 Task: Explore Airbnb accommodation in Catamayo, Ecuador from 10th December, 2023 to 15th December, 2023 for 7 adults. Place can be entire room or shared room with 4 bedrooms having 7 beds and 4 bathrooms. Property type can be house. Amenities needed are: wifi, TV, free parkinig on premises, gym, breakfast.
Action: Mouse moved to (498, 112)
Screenshot: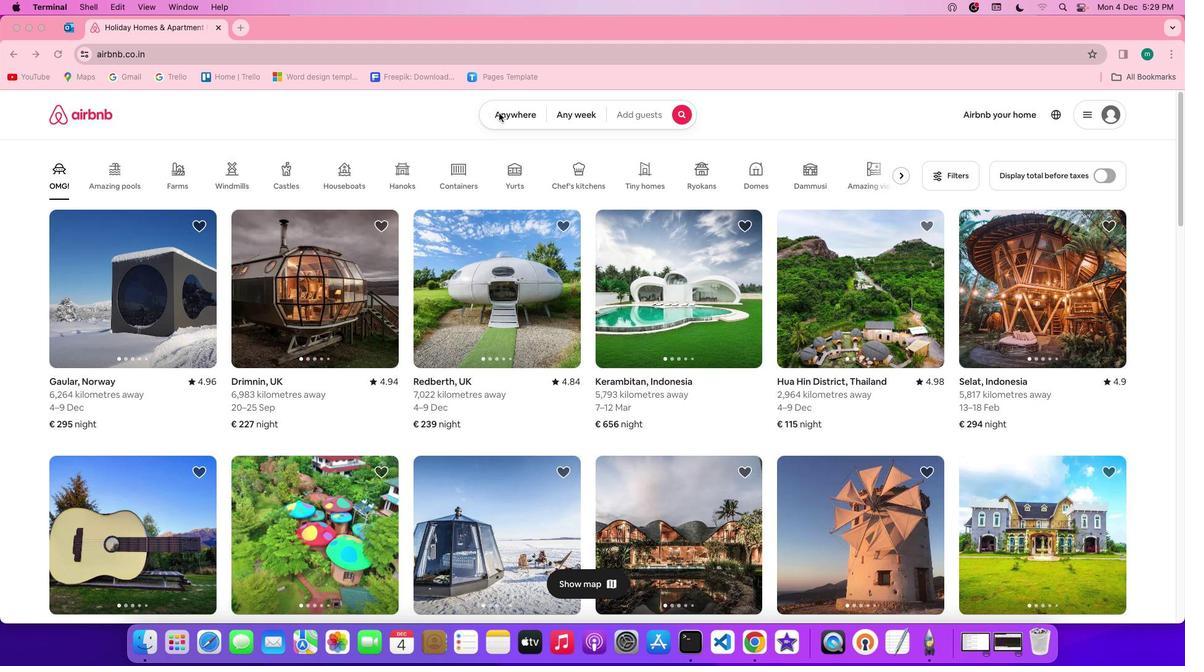 
Action: Mouse pressed left at (498, 112)
Screenshot: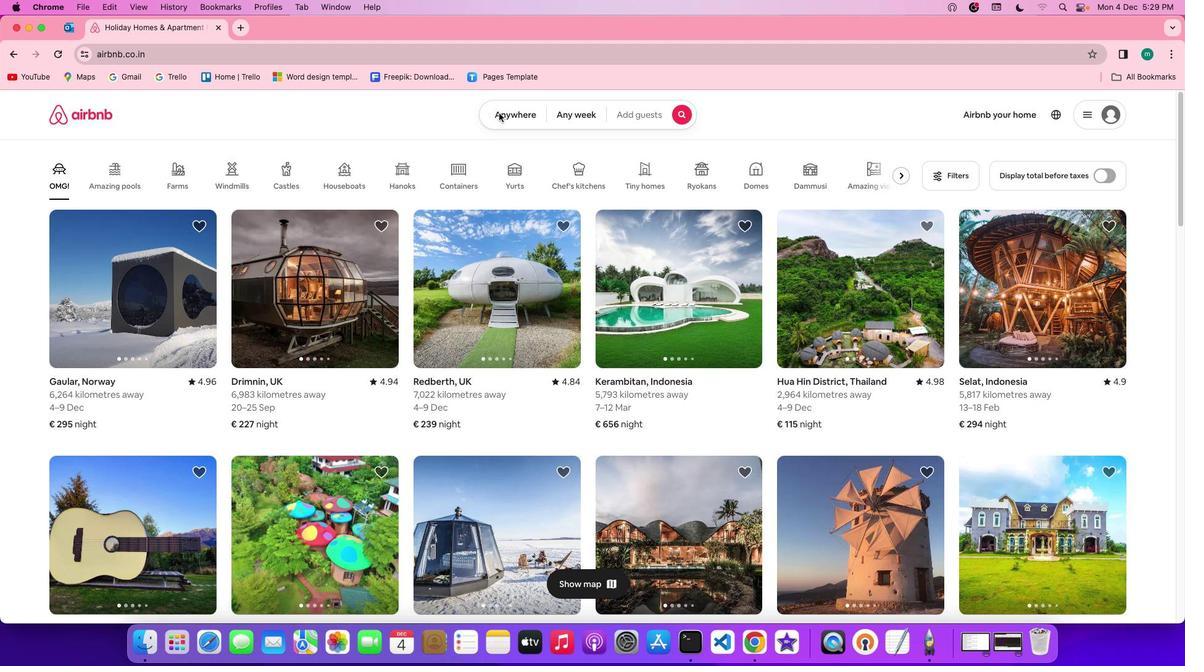 
Action: Mouse pressed left at (498, 112)
Screenshot: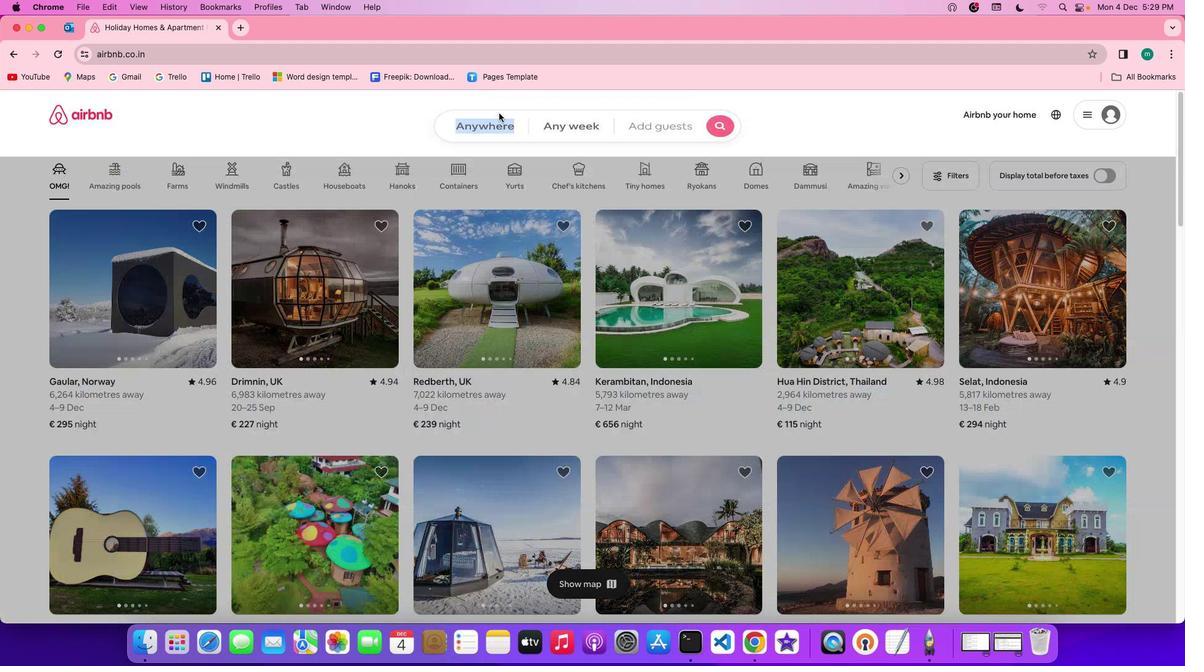 
Action: Mouse moved to (461, 161)
Screenshot: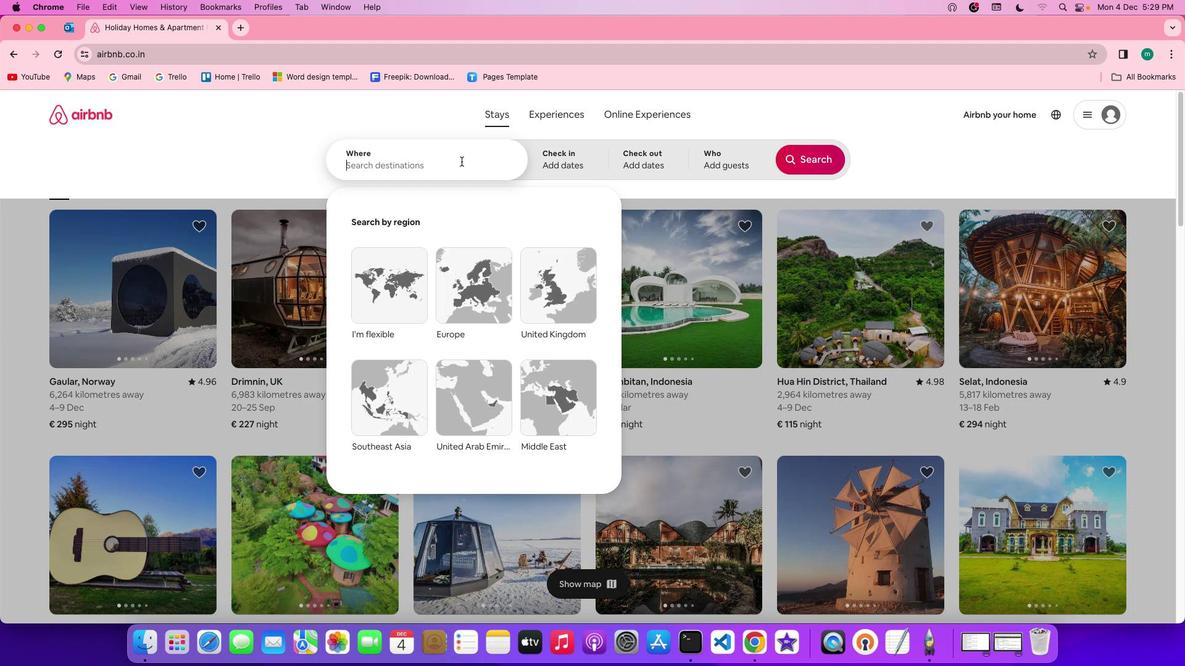 
Action: Mouse pressed left at (461, 161)
Screenshot: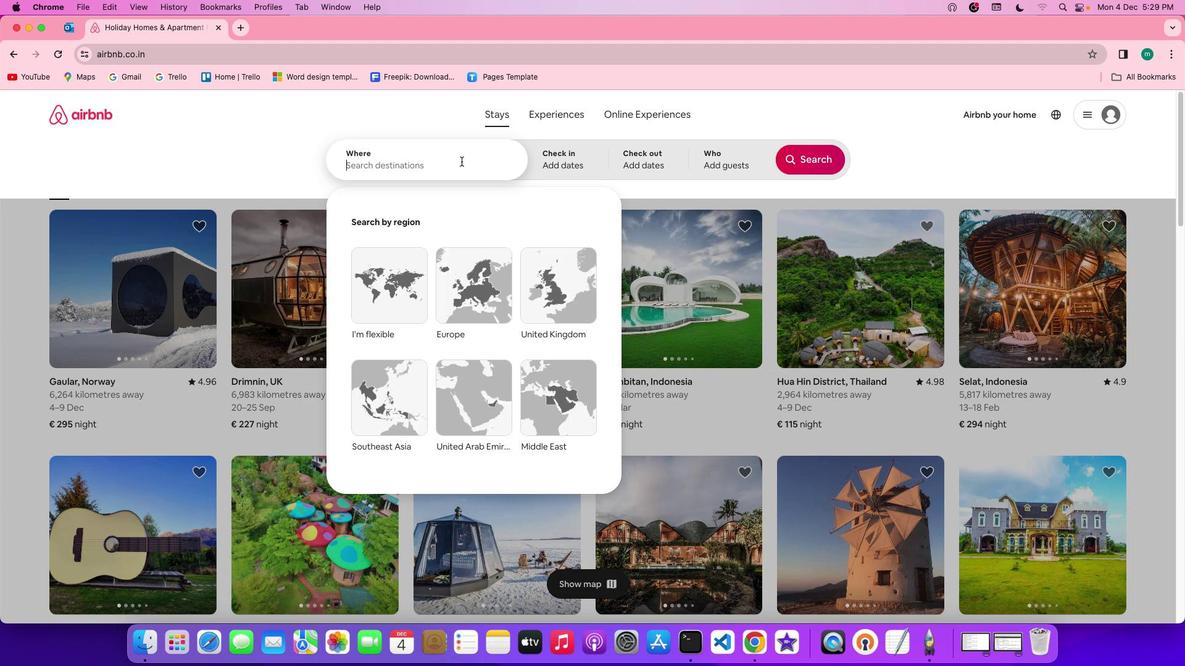 
Action: Mouse moved to (461, 161)
Screenshot: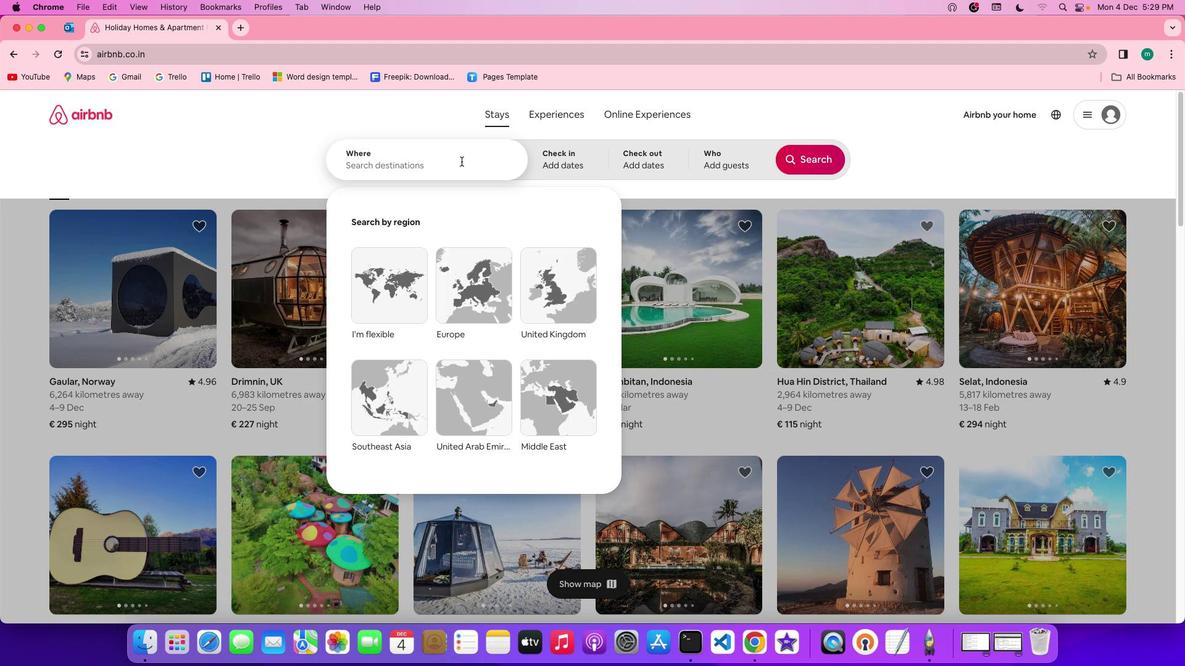 
Action: Key pressed Key.shift'C''a''t''a''m''a''y''o'','Key.spaceKey.shift'E''c''u''a''d''o''r'
Screenshot: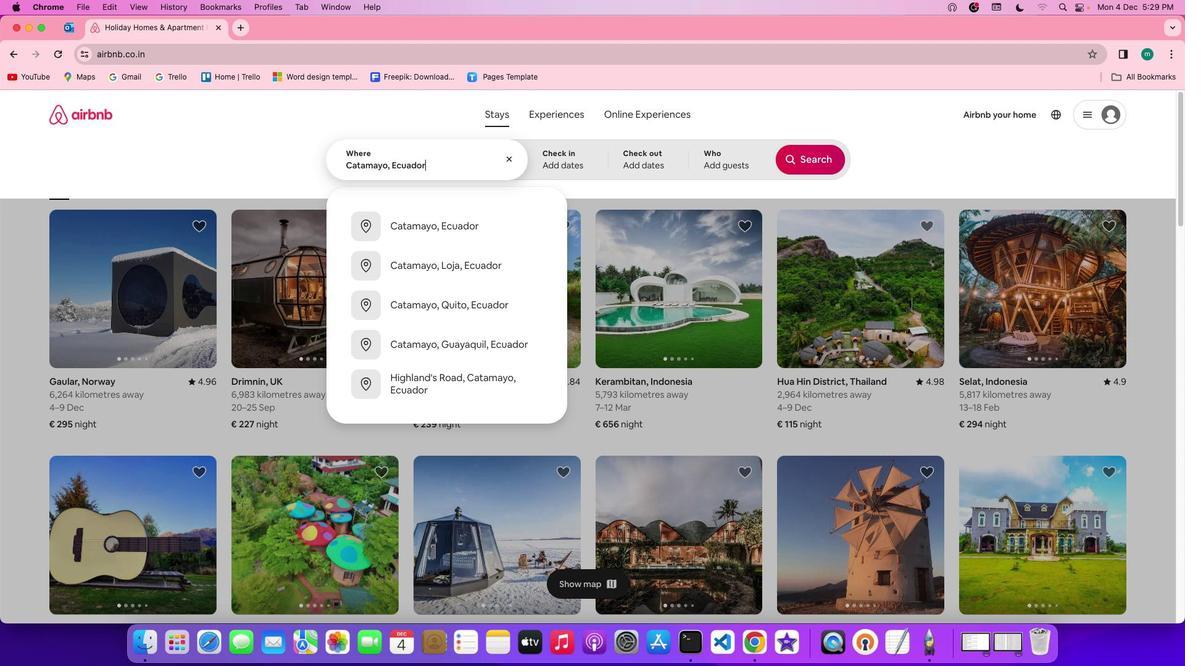 
Action: Mouse moved to (568, 140)
Screenshot: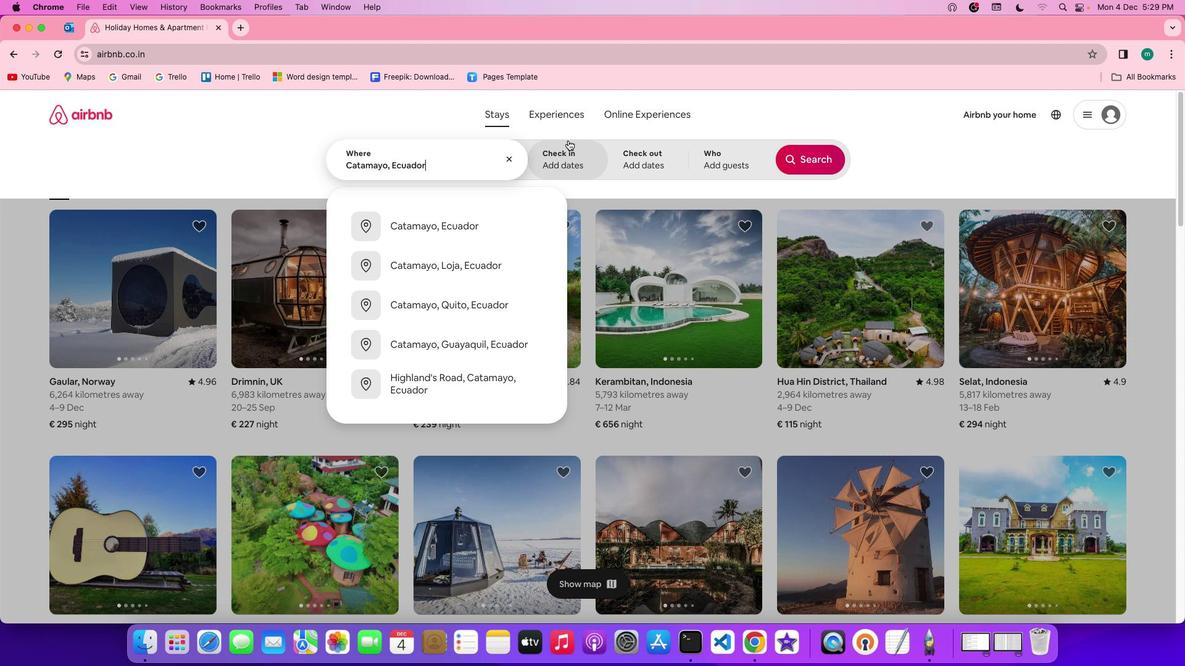 
Action: Mouse pressed left at (568, 140)
Screenshot: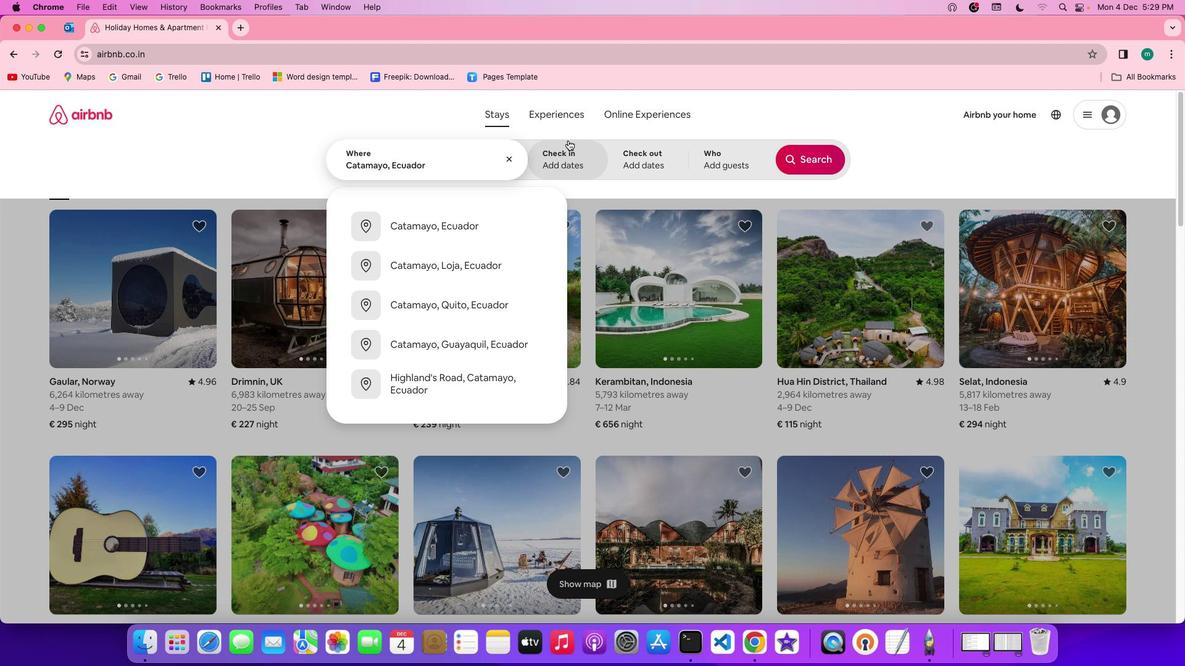 
Action: Mouse moved to (371, 382)
Screenshot: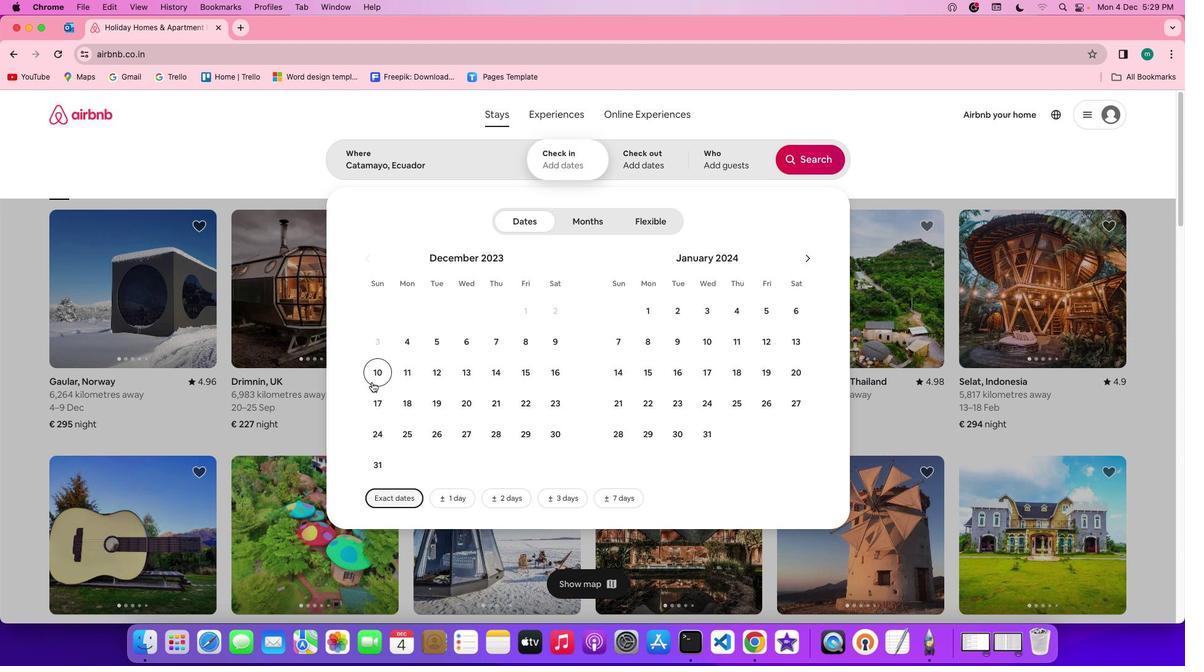 
Action: Mouse pressed left at (371, 382)
Screenshot: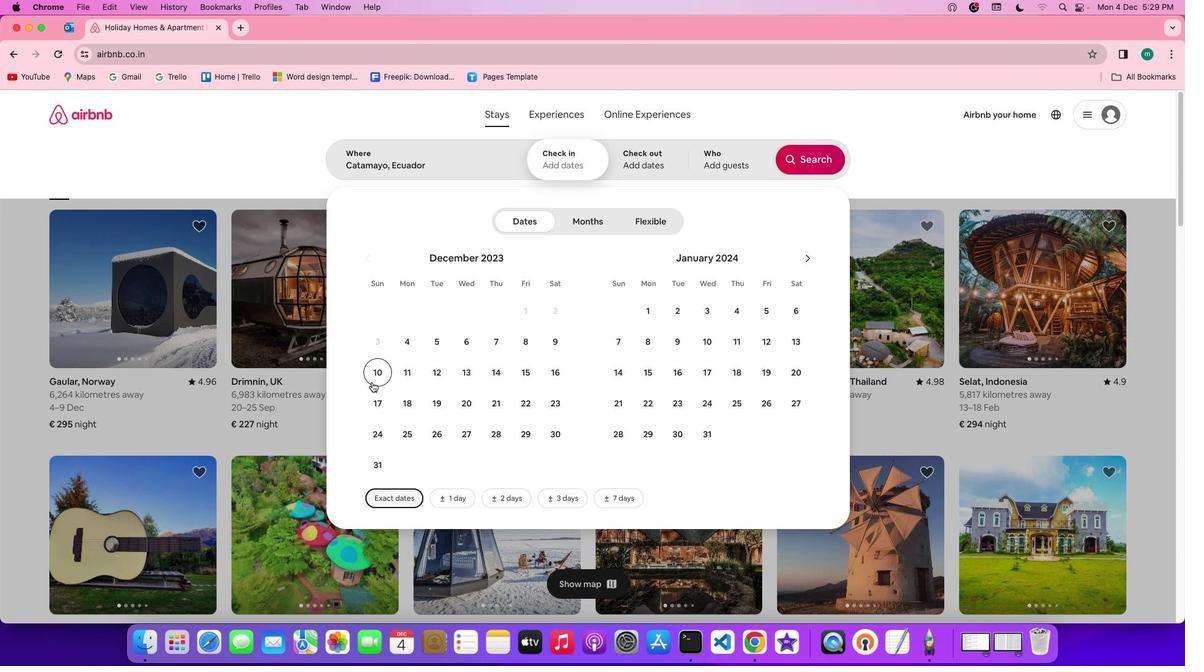 
Action: Mouse moved to (526, 366)
Screenshot: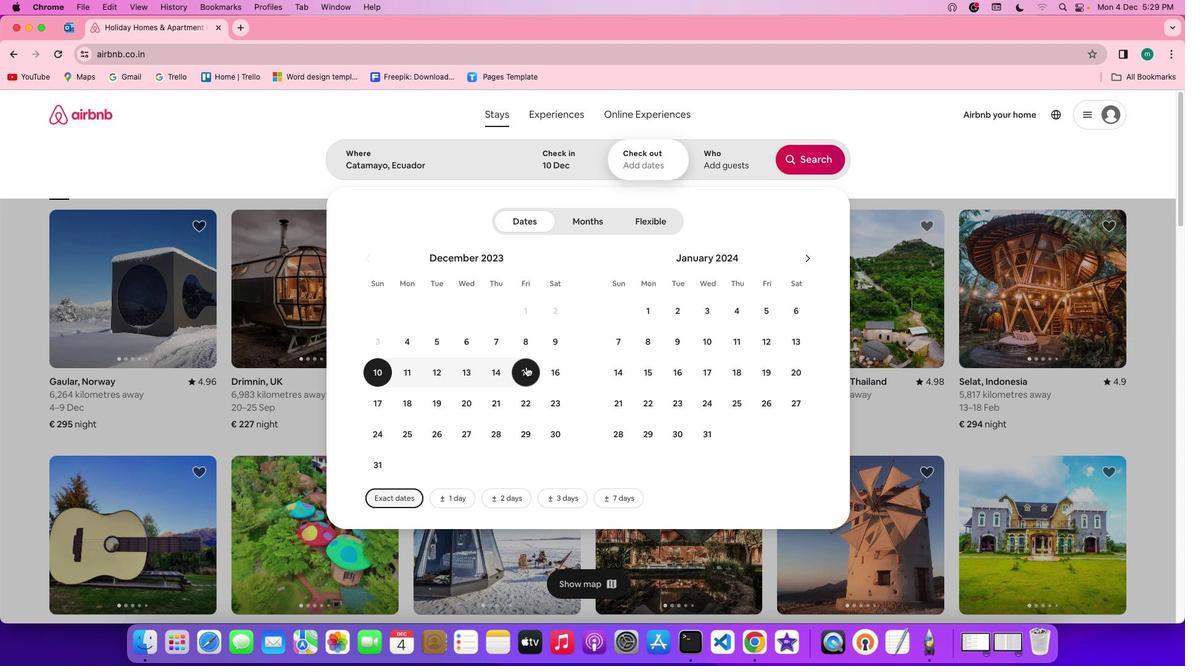 
Action: Mouse pressed left at (526, 366)
Screenshot: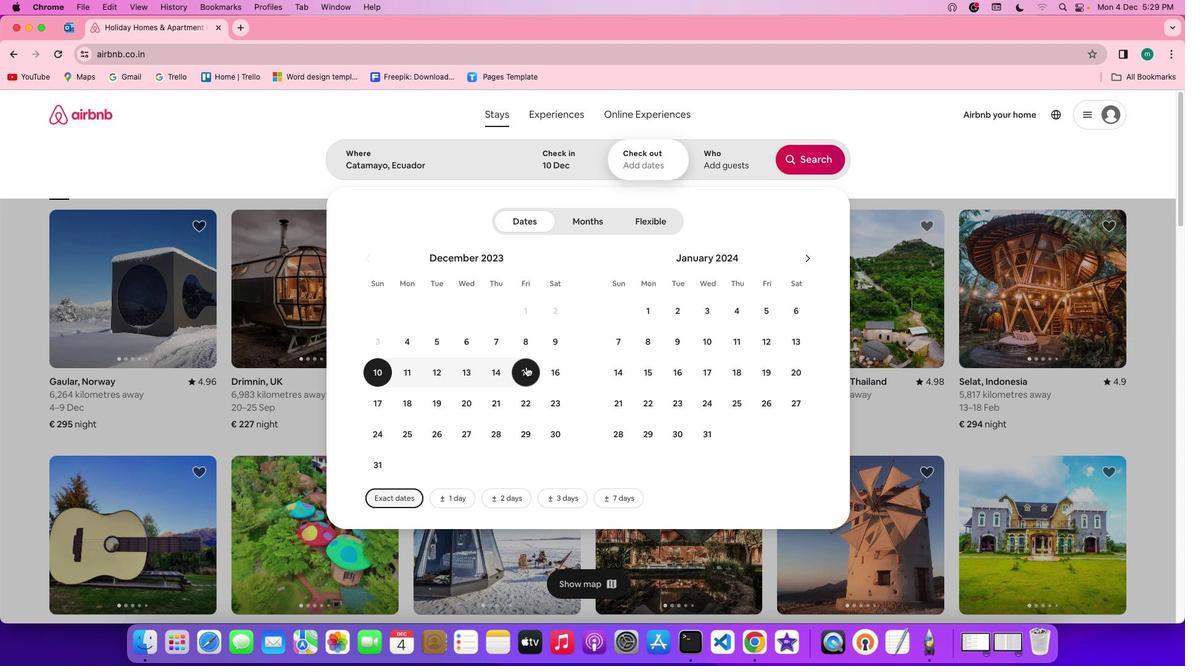 
Action: Mouse moved to (727, 164)
Screenshot: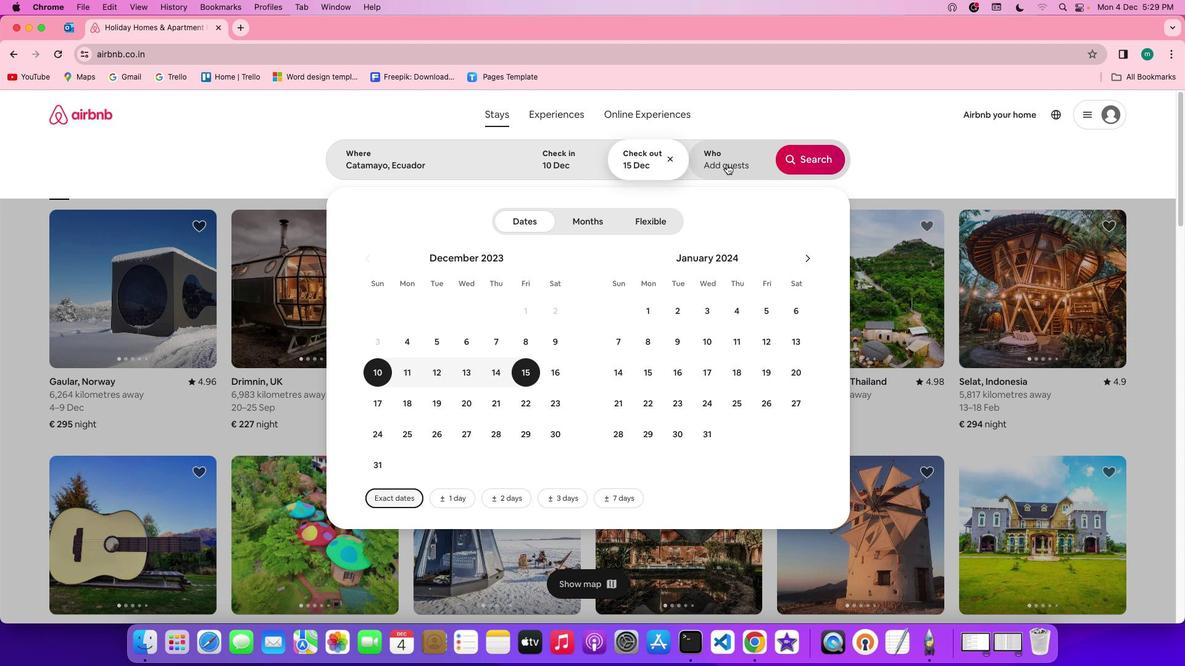 
Action: Mouse pressed left at (727, 164)
Screenshot: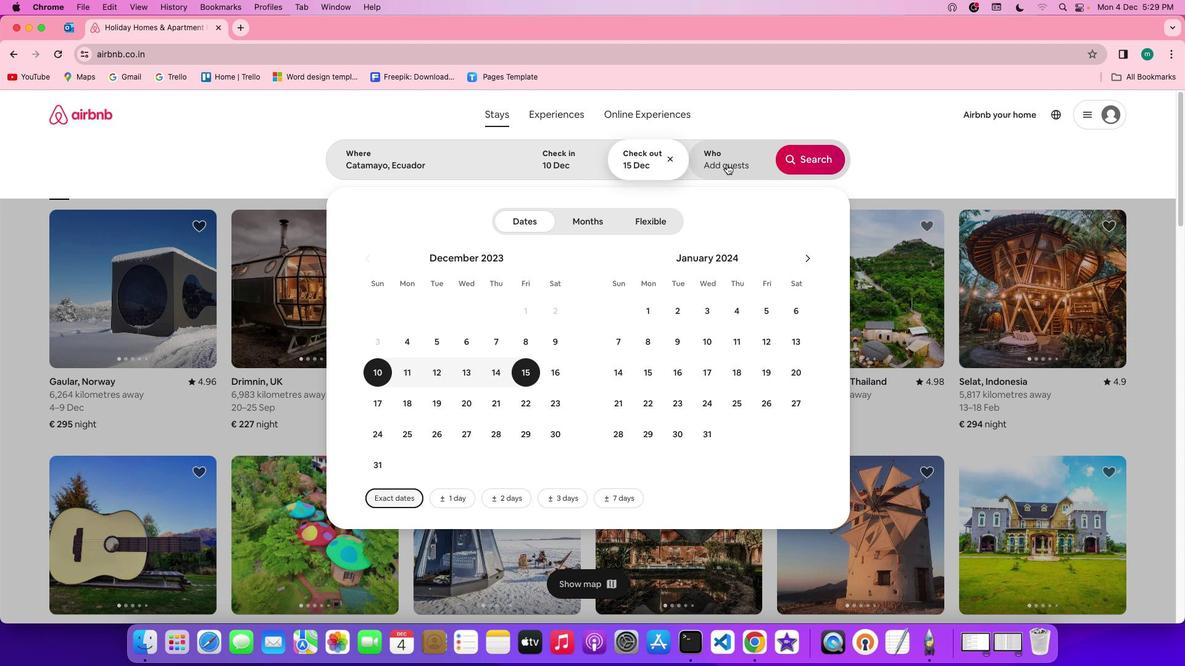 
Action: Mouse moved to (815, 224)
Screenshot: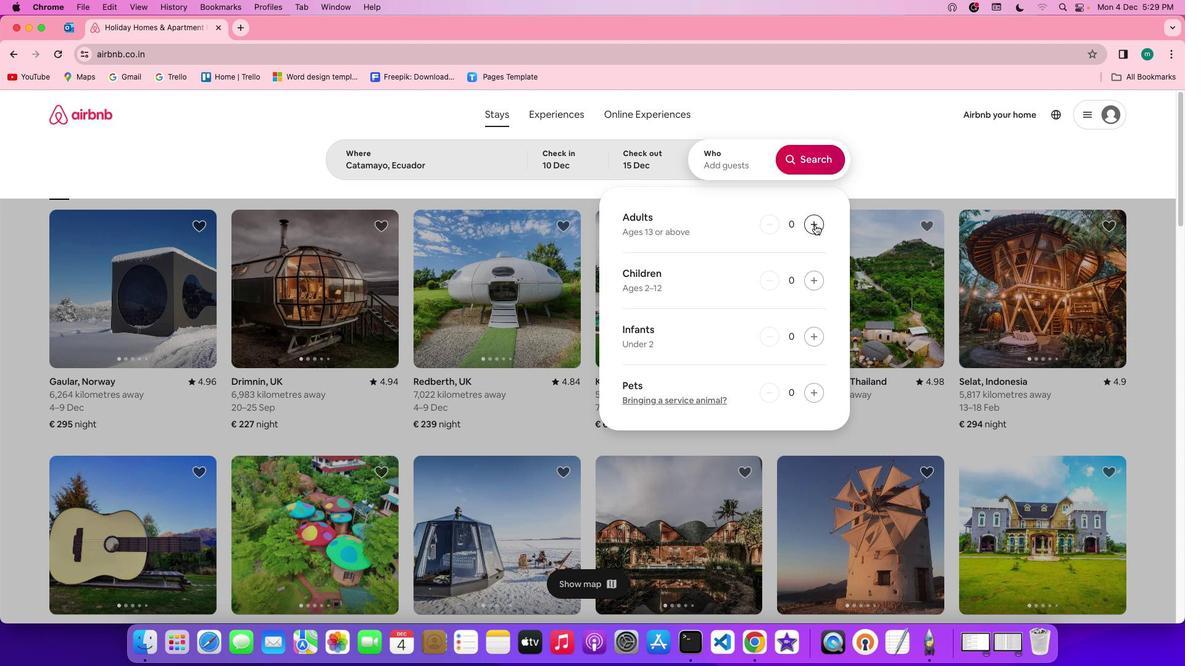 
Action: Mouse pressed left at (815, 224)
Screenshot: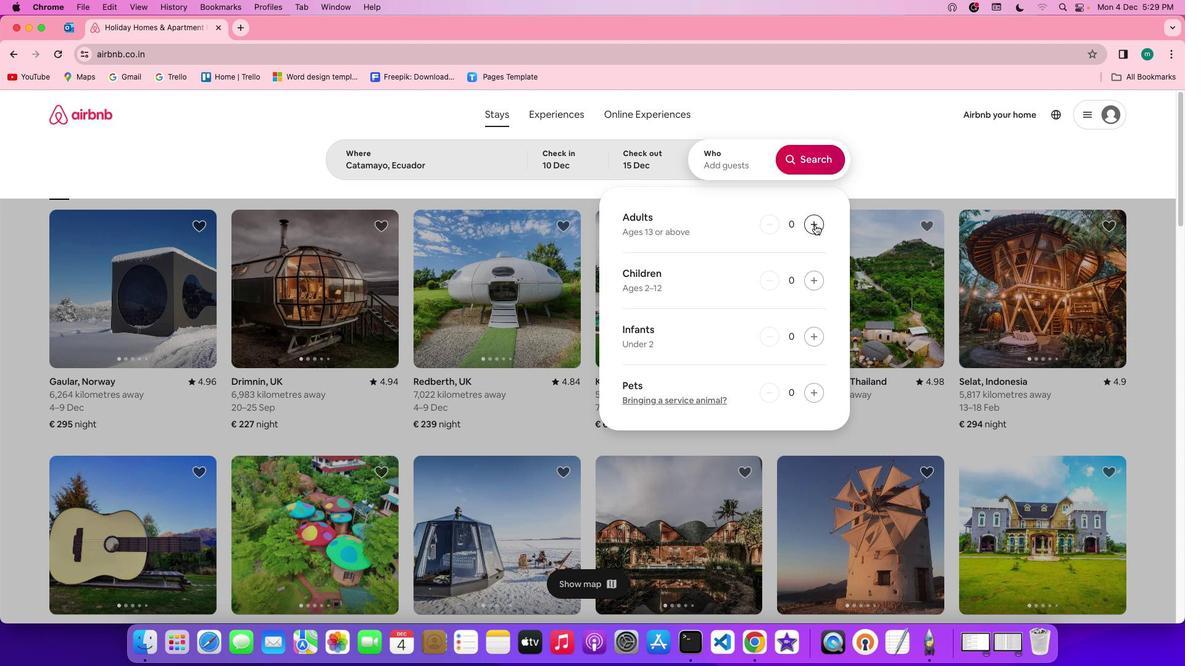 
Action: Mouse pressed left at (815, 224)
Screenshot: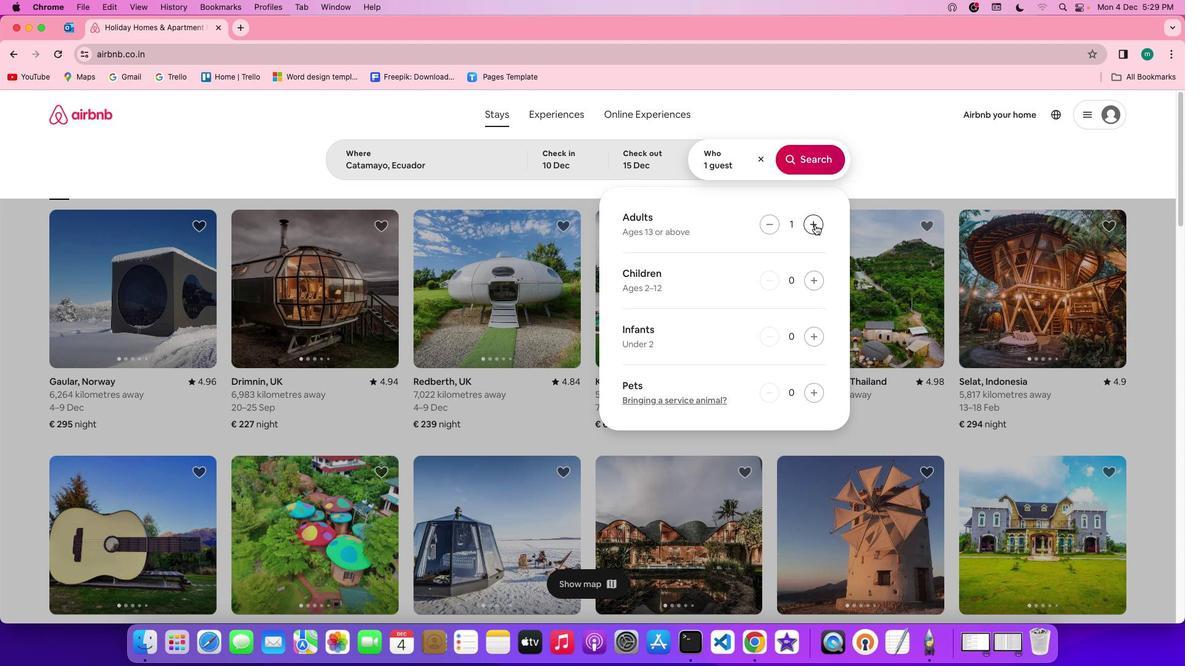 
Action: Mouse pressed left at (815, 224)
Screenshot: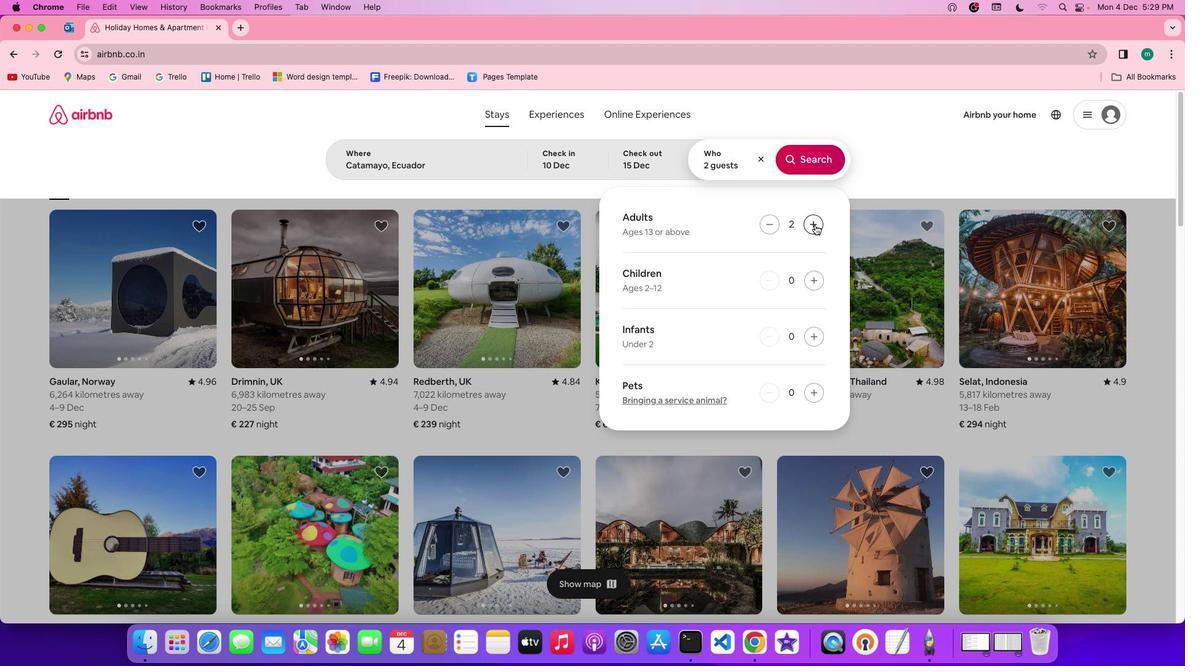 
Action: Mouse pressed left at (815, 224)
Screenshot: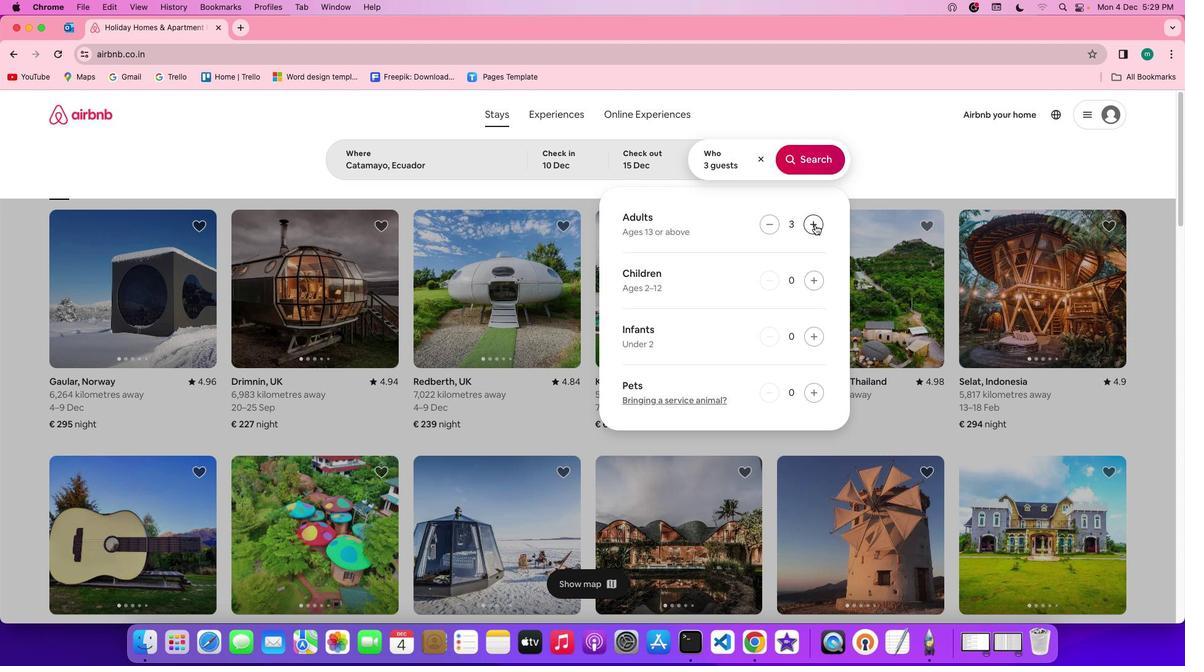 
Action: Mouse pressed left at (815, 224)
Screenshot: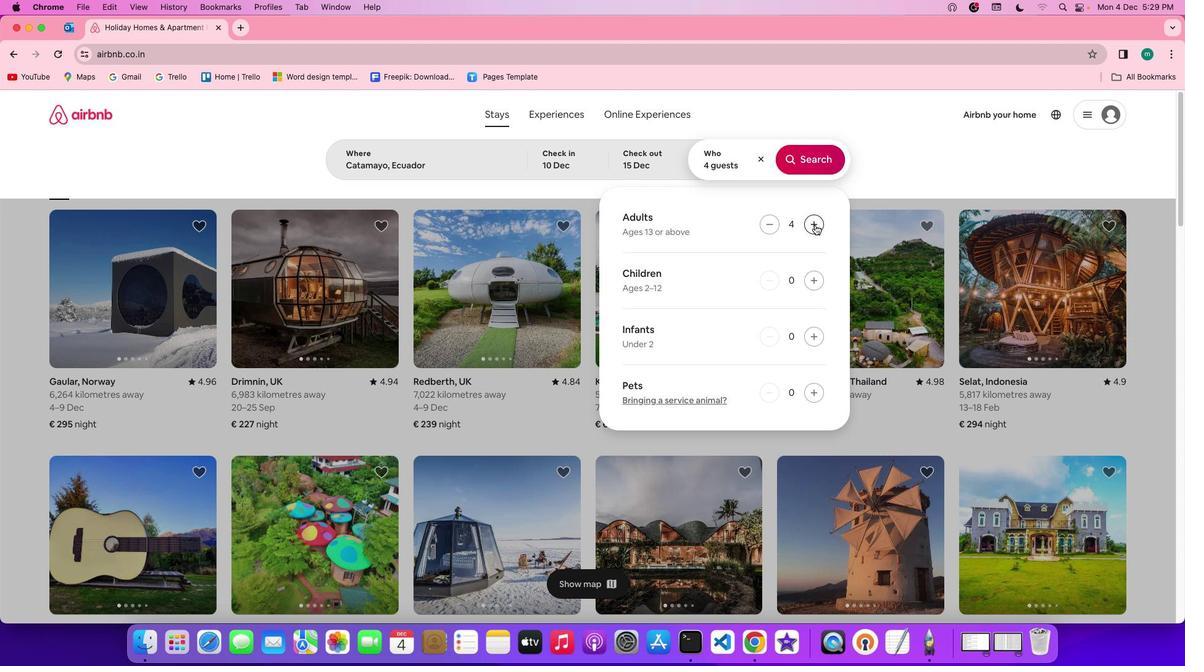 
Action: Mouse pressed left at (815, 224)
Screenshot: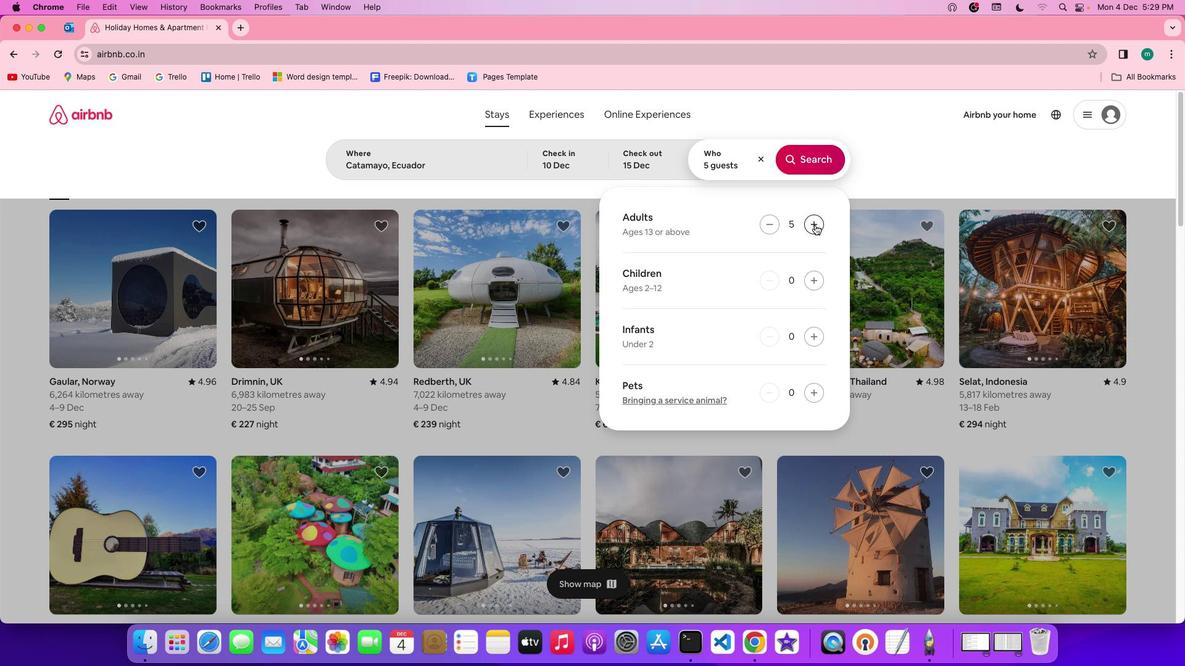 
Action: Mouse pressed left at (815, 224)
Screenshot: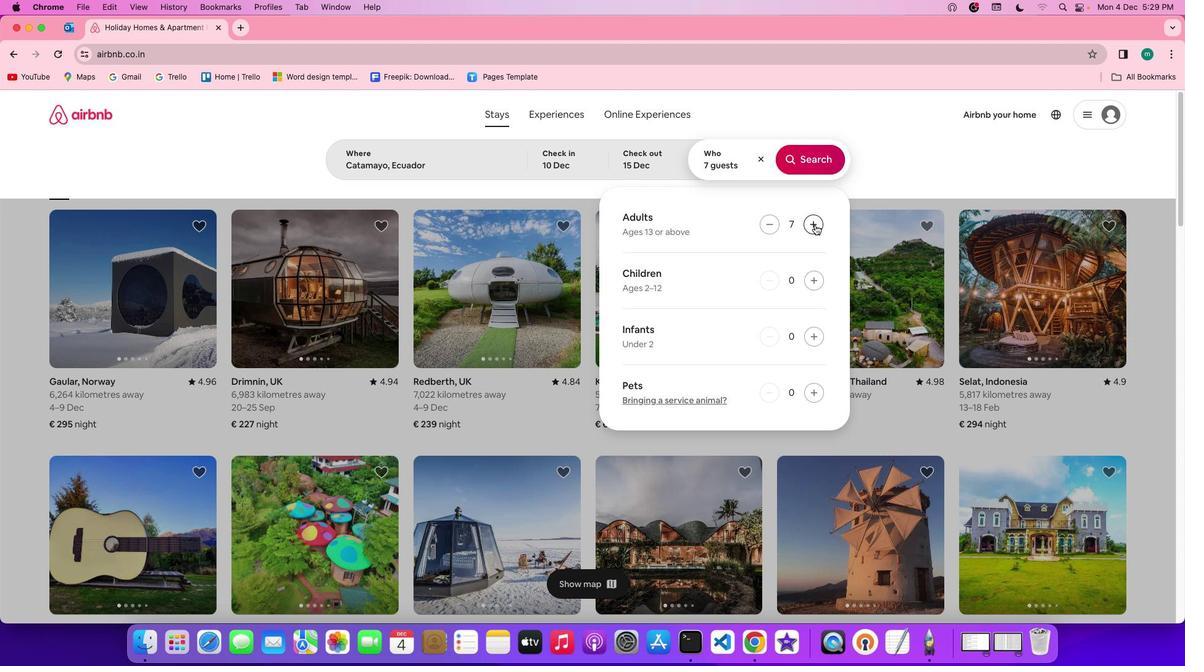 
Action: Mouse moved to (816, 153)
Screenshot: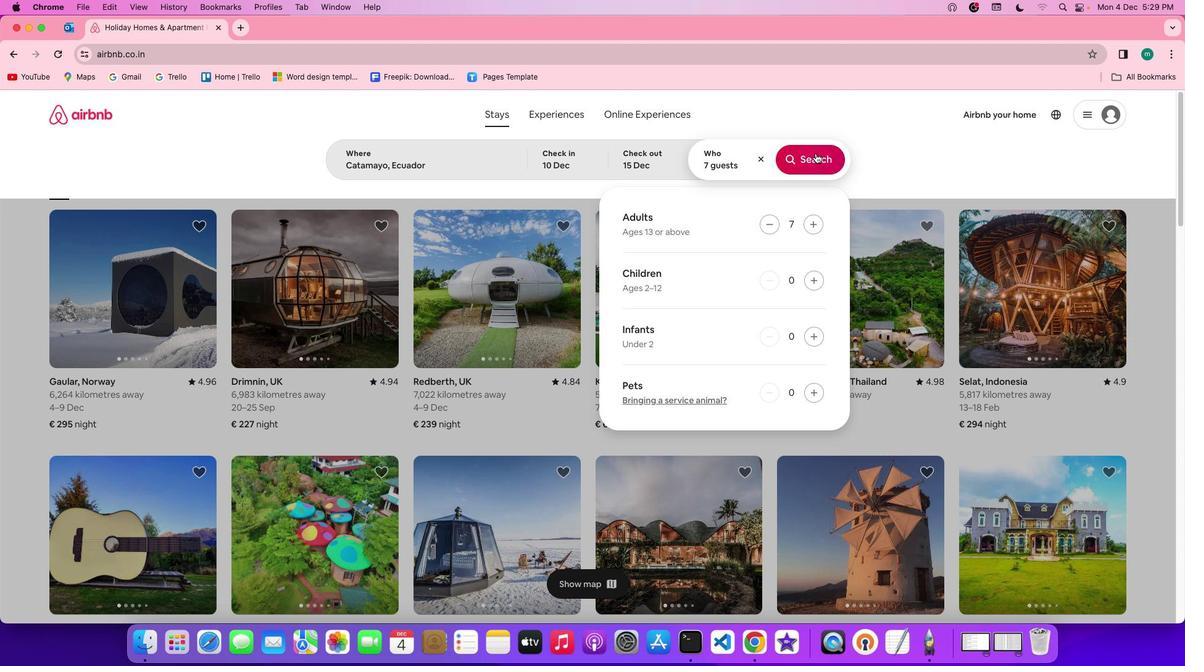 
Action: Mouse pressed left at (816, 153)
Screenshot: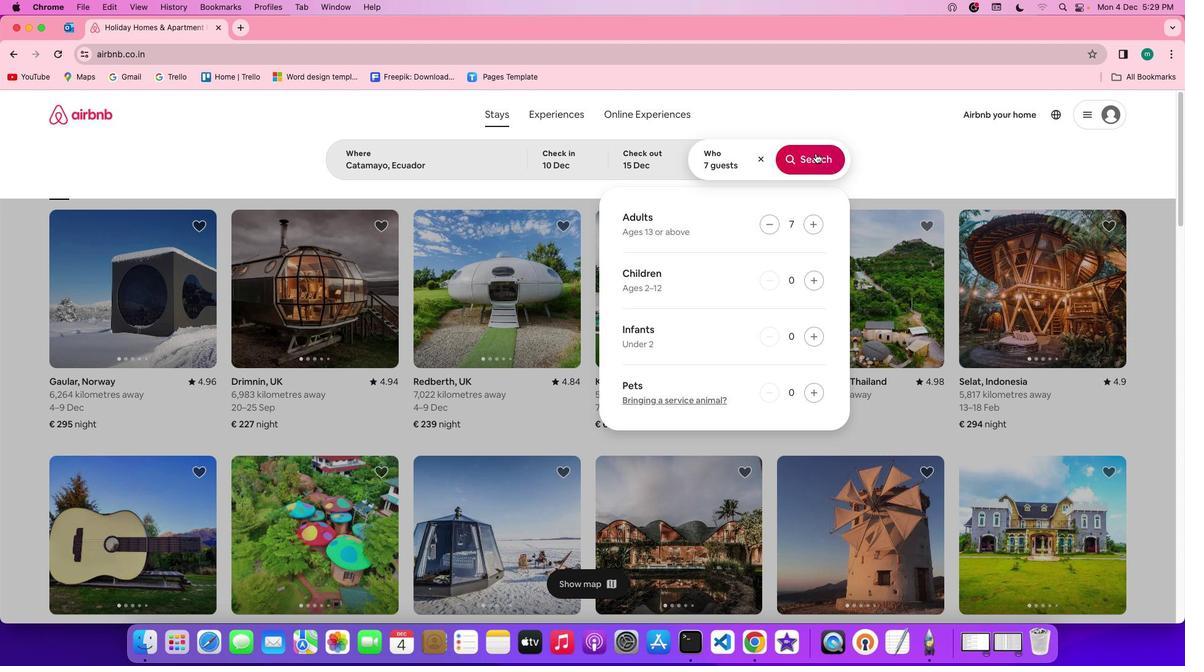 
Action: Mouse moved to (986, 161)
Screenshot: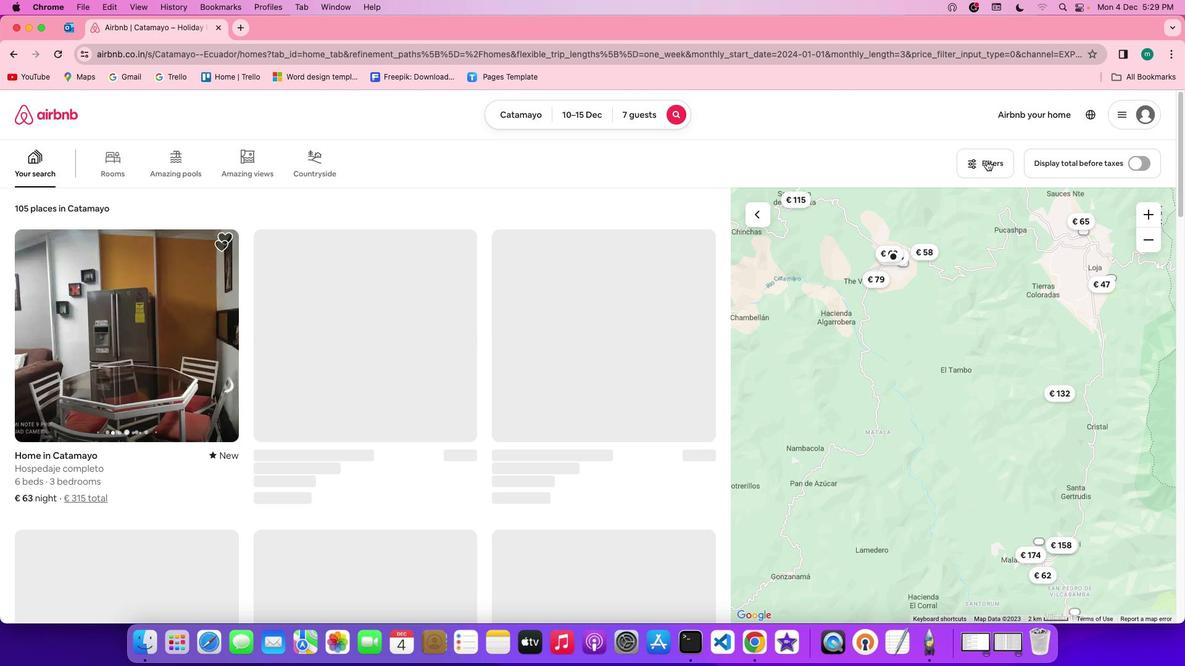 
Action: Mouse pressed left at (986, 161)
Screenshot: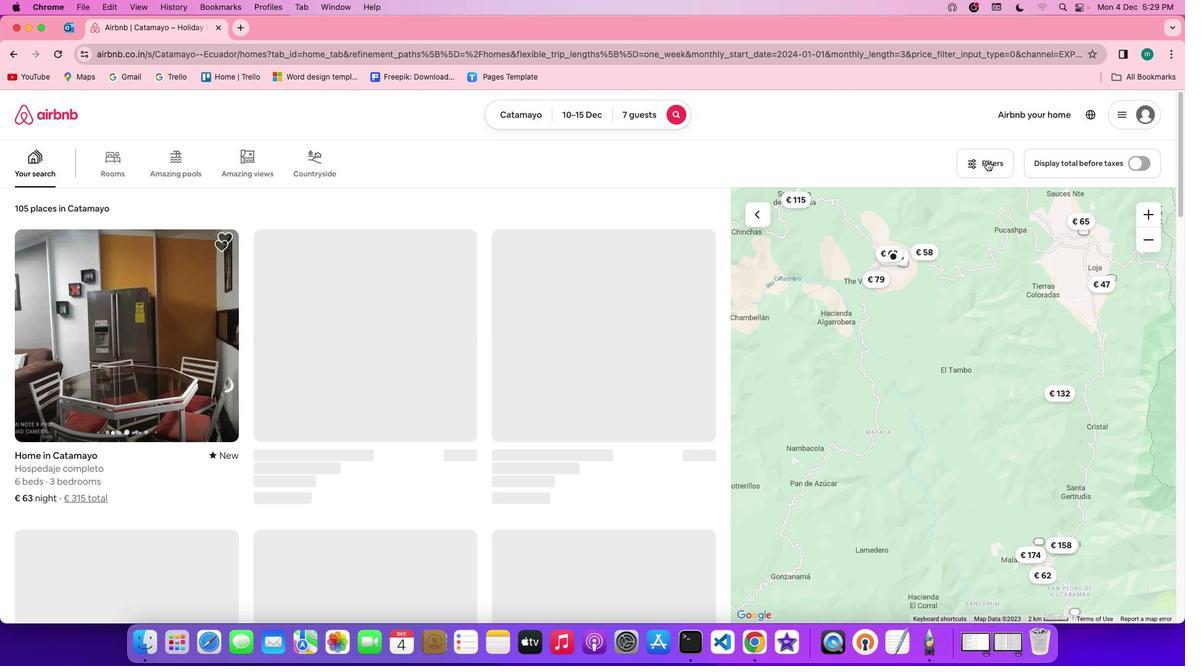 
Action: Mouse moved to (622, 417)
Screenshot: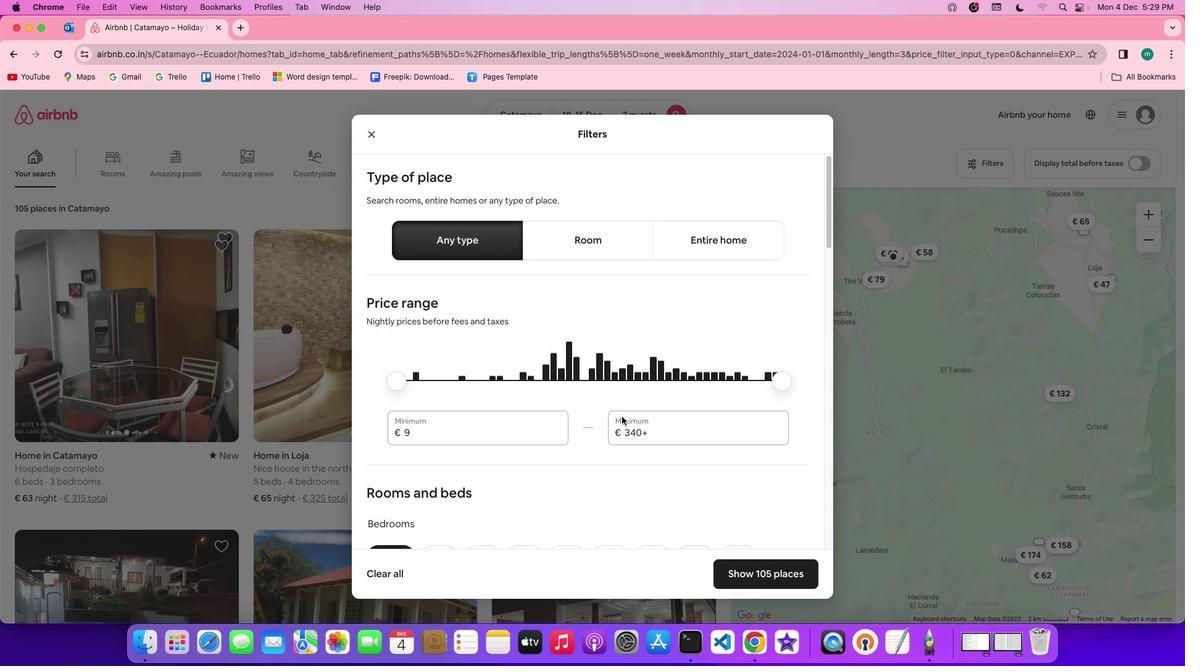 
Action: Mouse scrolled (622, 417) with delta (0, 0)
Screenshot: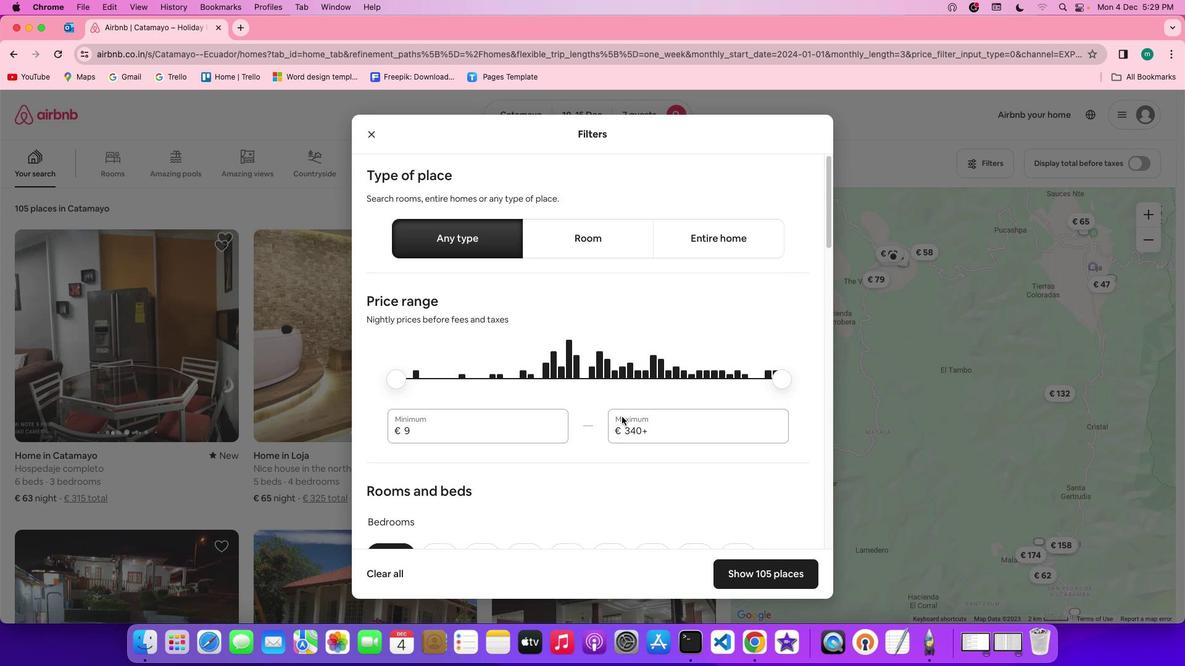 
Action: Mouse scrolled (622, 417) with delta (0, 0)
Screenshot: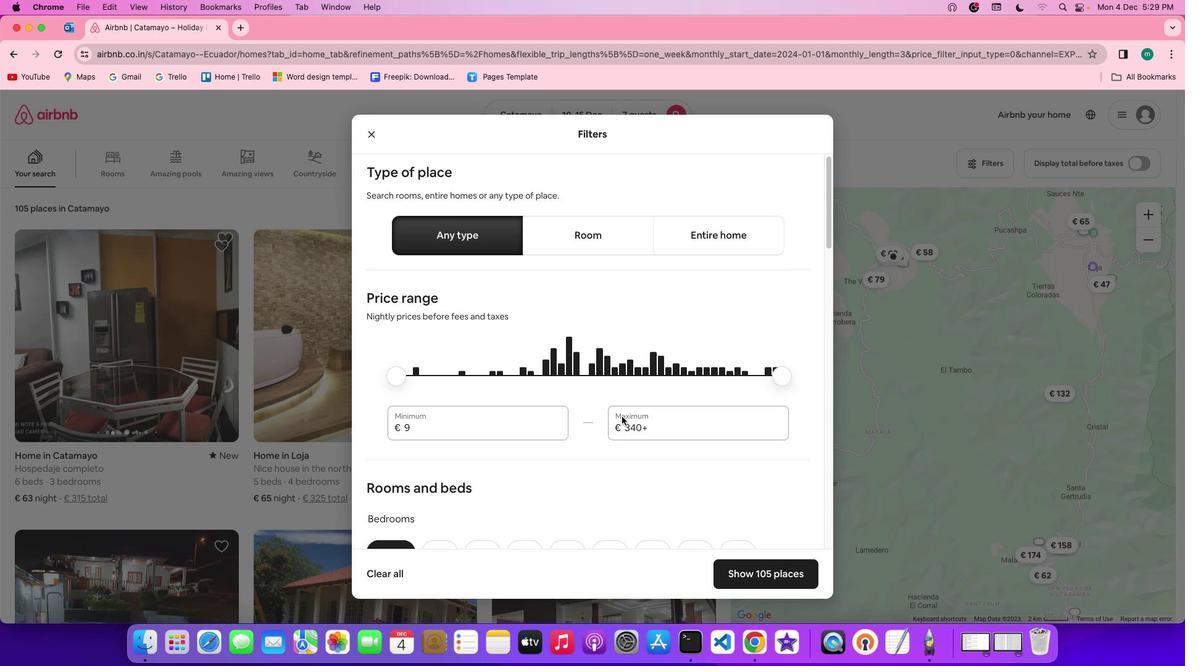 
Action: Mouse scrolled (622, 417) with delta (0, -1)
Screenshot: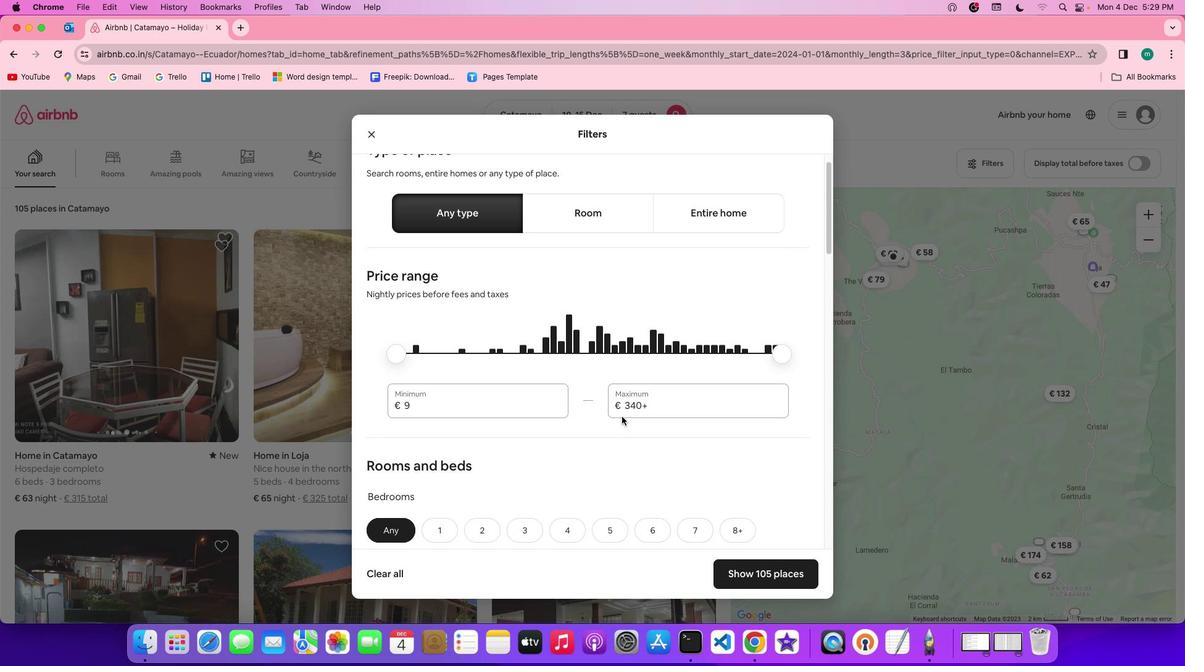 
Action: Mouse scrolled (622, 417) with delta (0, 0)
Screenshot: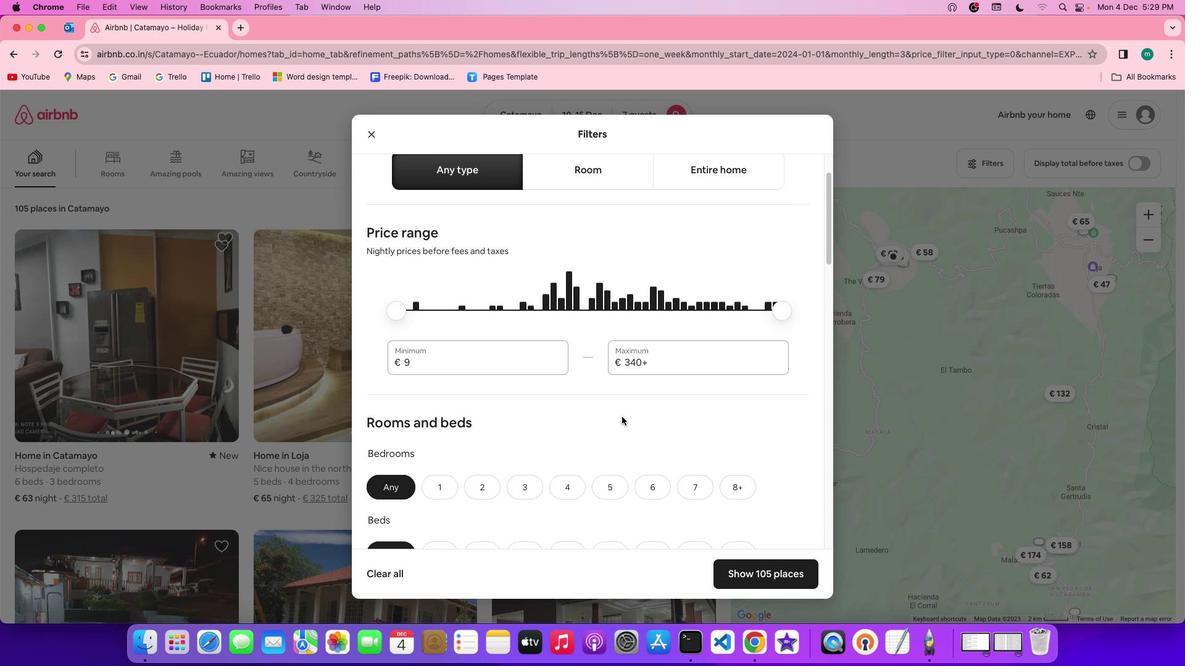 
Action: Mouse scrolled (622, 417) with delta (0, 0)
Screenshot: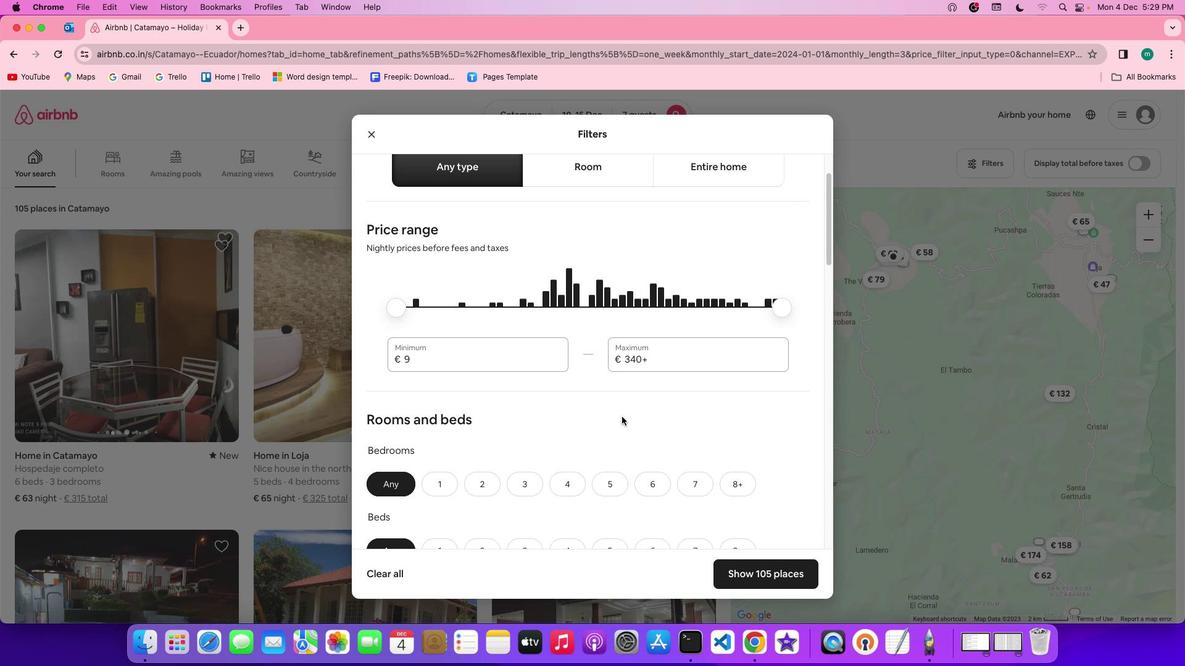 
Action: Mouse scrolled (622, 417) with delta (0, 0)
Screenshot: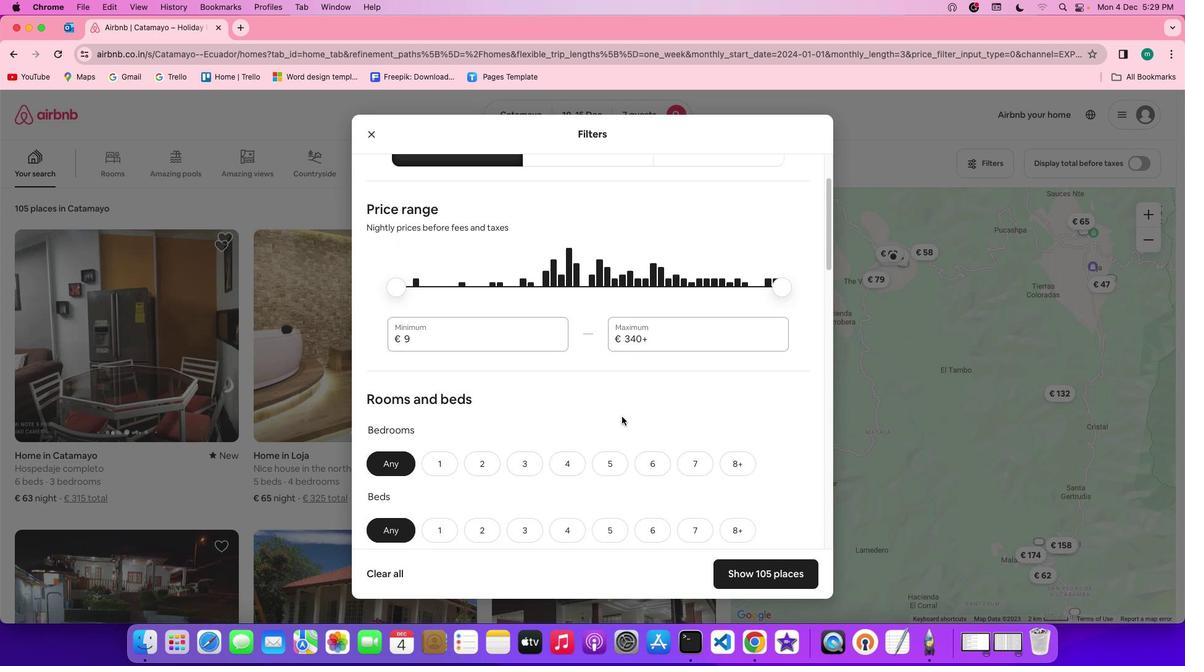 
Action: Mouse scrolled (622, 417) with delta (0, 0)
Screenshot: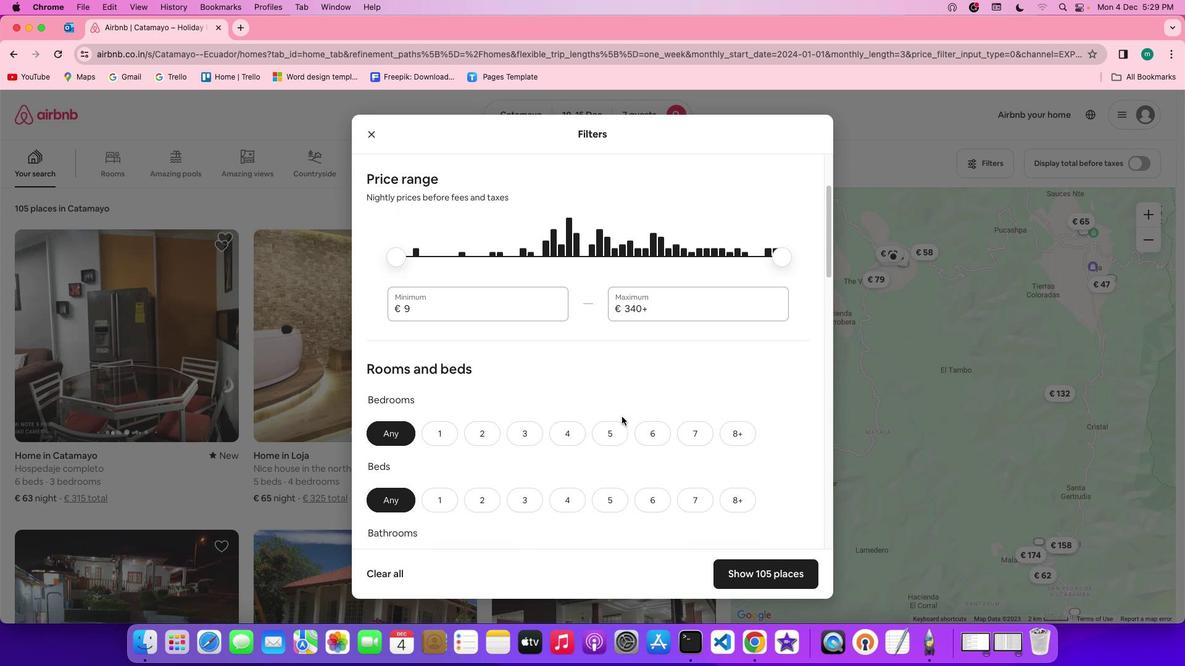 
Action: Mouse scrolled (622, 417) with delta (0, 0)
Screenshot: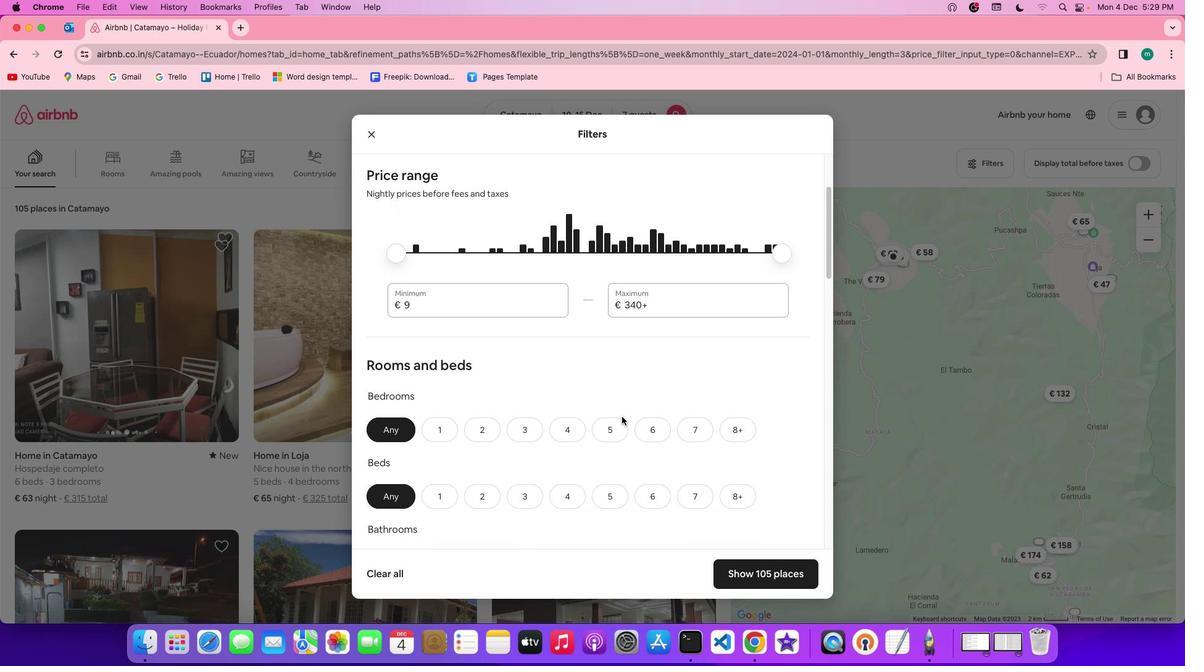 
Action: Mouse scrolled (622, 417) with delta (0, 0)
Screenshot: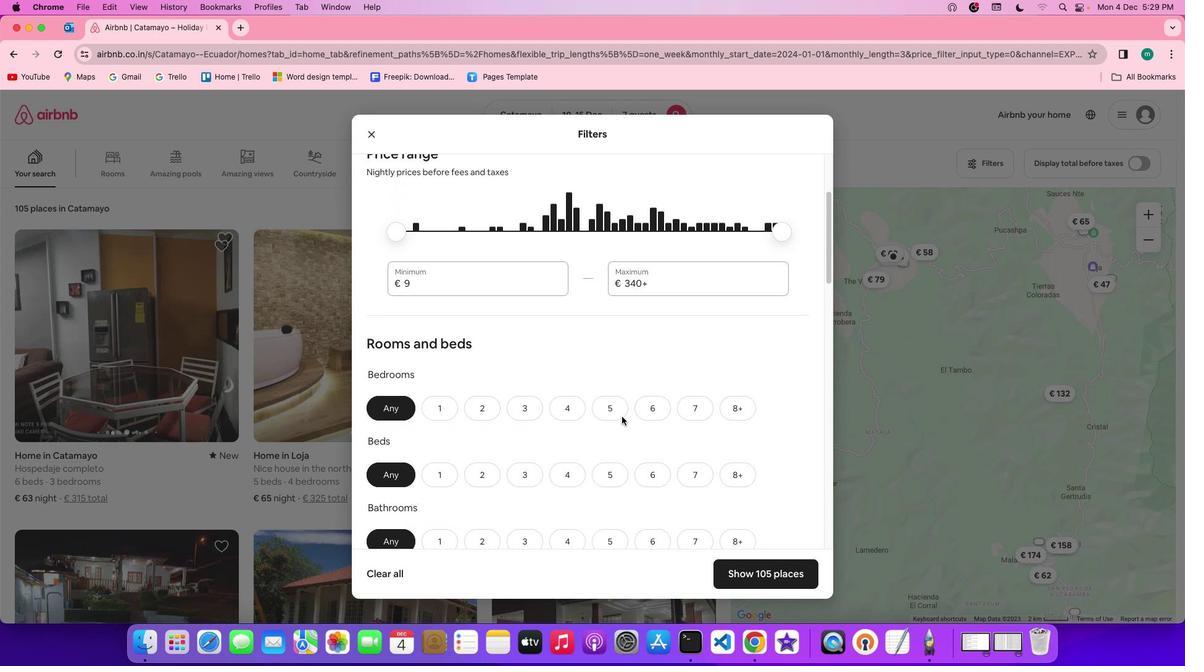 
Action: Mouse scrolled (622, 417) with delta (0, 0)
Screenshot: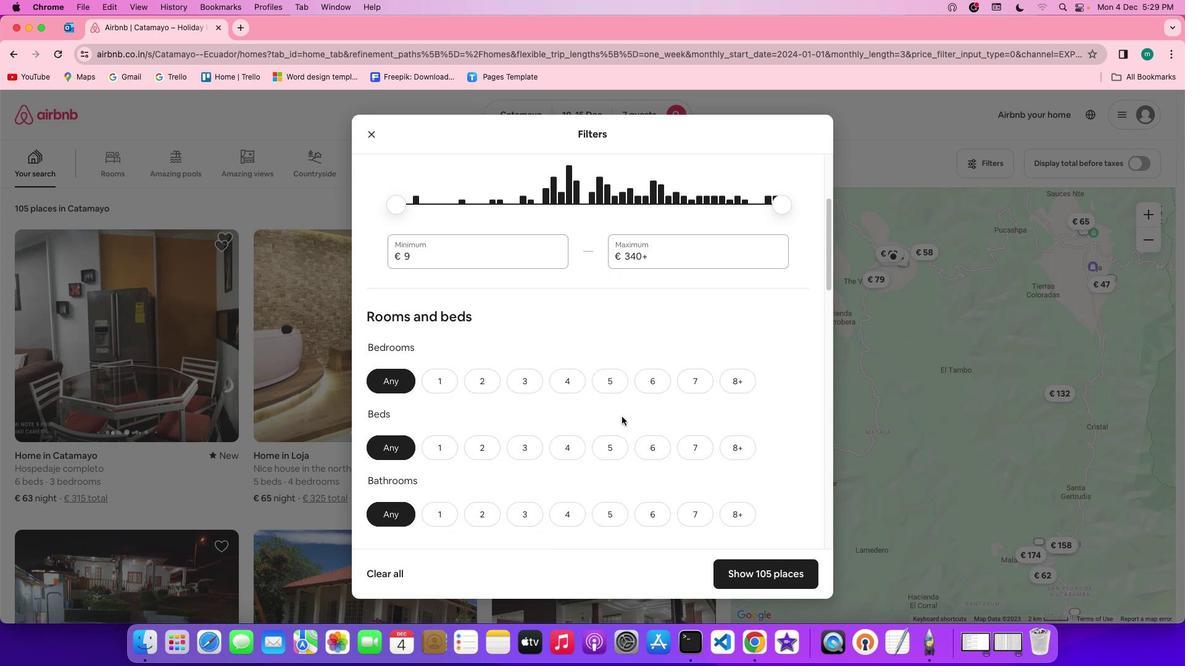 
Action: Mouse scrolled (622, 417) with delta (0, 0)
Screenshot: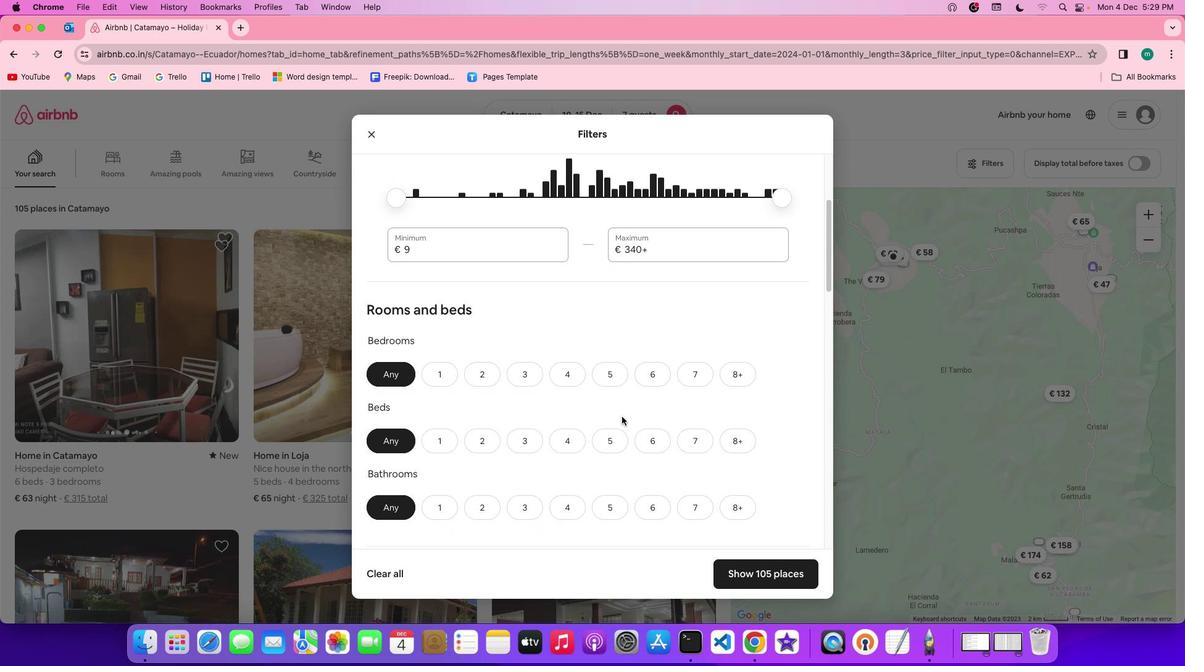 
Action: Mouse scrolled (622, 417) with delta (0, -1)
Screenshot: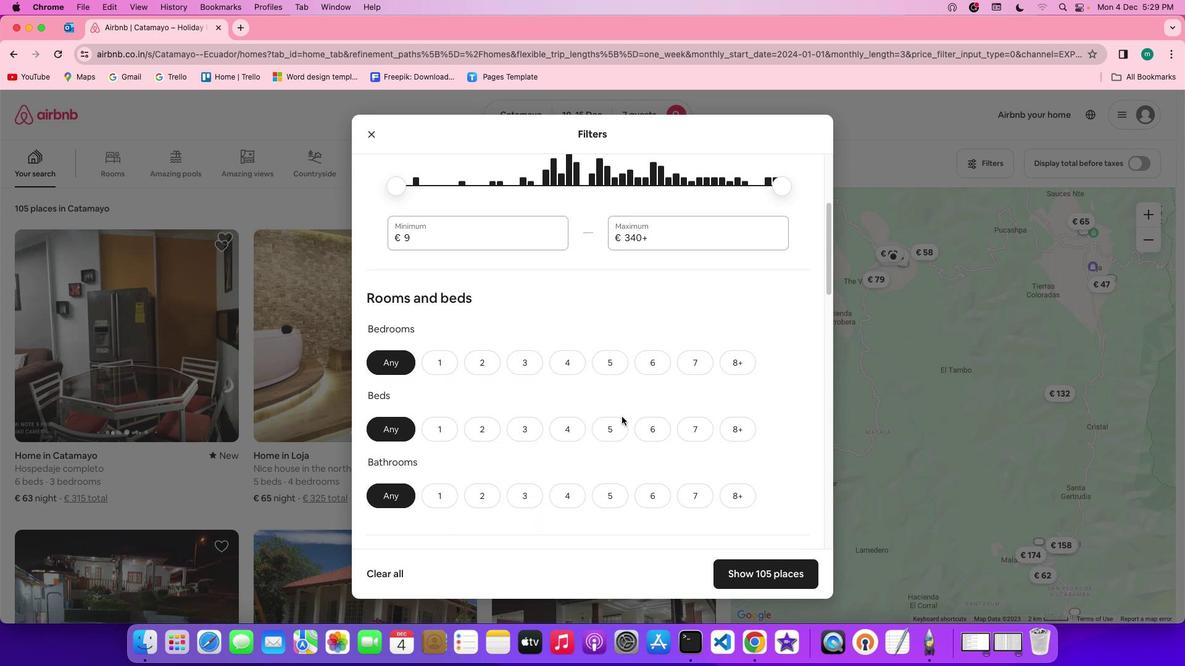 
Action: Mouse moved to (566, 316)
Screenshot: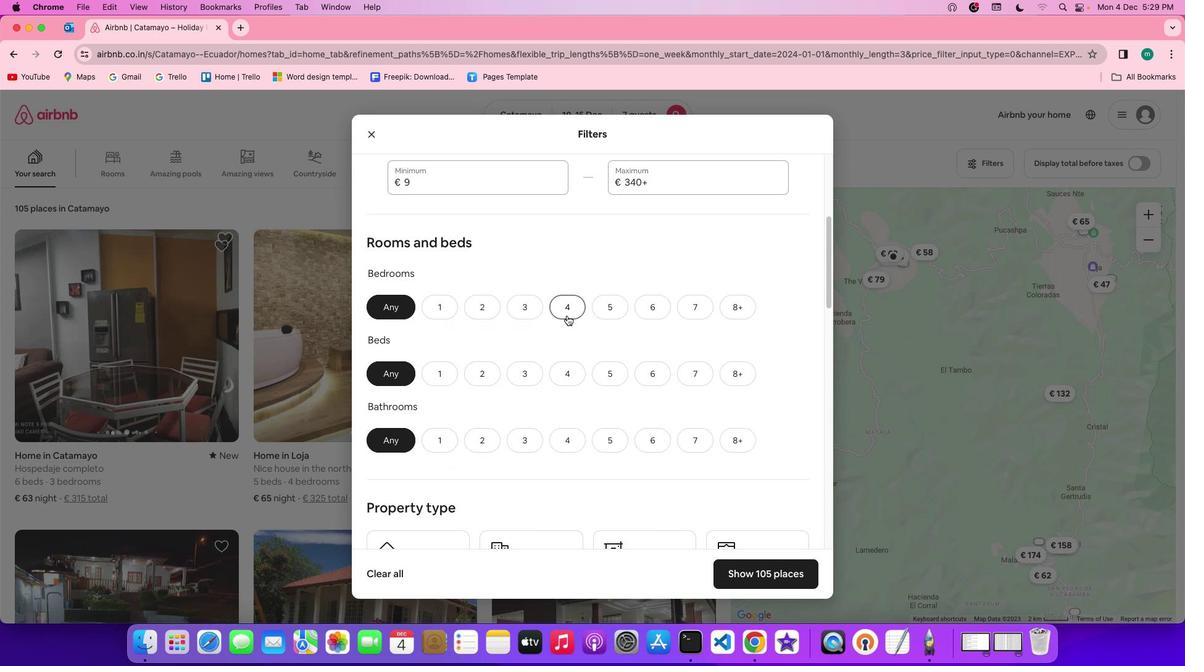 
Action: Mouse pressed left at (566, 316)
Screenshot: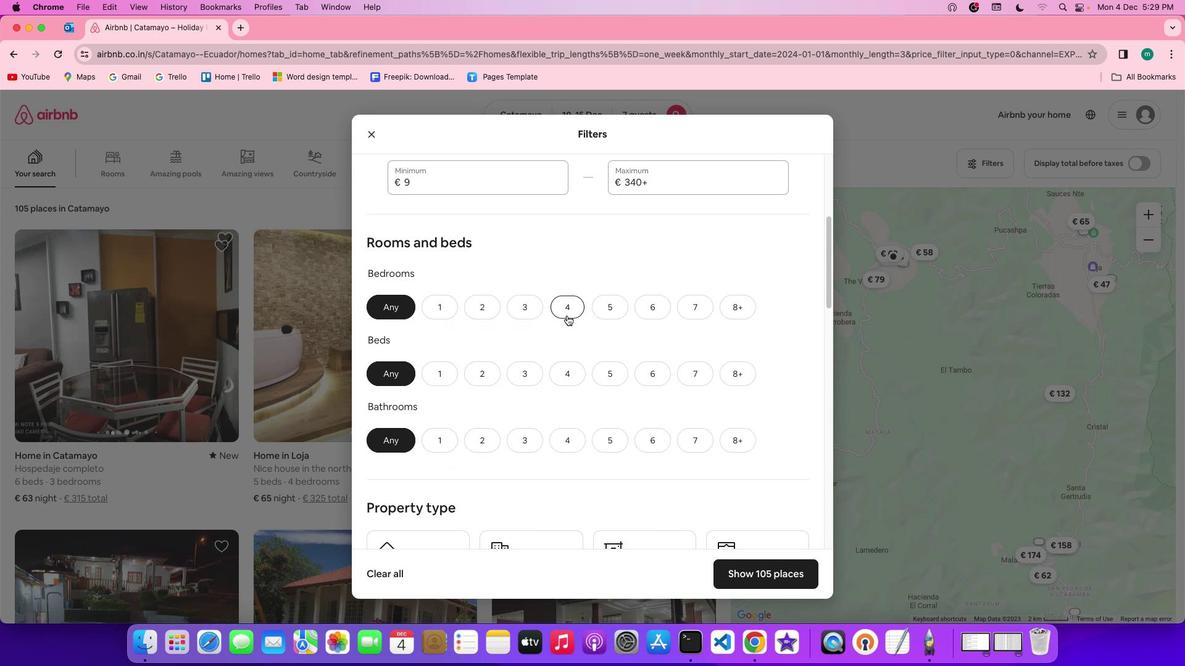 
Action: Mouse moved to (688, 379)
Screenshot: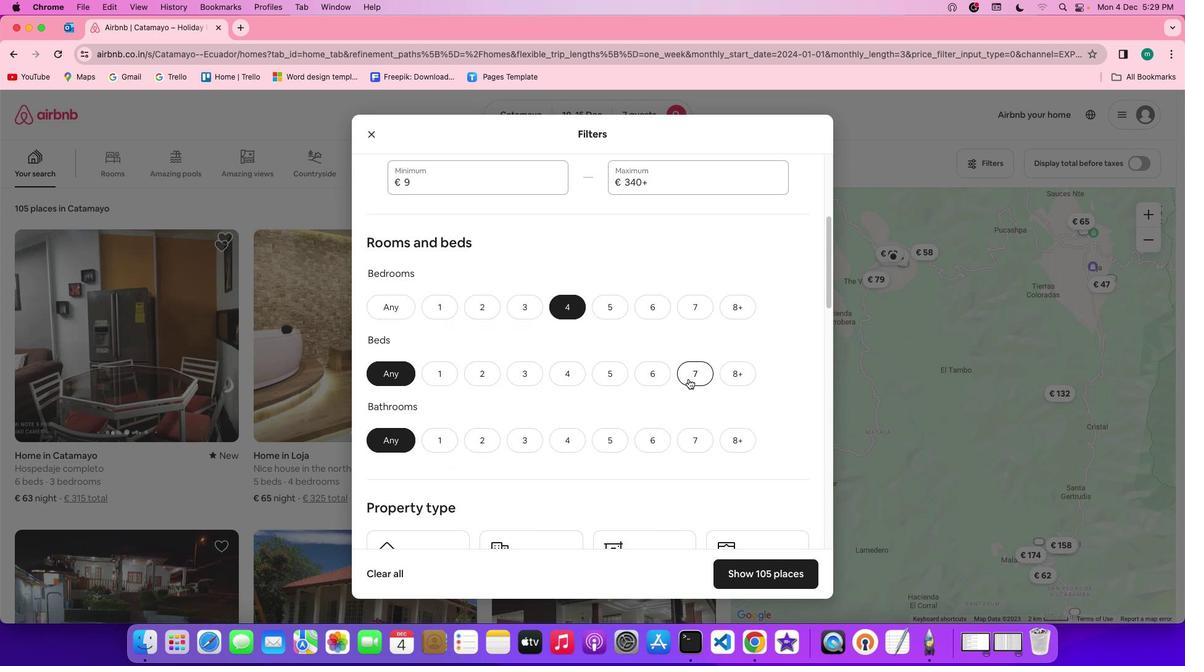 
Action: Mouse pressed left at (688, 379)
Screenshot: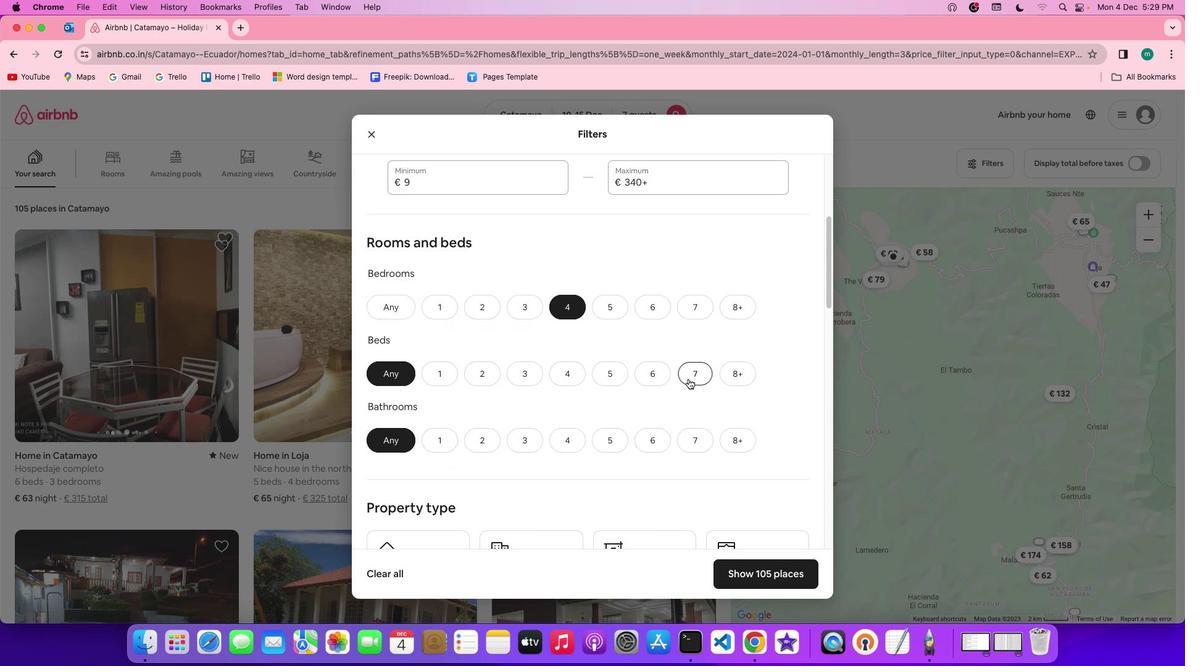 
Action: Mouse moved to (572, 443)
Screenshot: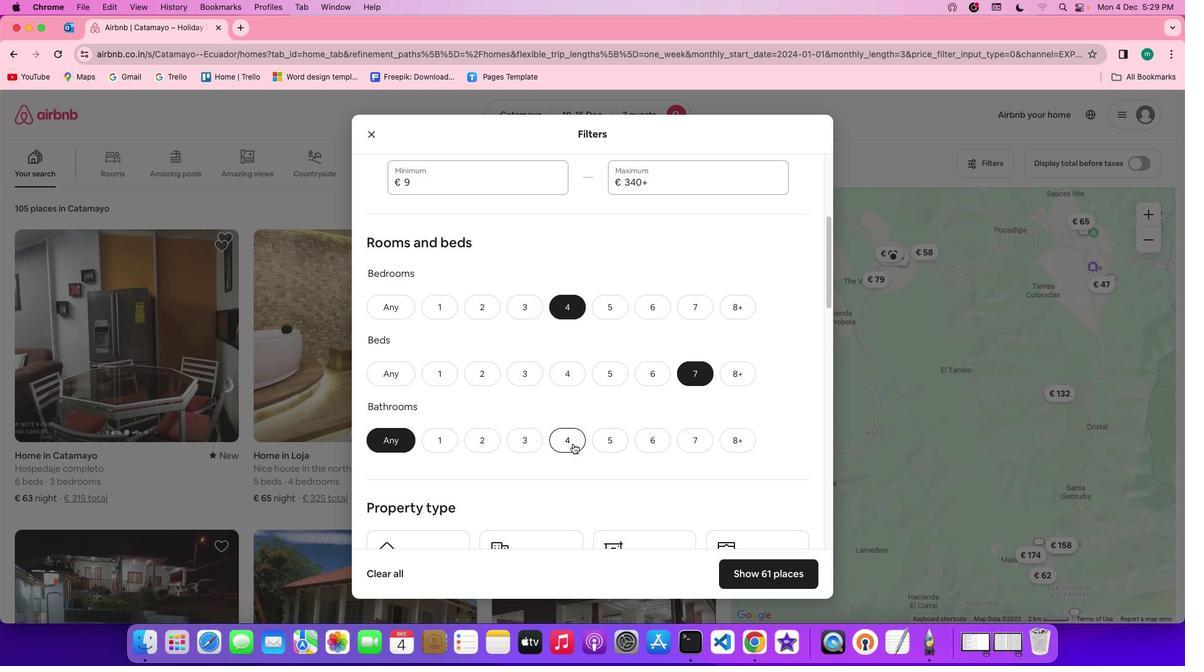 
Action: Mouse pressed left at (572, 443)
Screenshot: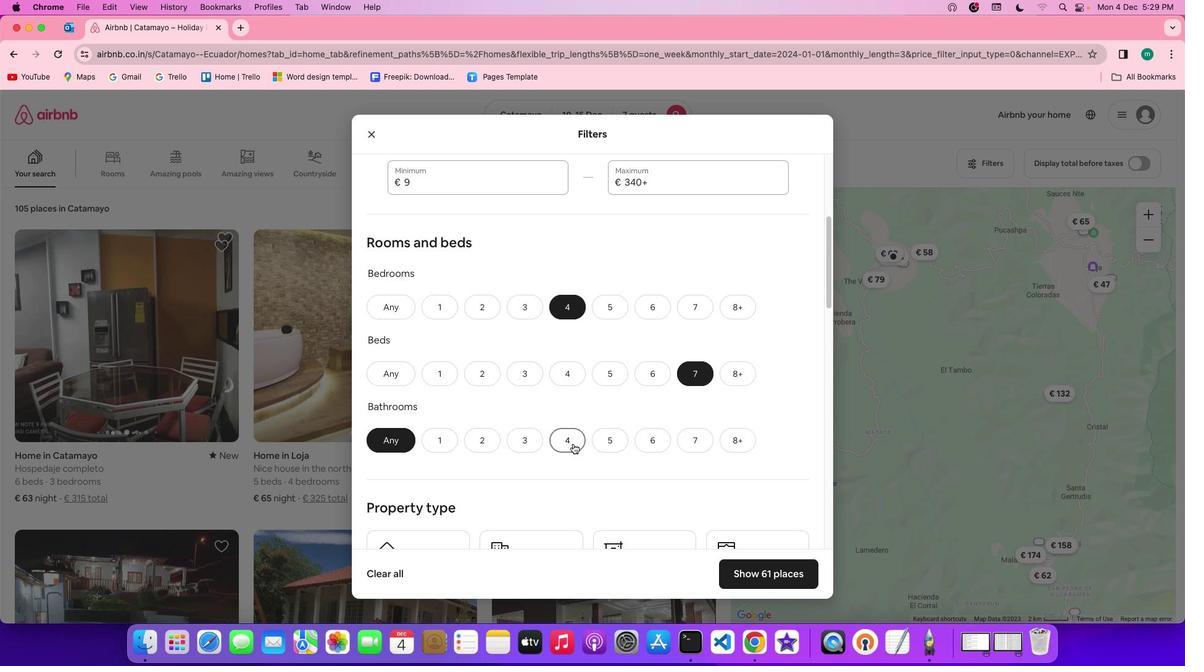 
Action: Mouse moved to (637, 452)
Screenshot: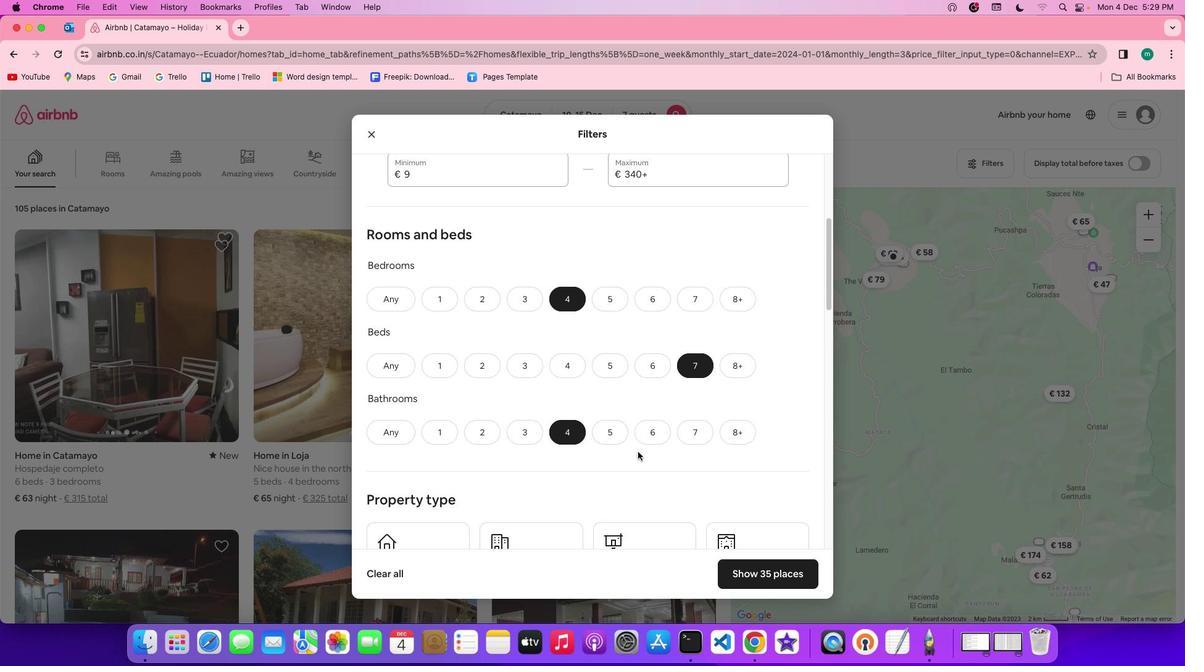 
Action: Mouse scrolled (637, 452) with delta (0, 0)
Screenshot: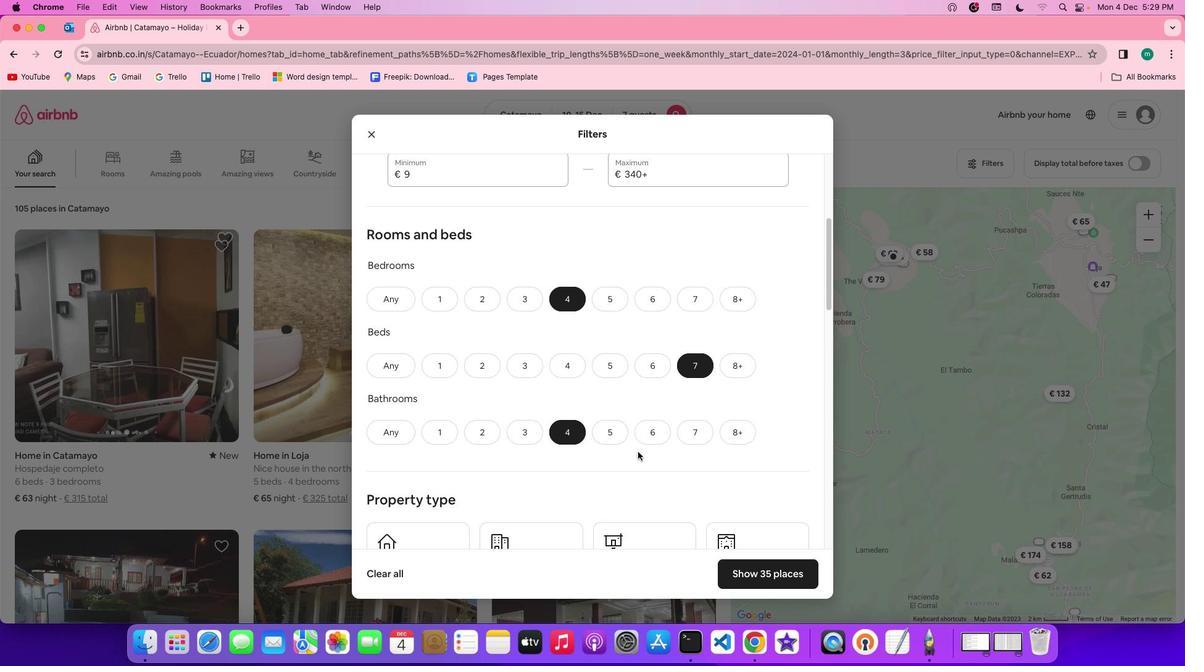 
Action: Mouse scrolled (637, 452) with delta (0, 0)
Screenshot: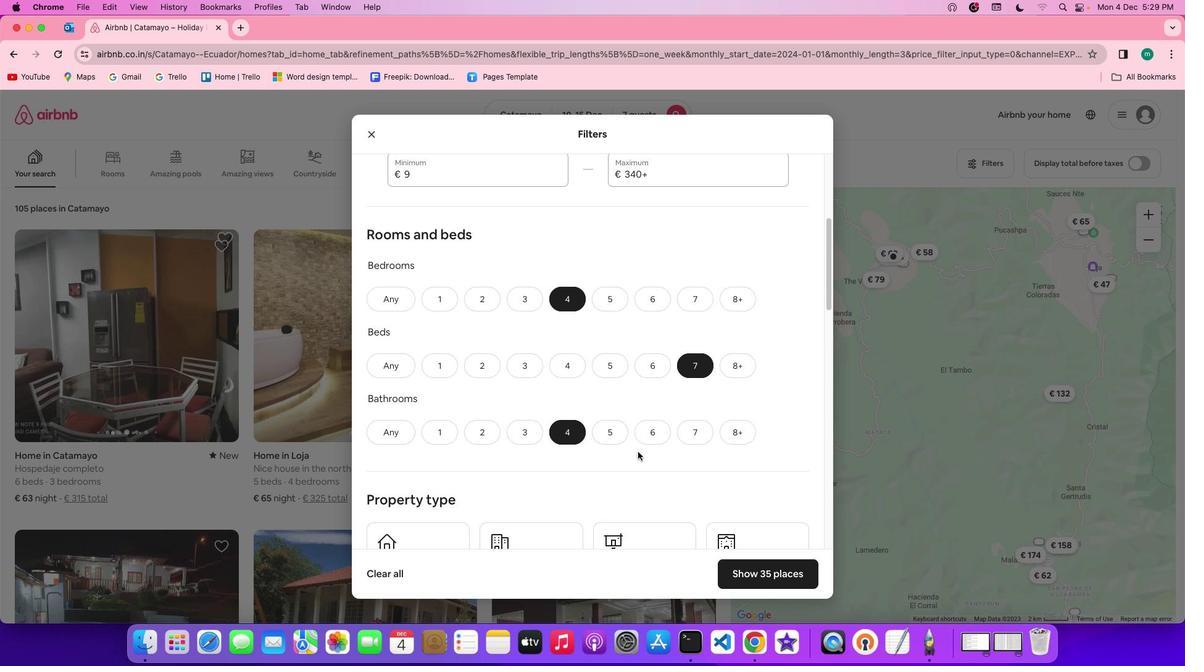 
Action: Mouse scrolled (637, 452) with delta (0, -1)
Screenshot: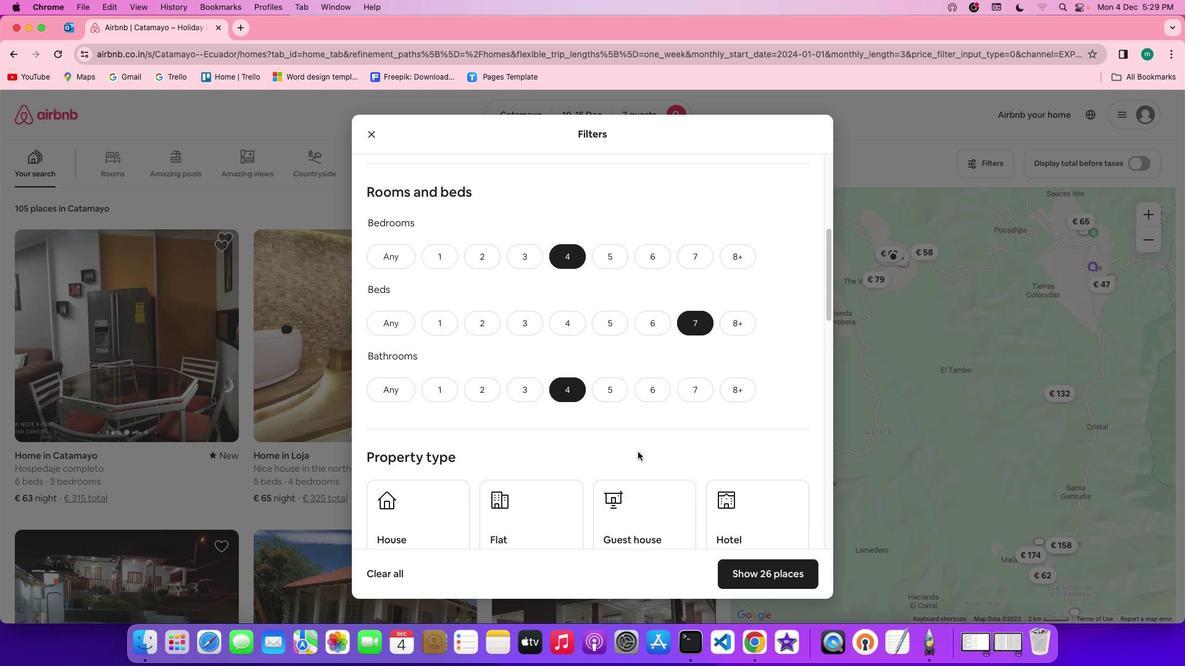 
Action: Mouse moved to (637, 452)
Screenshot: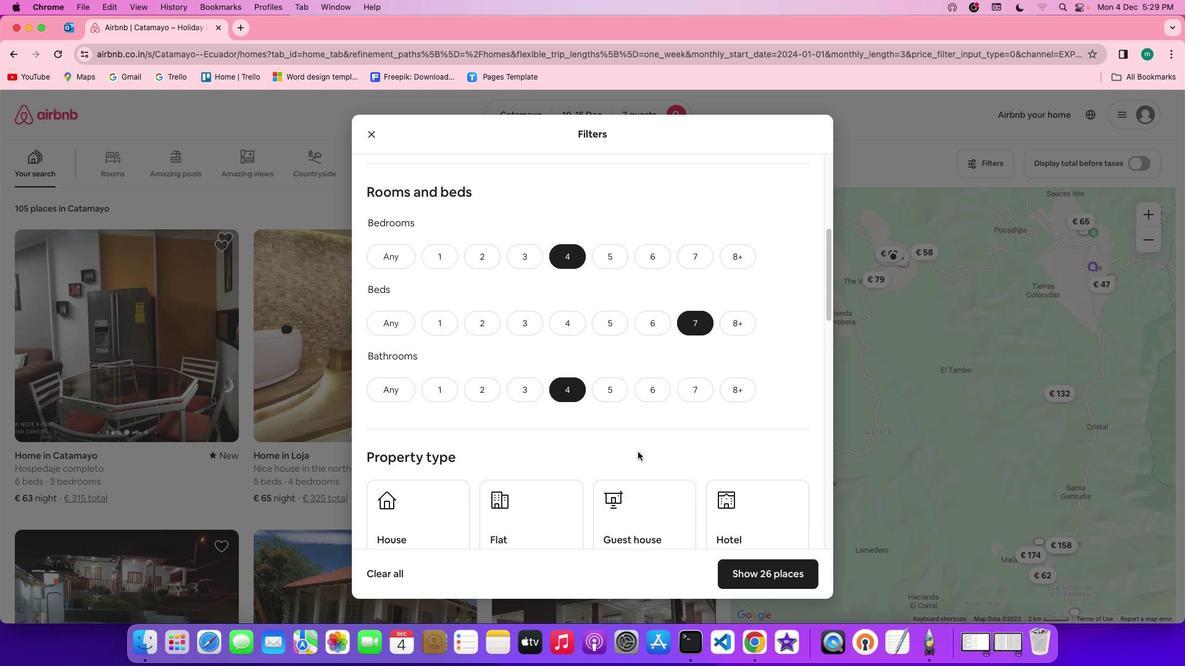 
Action: Mouse scrolled (637, 452) with delta (0, 0)
Screenshot: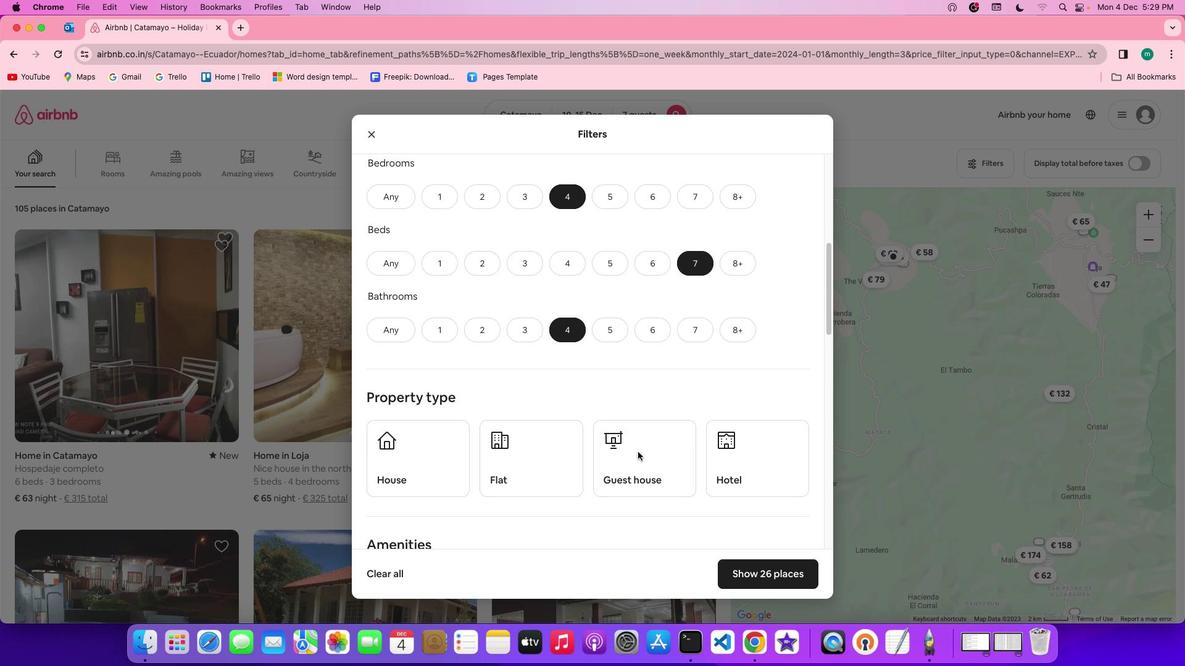 
Action: Mouse scrolled (637, 452) with delta (0, 0)
Screenshot: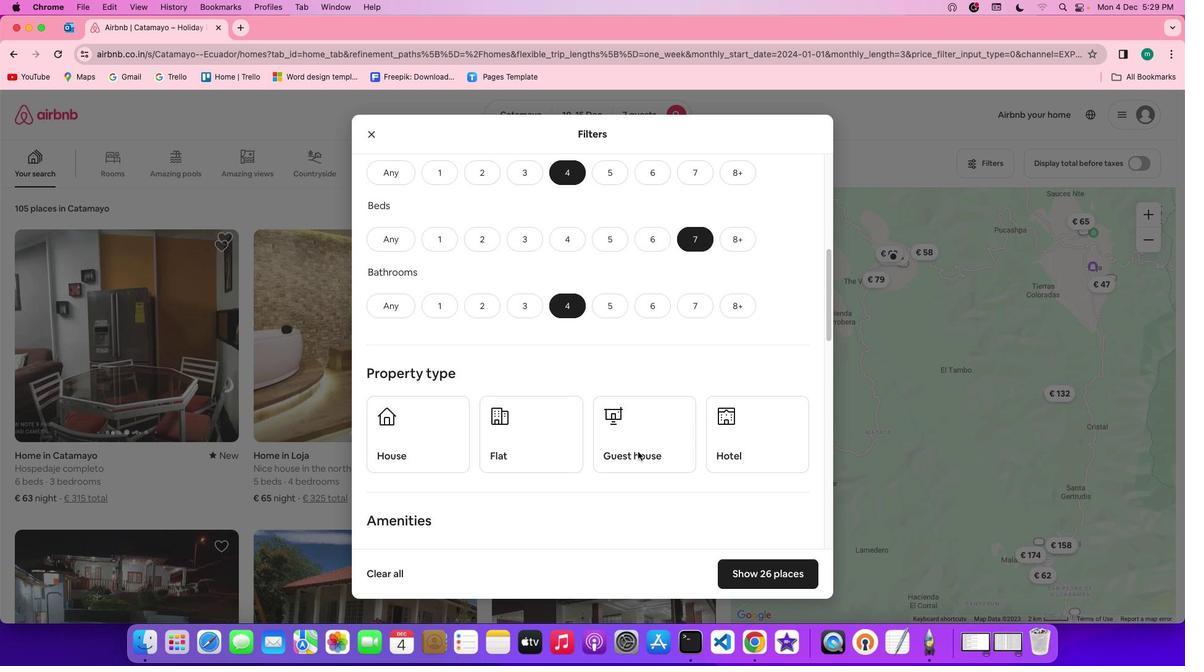 
Action: Mouse scrolled (637, 452) with delta (0, -1)
Screenshot: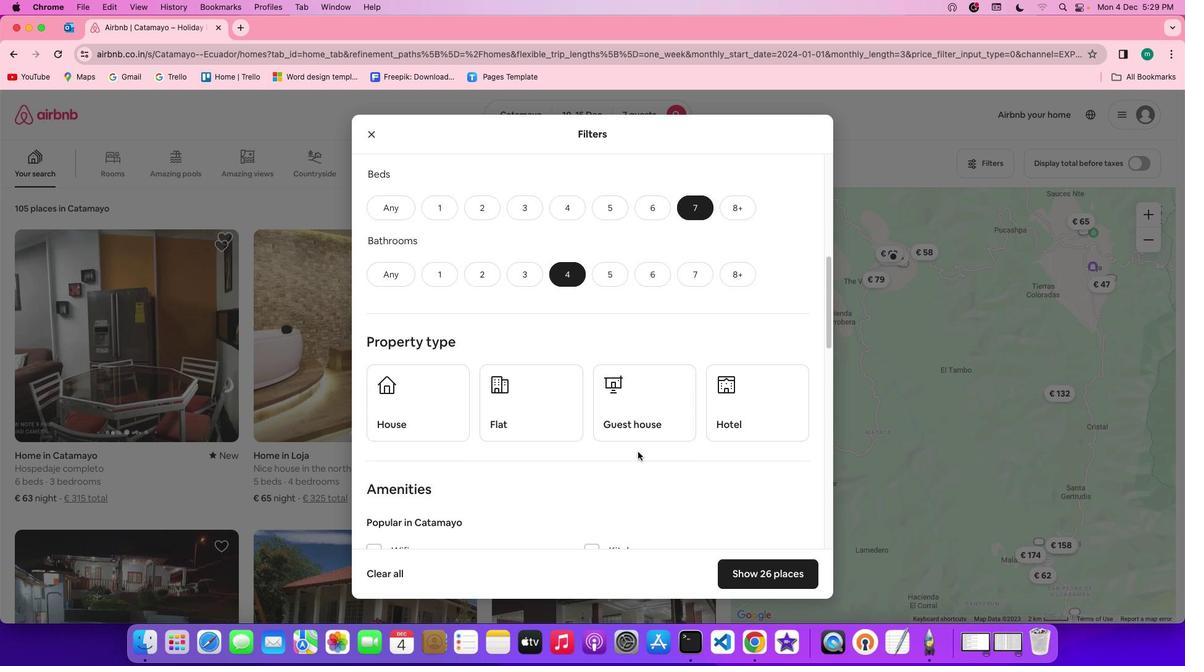 
Action: Mouse scrolled (637, 452) with delta (0, 0)
Screenshot: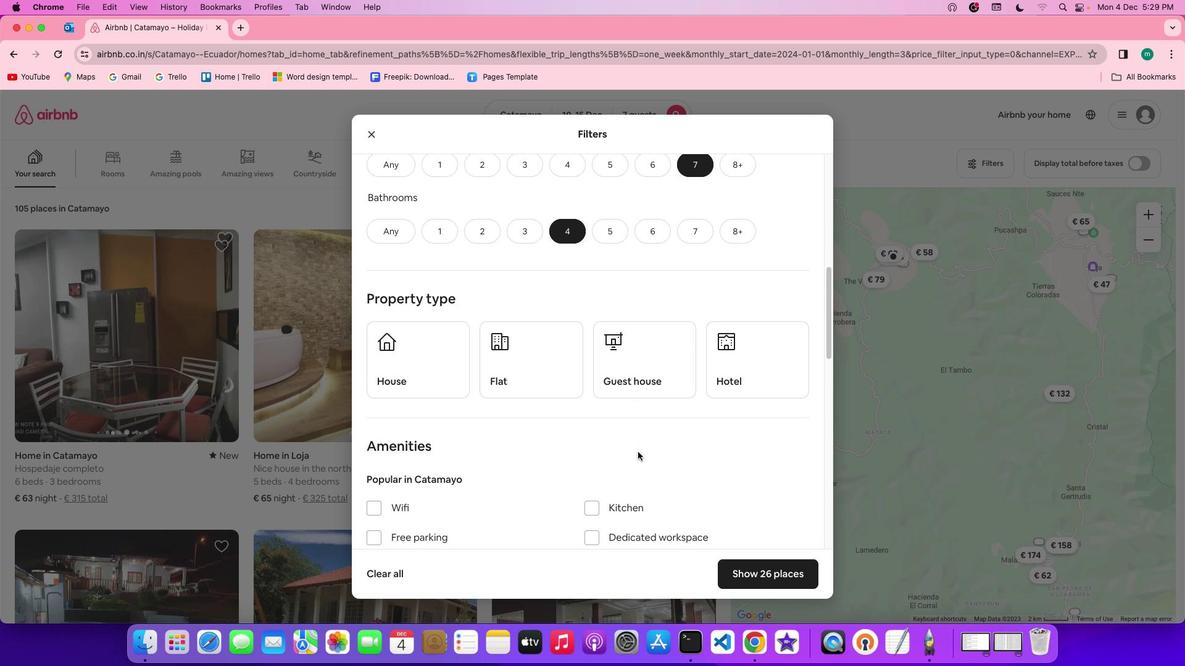 
Action: Mouse scrolled (637, 452) with delta (0, 0)
Screenshot: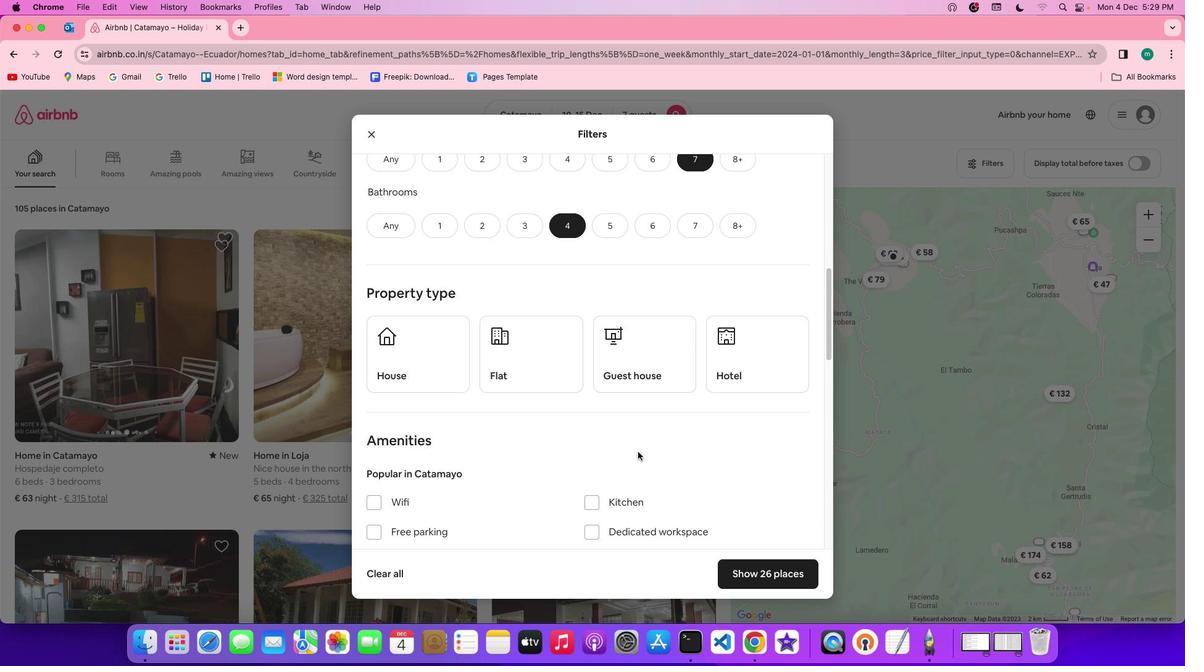 
Action: Mouse scrolled (637, 452) with delta (0, 0)
Screenshot: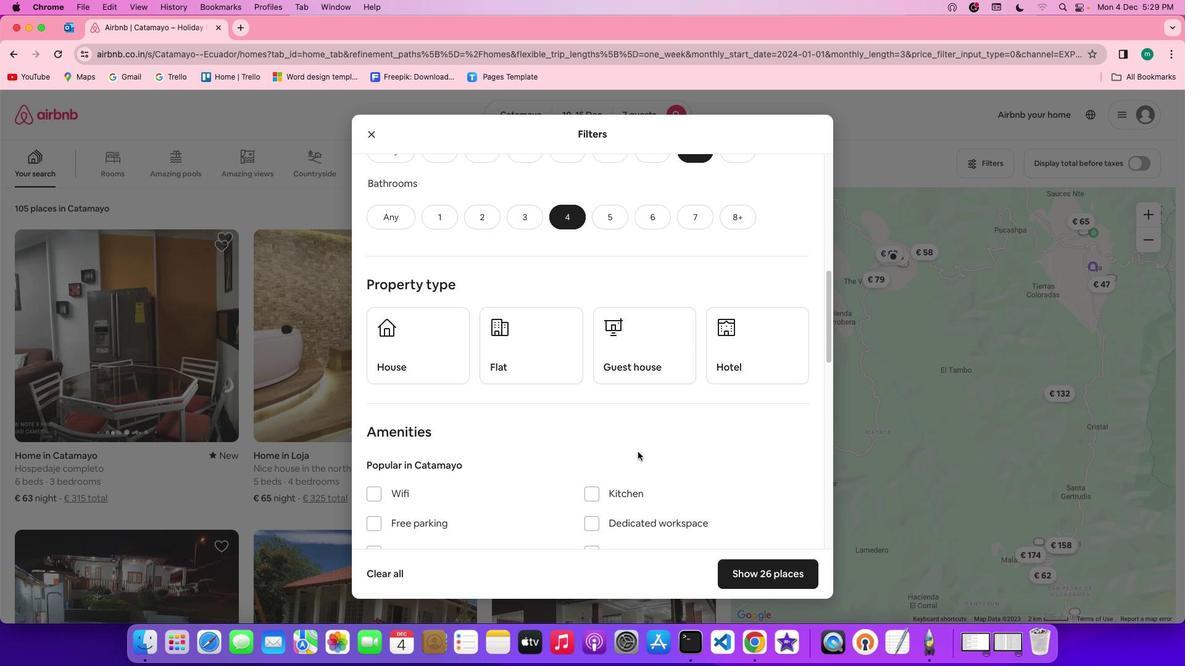 
Action: Mouse scrolled (637, 452) with delta (0, -1)
Screenshot: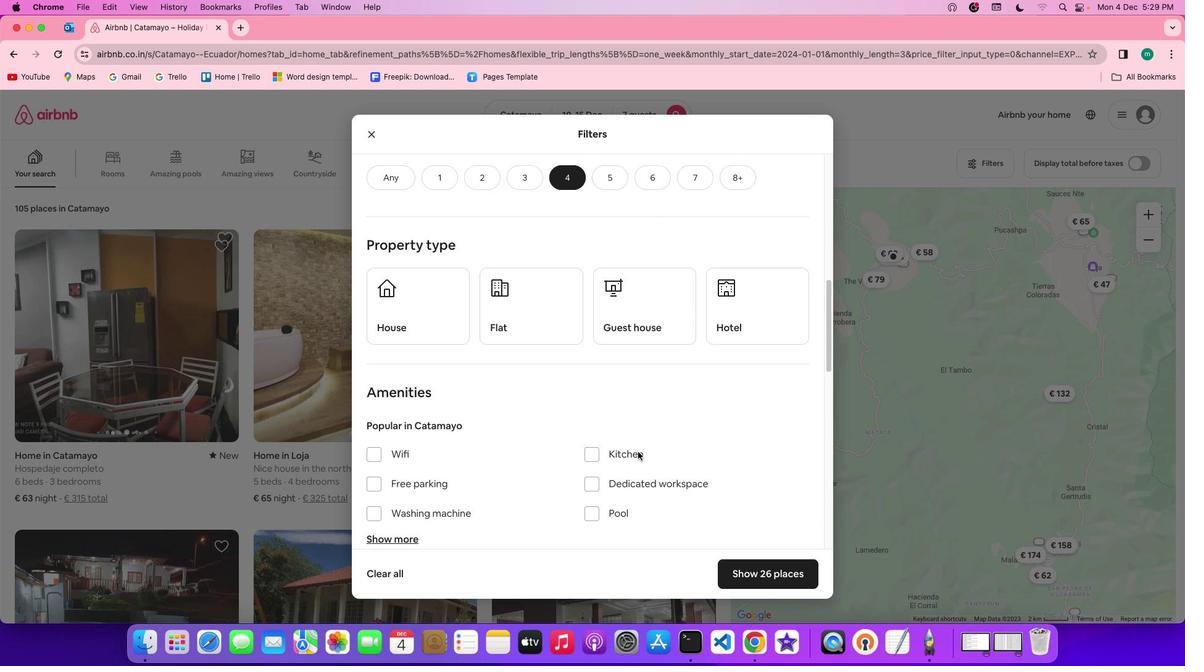 
Action: Mouse scrolled (637, 452) with delta (0, 0)
Screenshot: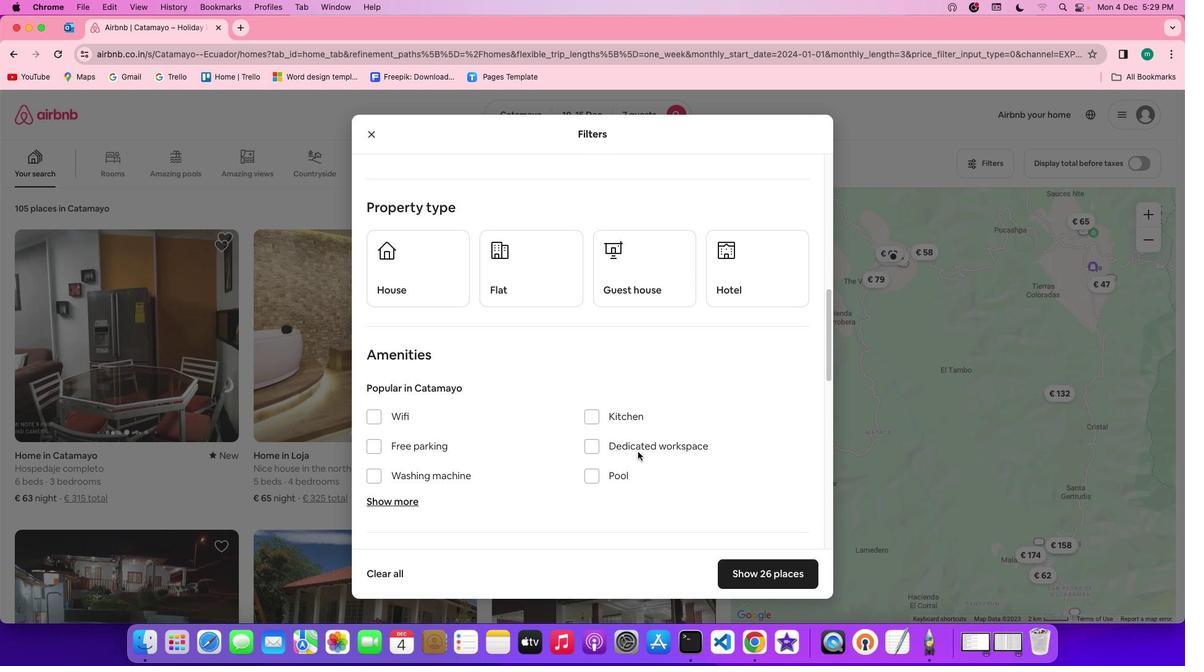 
Action: Mouse scrolled (637, 452) with delta (0, 0)
Screenshot: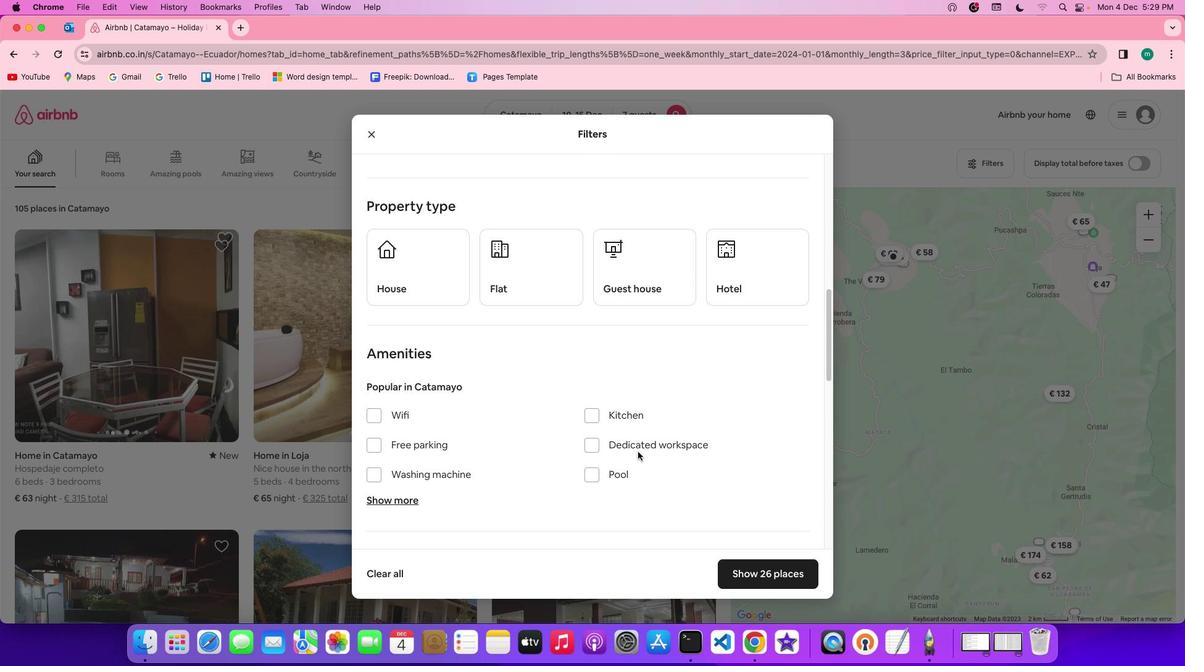 
Action: Mouse scrolled (637, 452) with delta (0, 0)
Screenshot: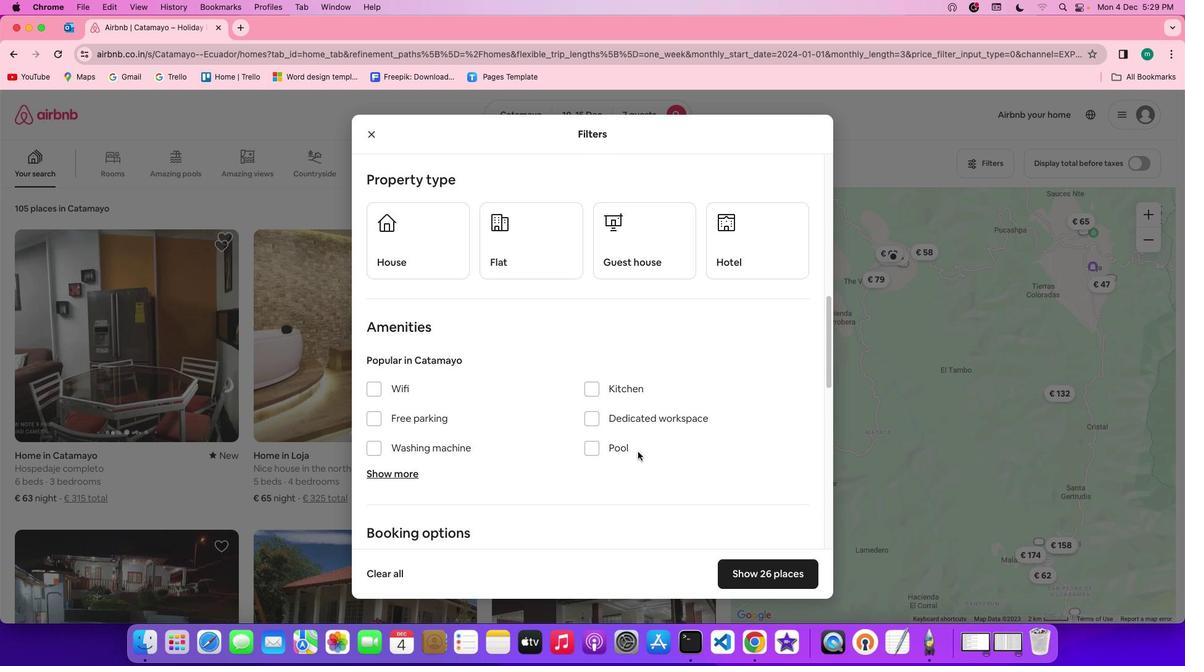 
Action: Mouse moved to (425, 228)
Screenshot: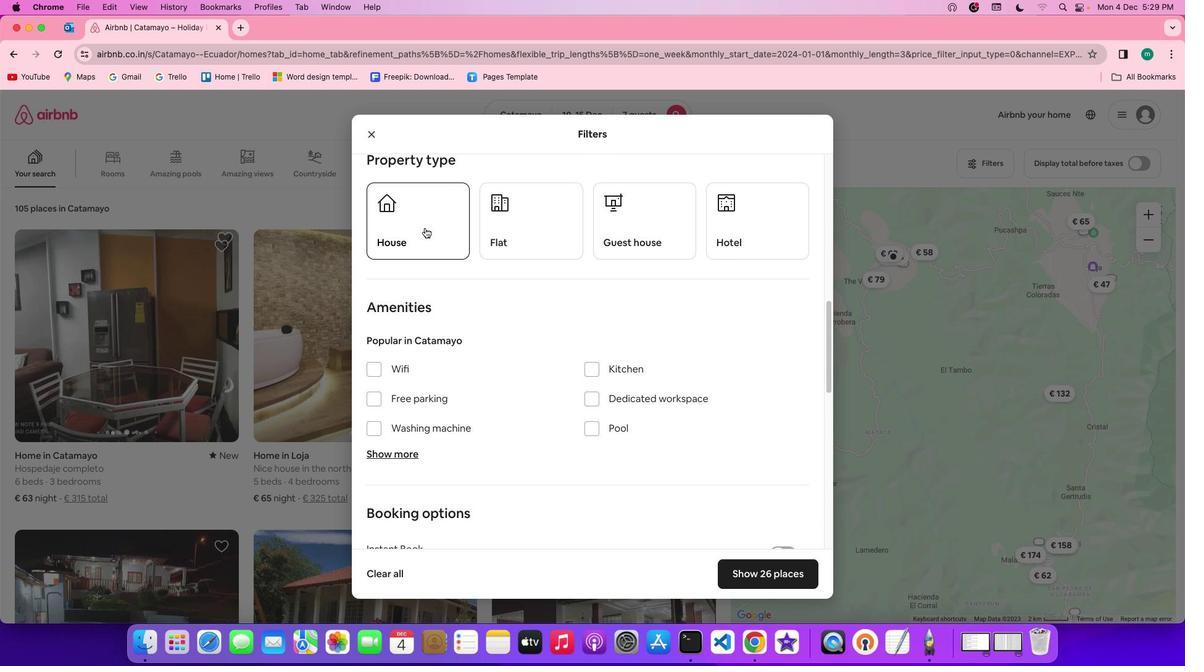 
Action: Mouse pressed left at (425, 228)
Screenshot: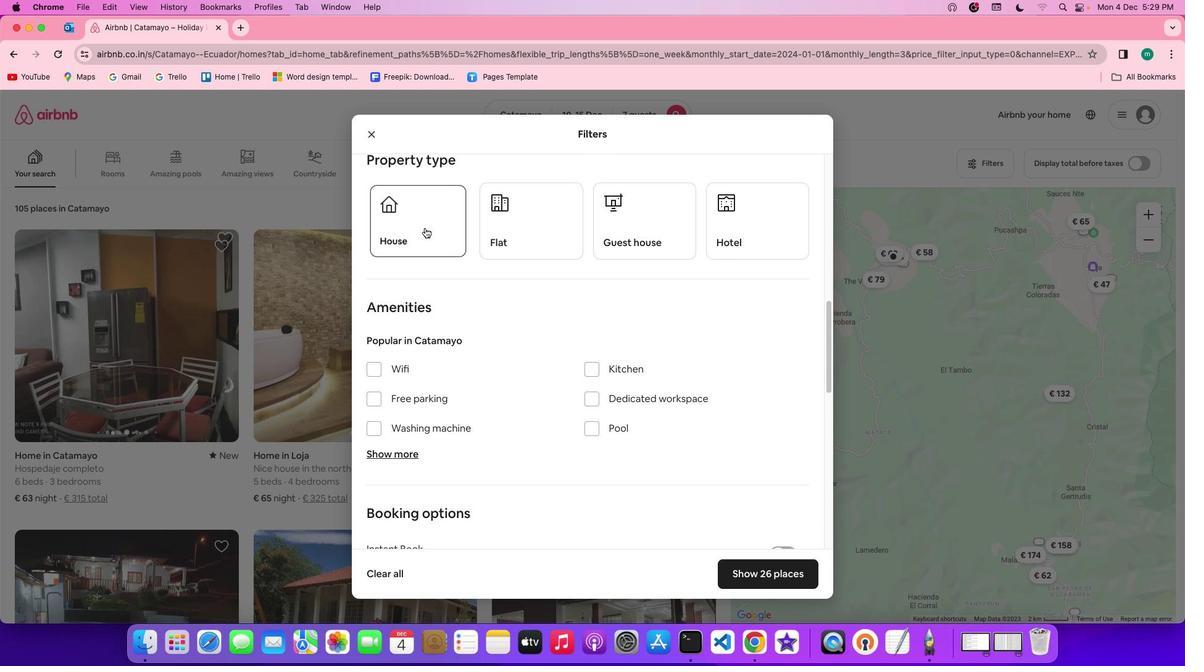 
Action: Mouse moved to (552, 428)
Screenshot: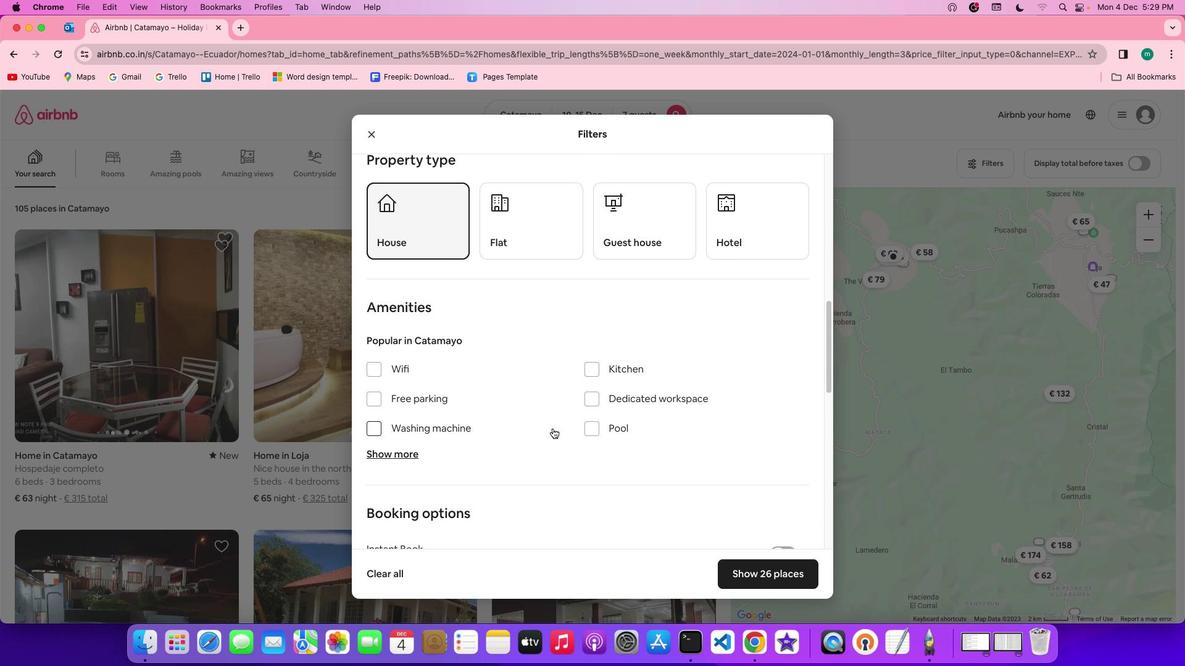 
Action: Mouse scrolled (552, 428) with delta (0, 0)
Screenshot: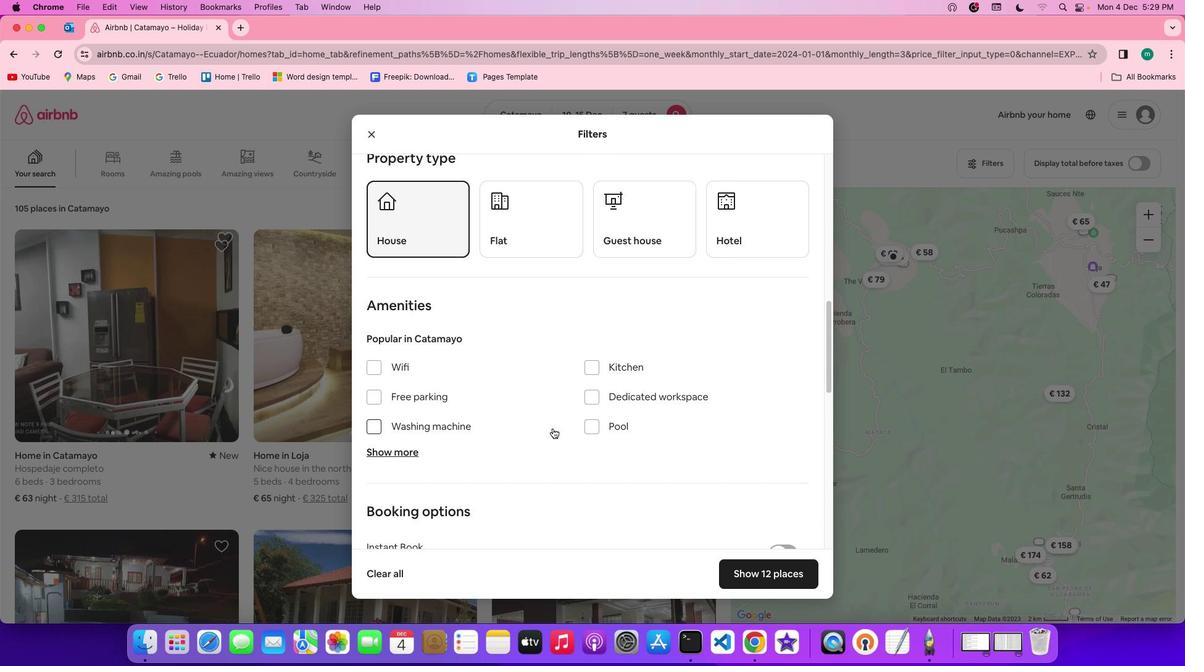 
Action: Mouse scrolled (552, 428) with delta (0, 0)
Screenshot: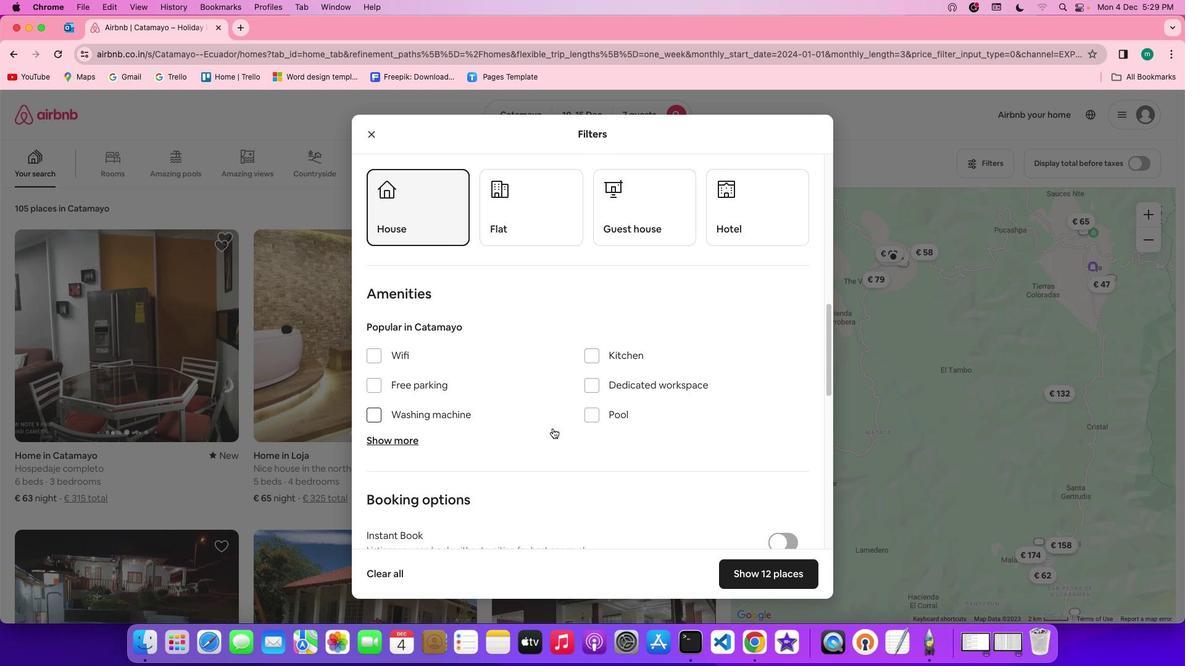 
Action: Mouse scrolled (552, 428) with delta (0, -1)
Screenshot: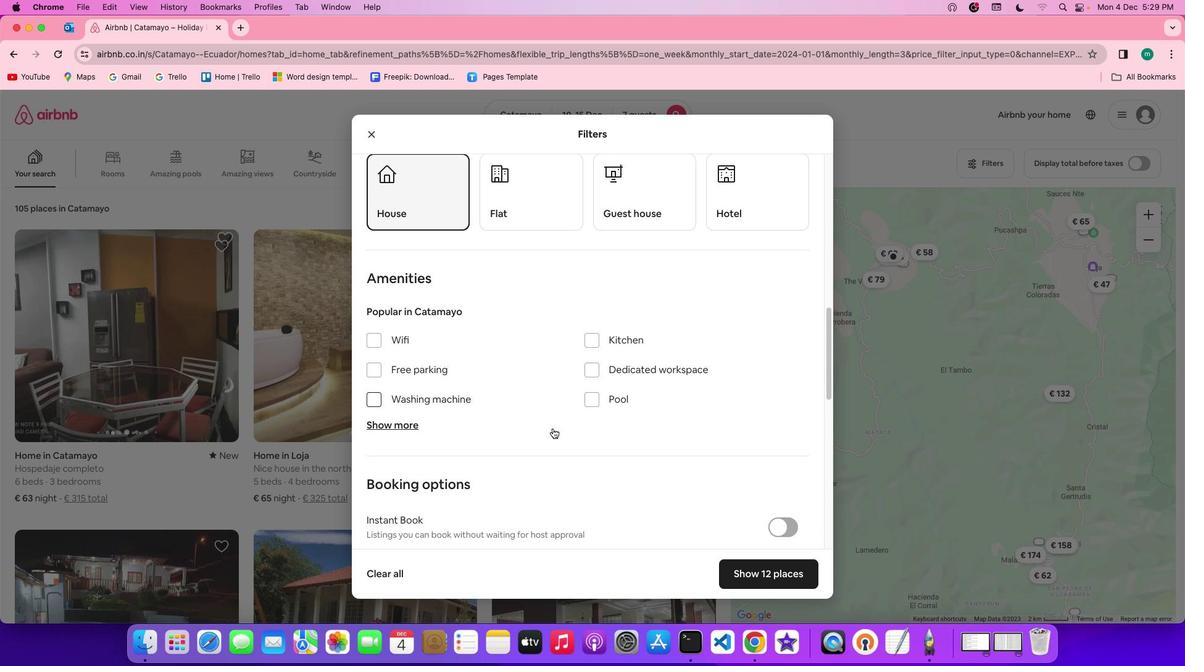 
Action: Mouse scrolled (552, 428) with delta (0, 0)
Screenshot: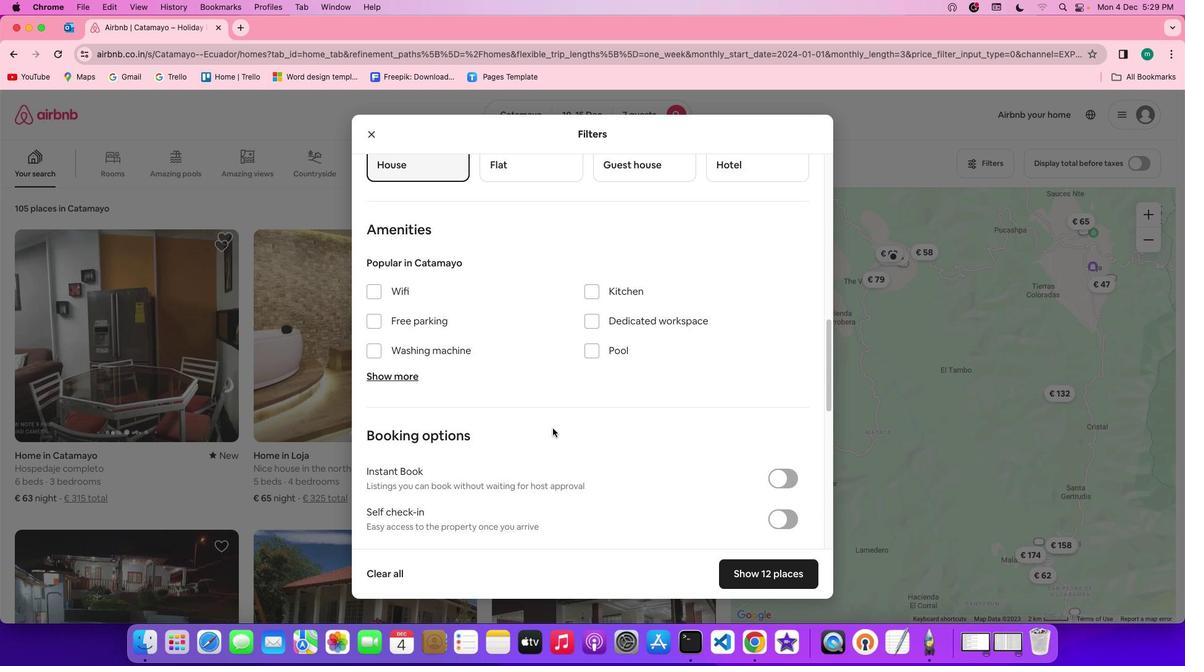 
Action: Mouse scrolled (552, 428) with delta (0, 0)
Screenshot: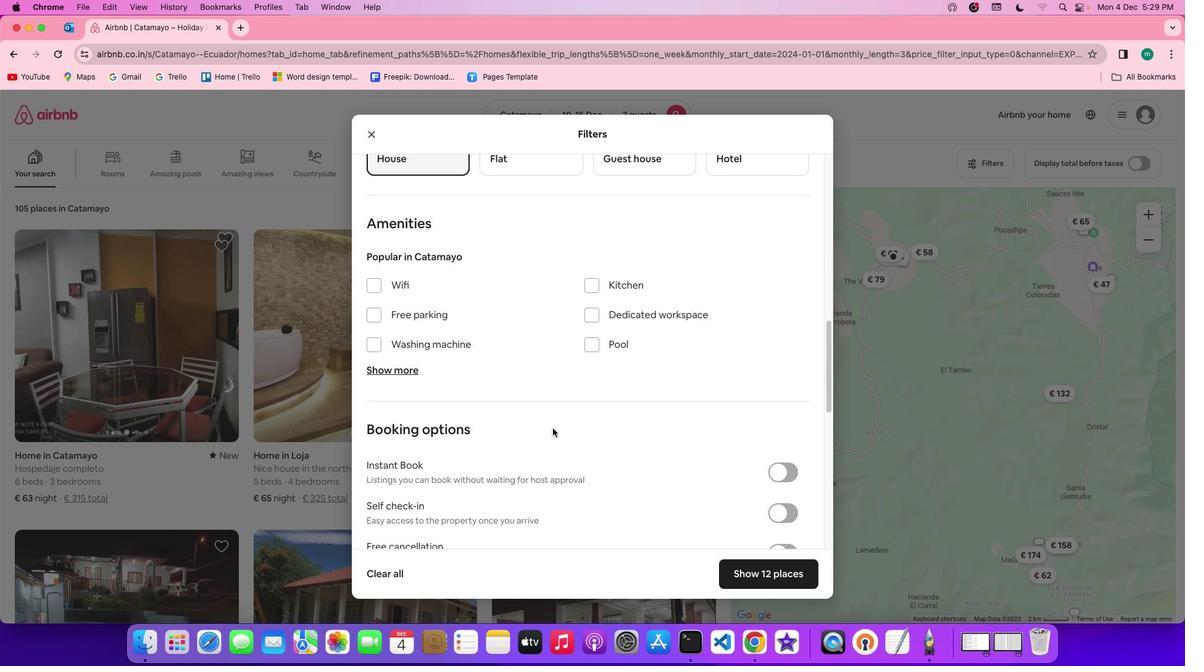 
Action: Mouse scrolled (552, 428) with delta (0, -1)
Screenshot: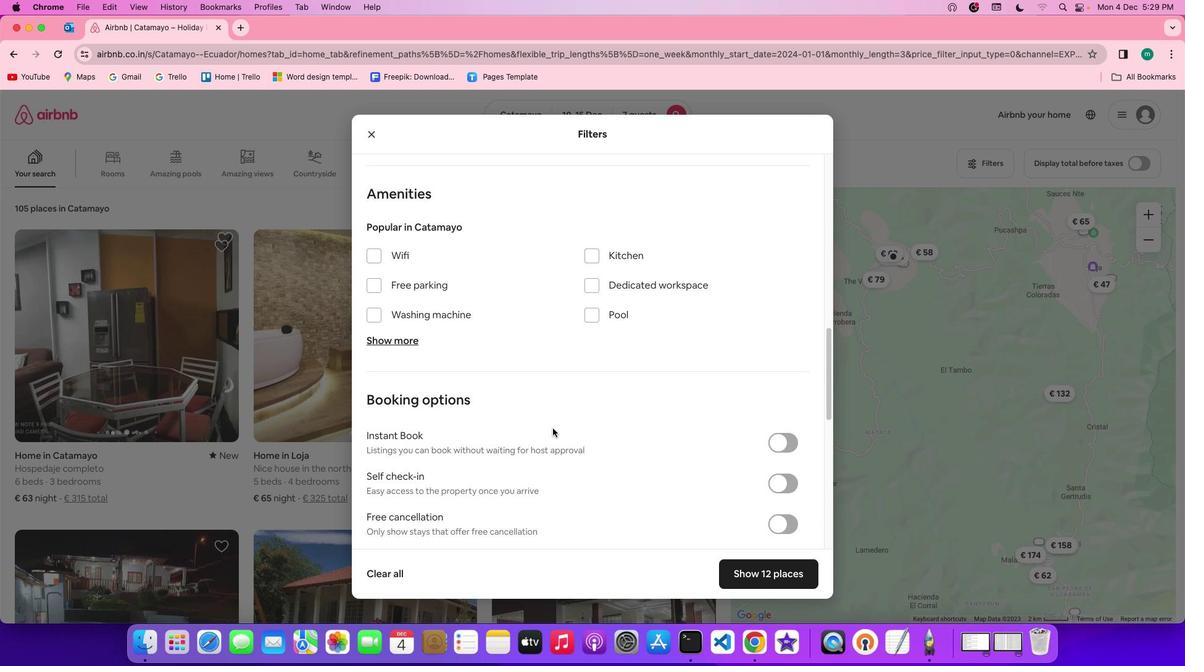
Action: Mouse scrolled (552, 428) with delta (0, 0)
Screenshot: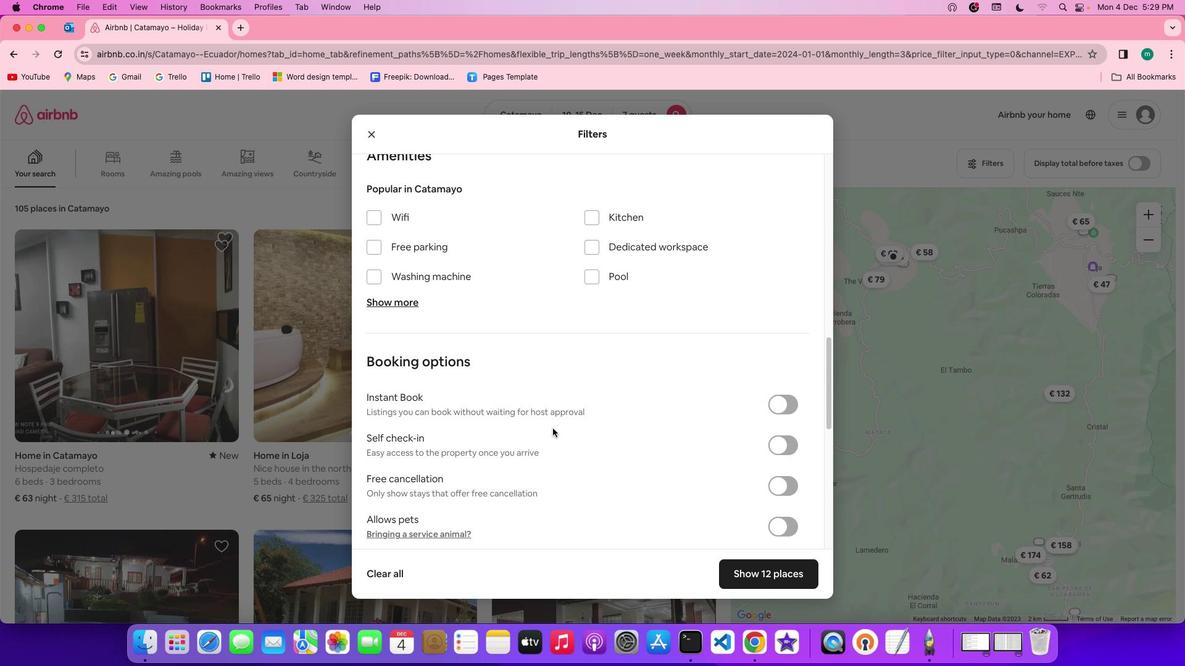 
Action: Mouse scrolled (552, 428) with delta (0, 0)
Screenshot: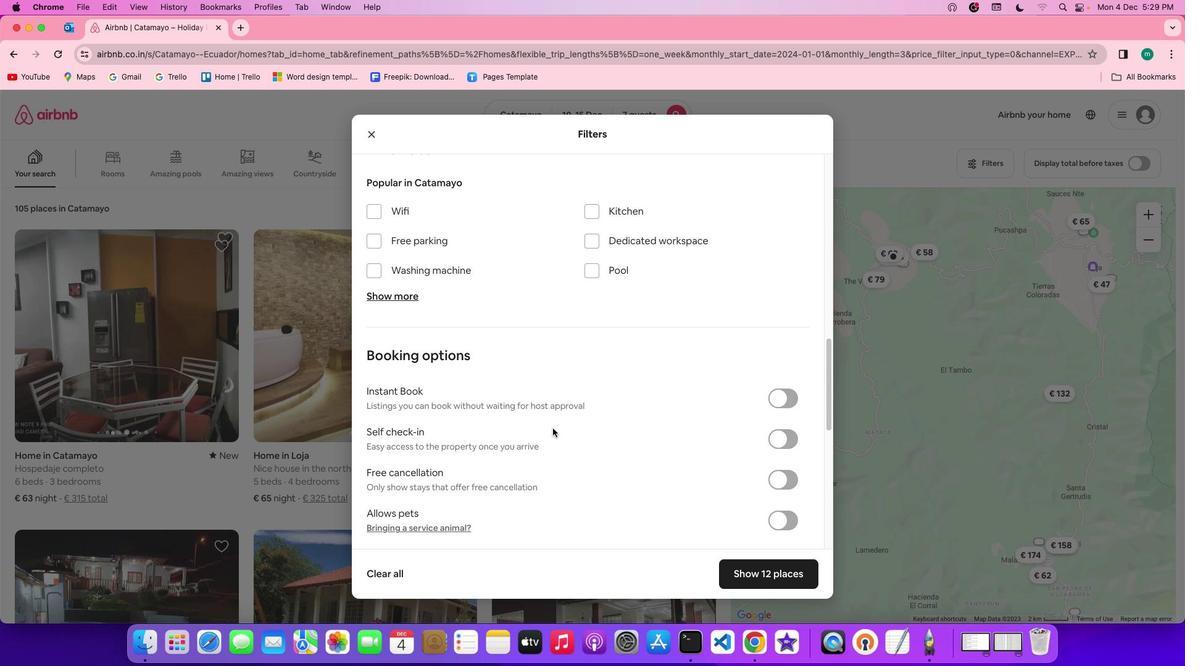 
Action: Mouse scrolled (552, 428) with delta (0, 0)
Screenshot: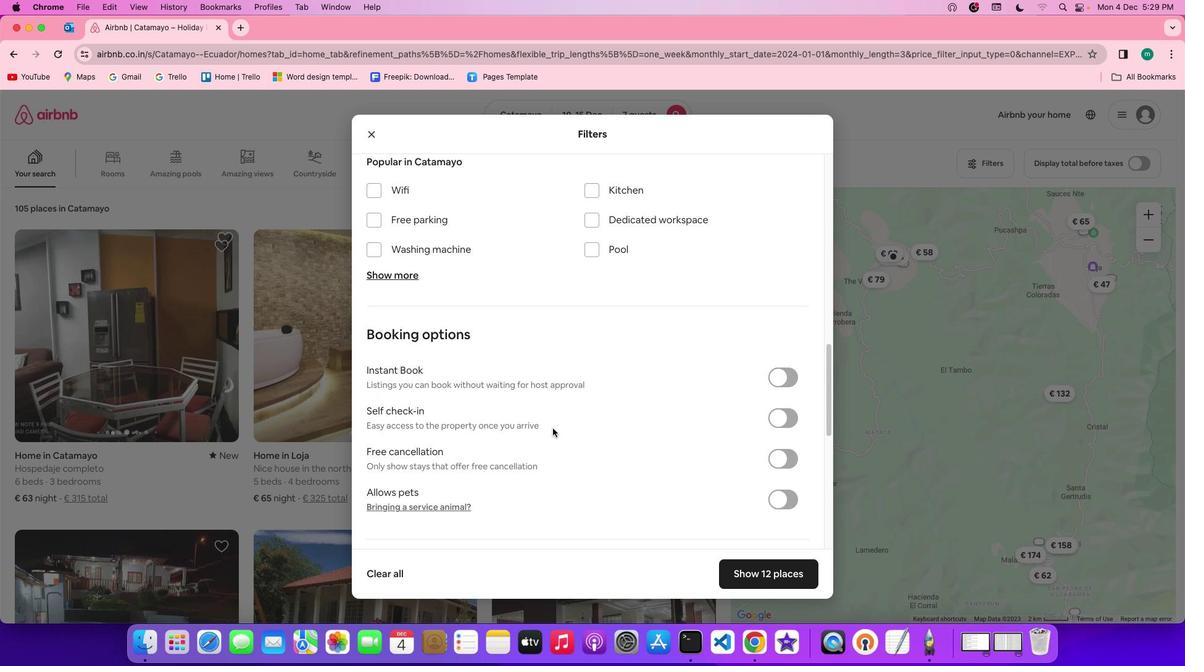 
Action: Mouse scrolled (552, 428) with delta (0, 0)
Screenshot: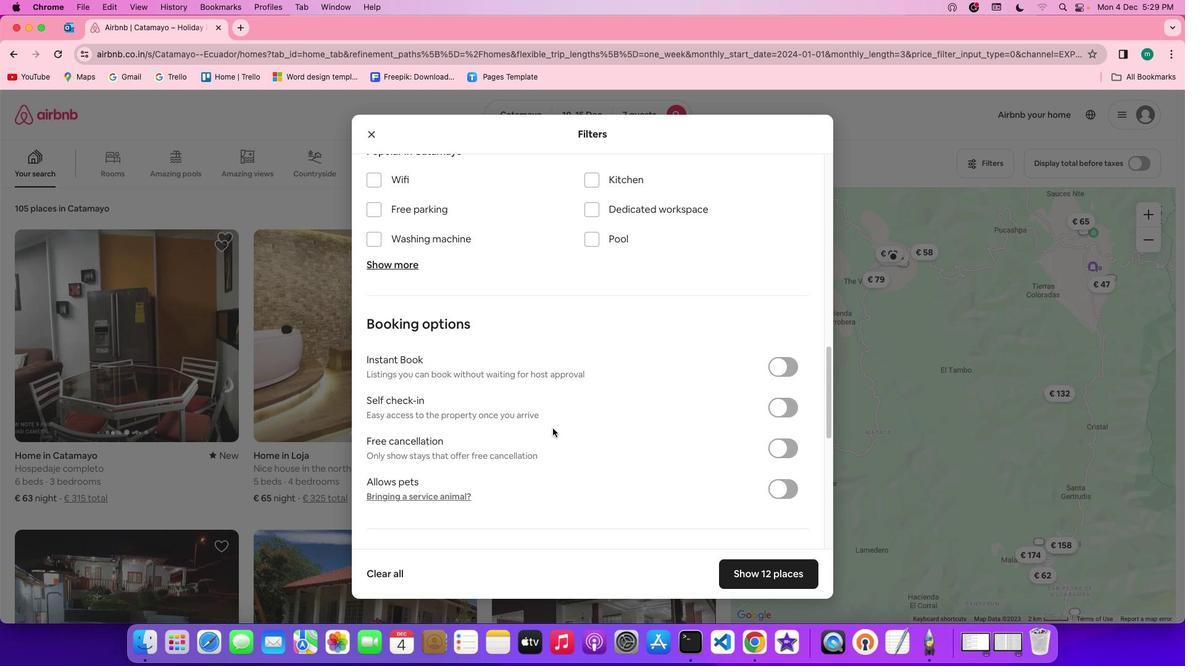 
Action: Mouse scrolled (552, 428) with delta (0, 0)
Screenshot: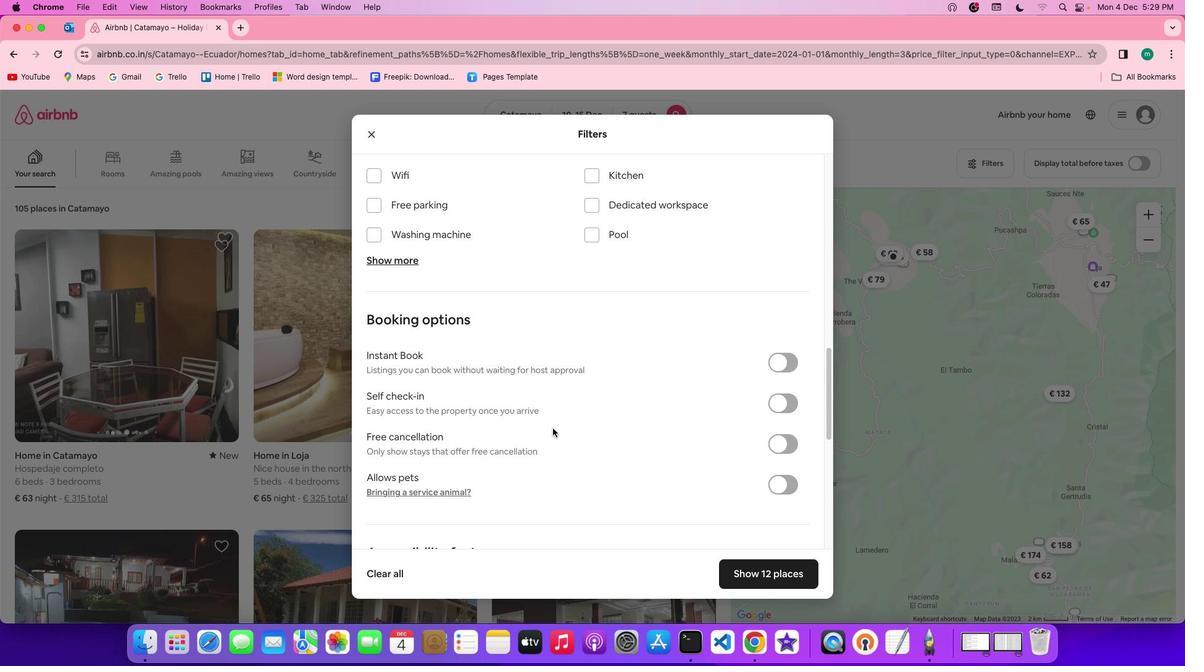 
Action: Mouse scrolled (552, 428) with delta (0, 0)
Screenshot: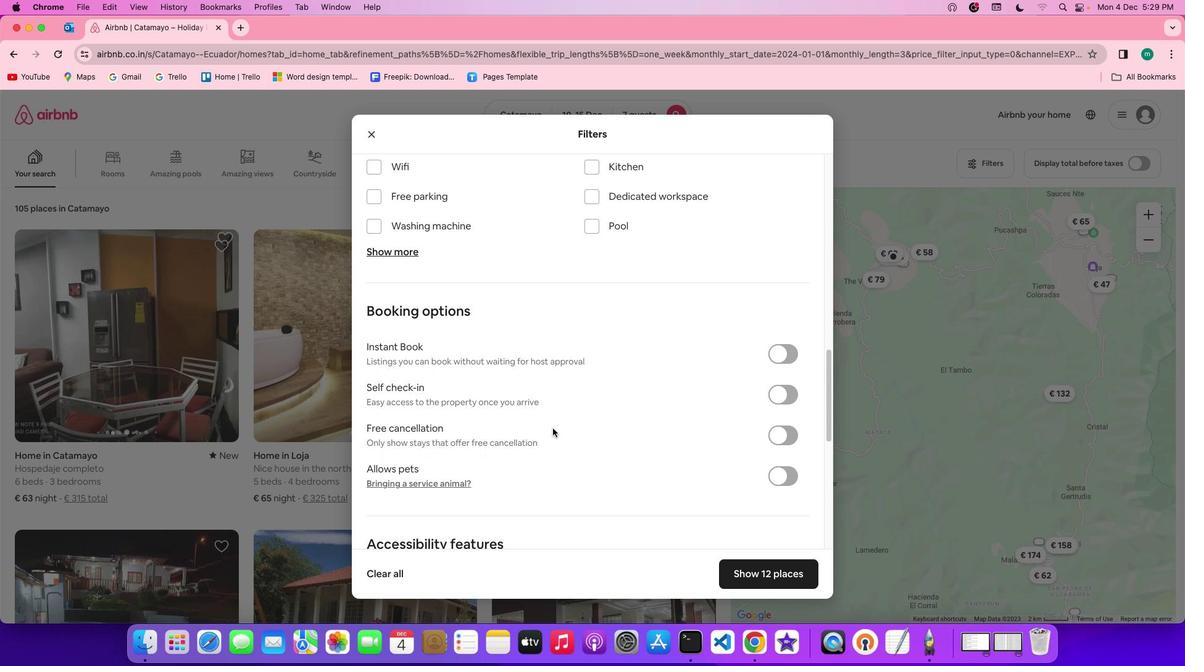 
Action: Mouse scrolled (552, 428) with delta (0, 0)
Screenshot: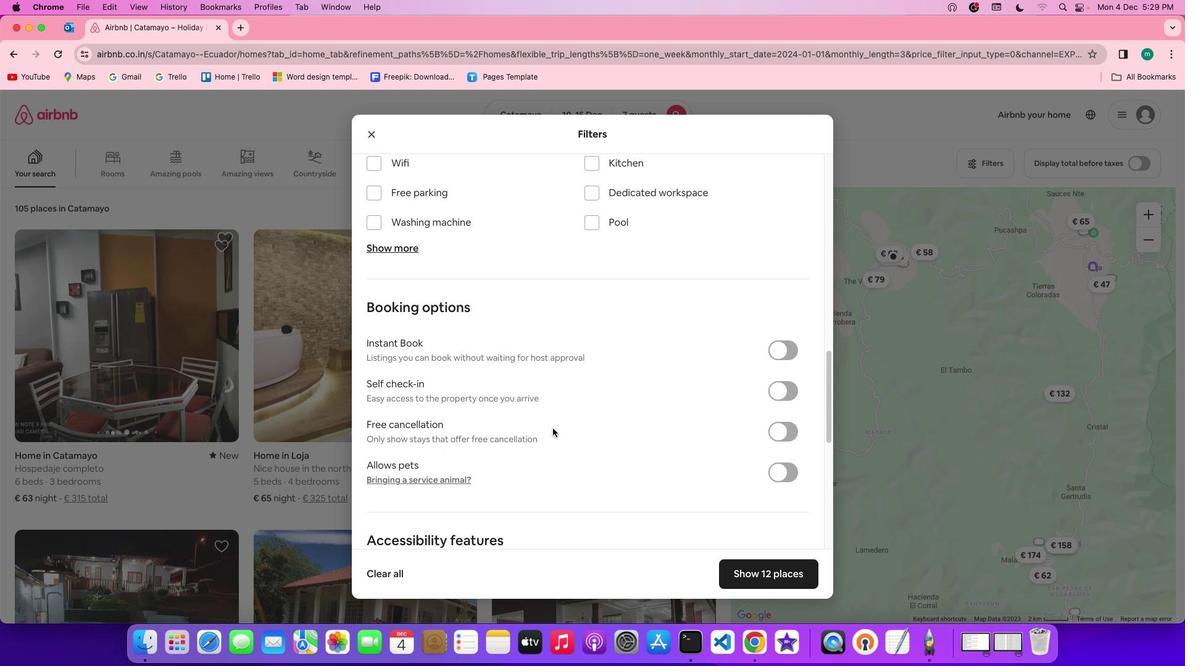 
Action: Mouse scrolled (552, 428) with delta (0, 0)
Screenshot: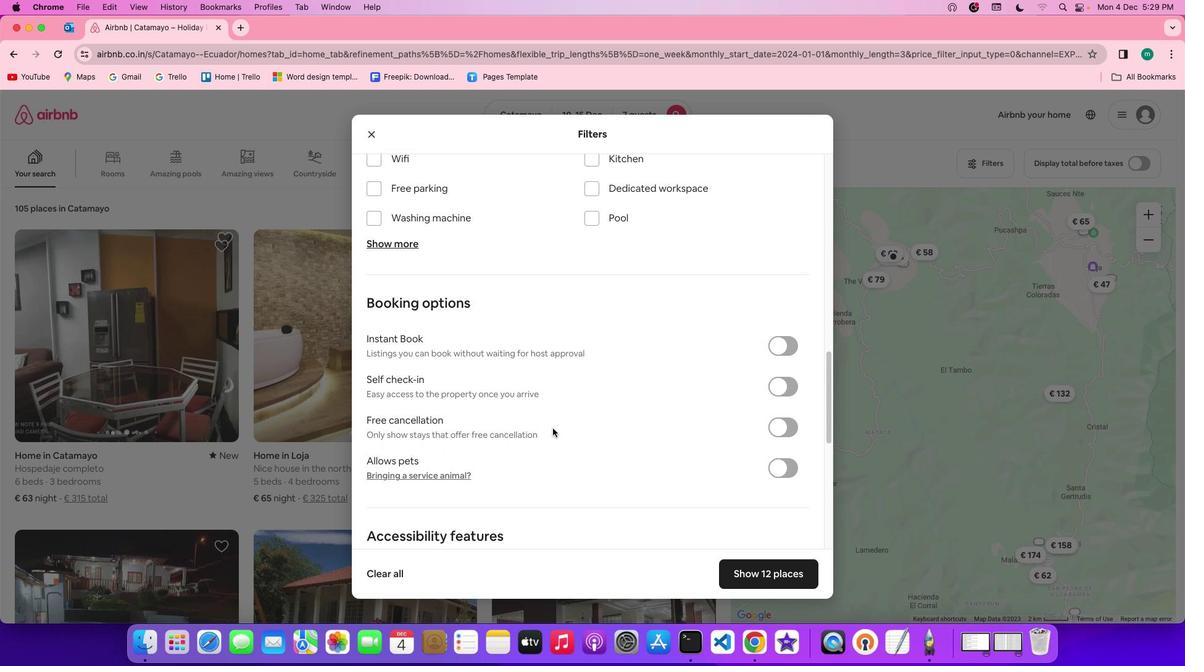 
Action: Mouse scrolled (552, 428) with delta (0, 0)
Screenshot: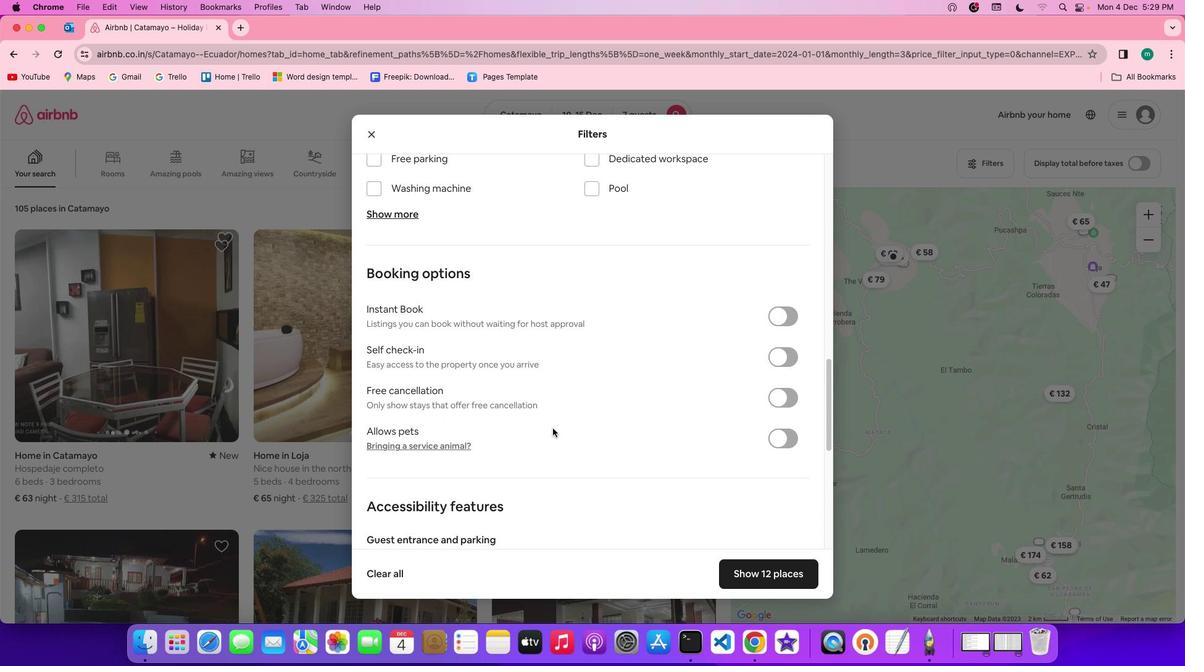 
Action: Mouse scrolled (552, 428) with delta (0, 0)
Screenshot: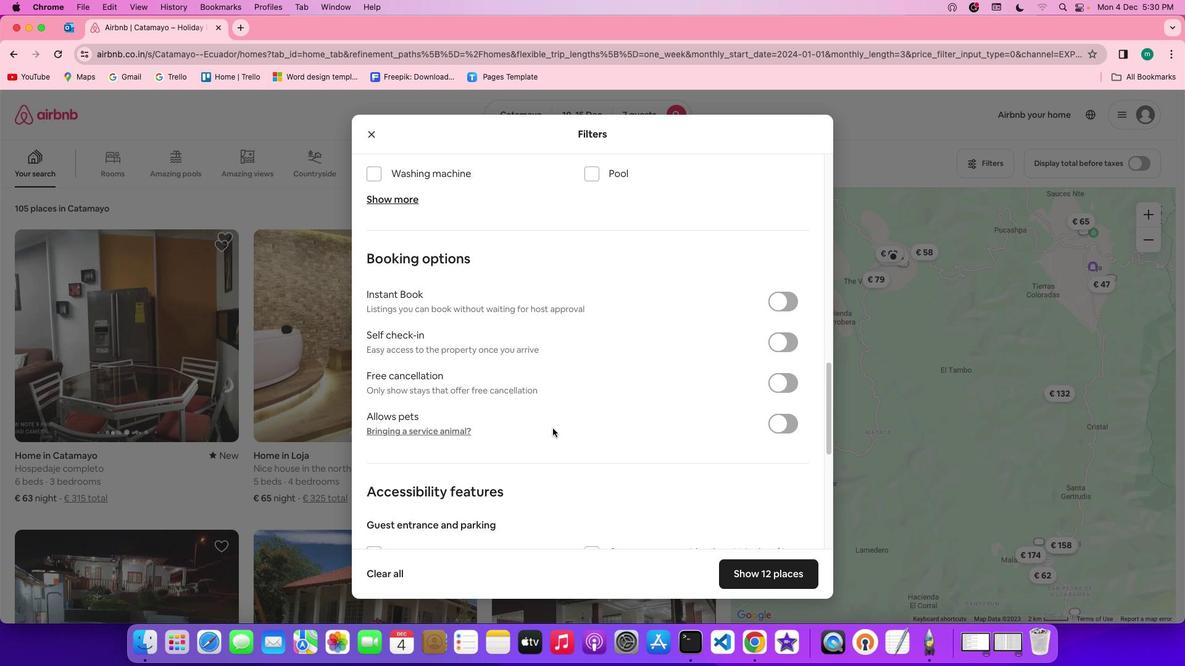
Action: Mouse scrolled (552, 428) with delta (0, 0)
Screenshot: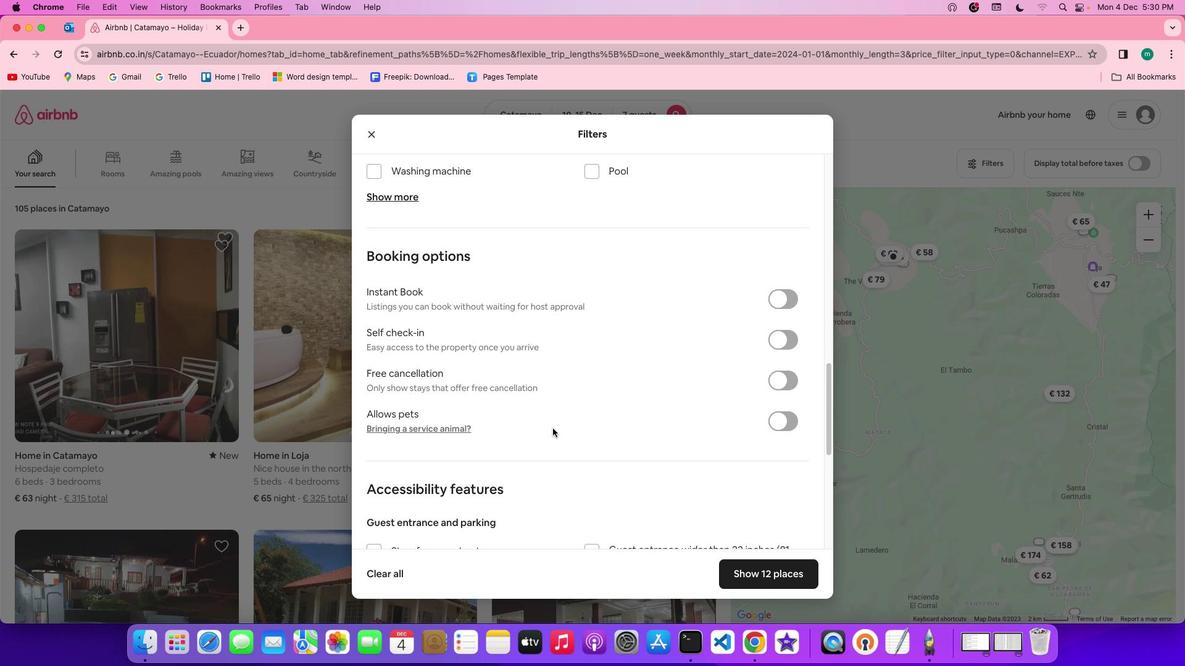 
Action: Mouse moved to (531, 381)
Screenshot: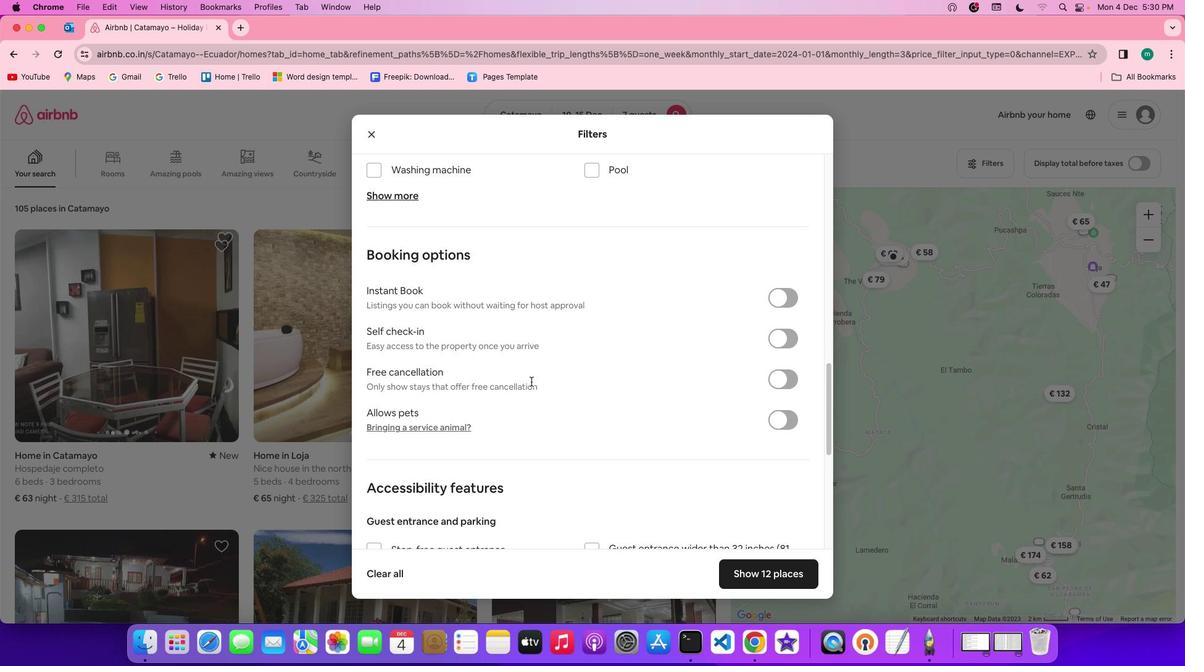 
Action: Mouse scrolled (531, 381) with delta (0, 0)
Screenshot: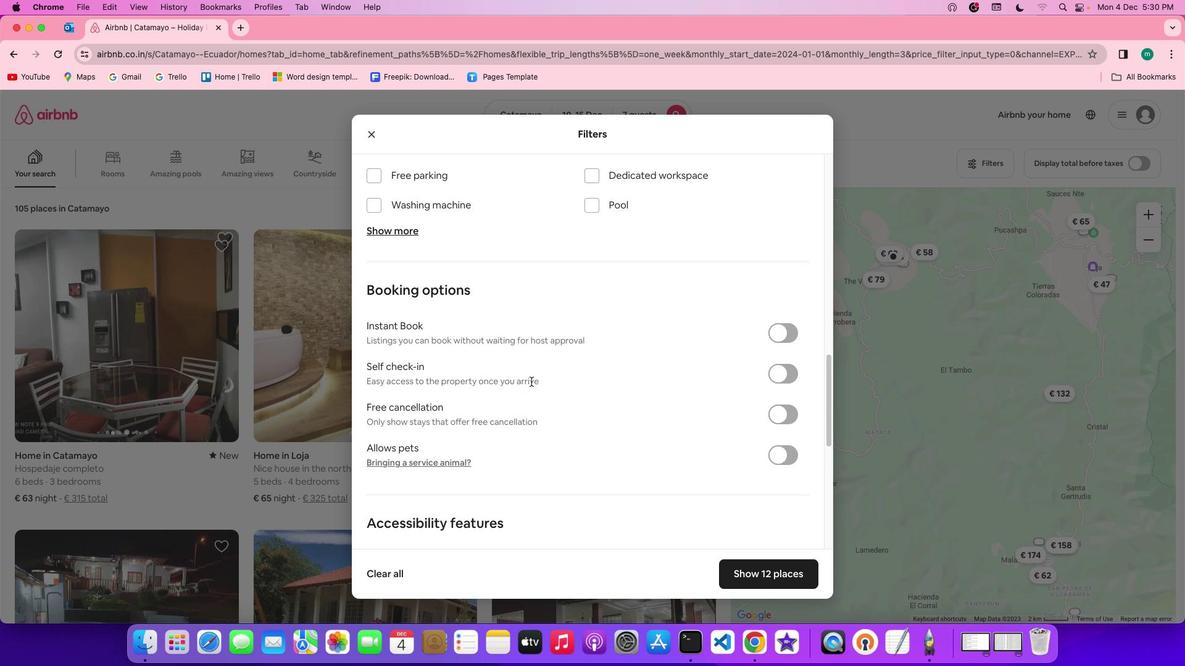 
Action: Mouse scrolled (531, 381) with delta (0, 0)
Screenshot: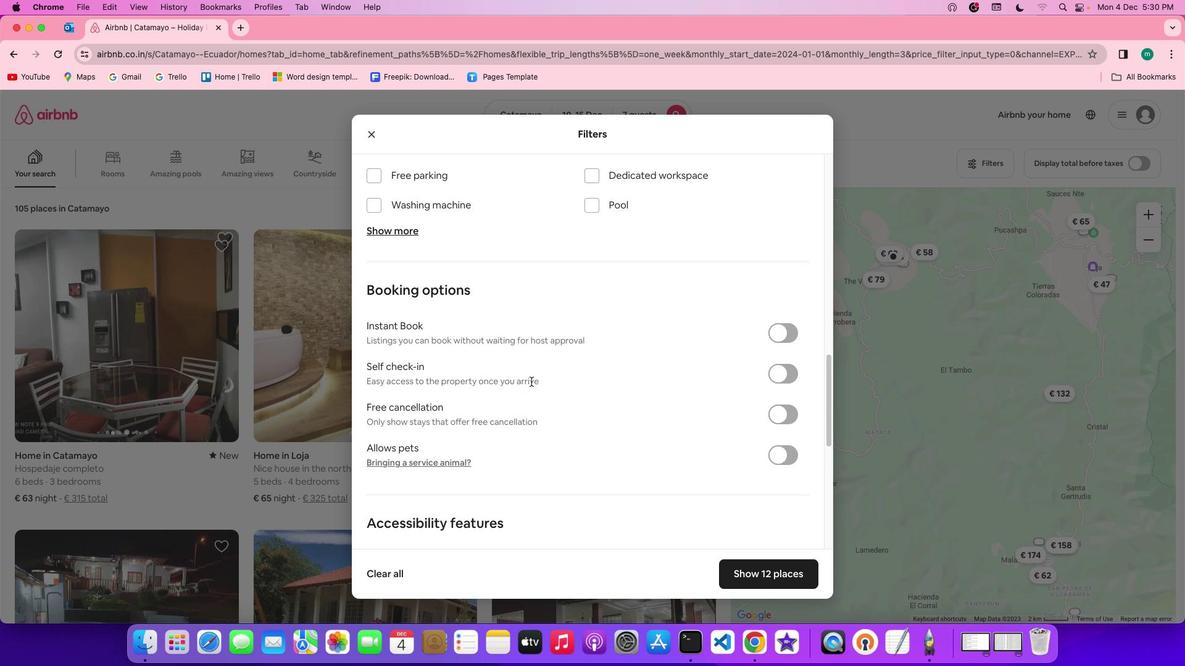 
Action: Mouse scrolled (531, 381) with delta (0, 1)
Screenshot: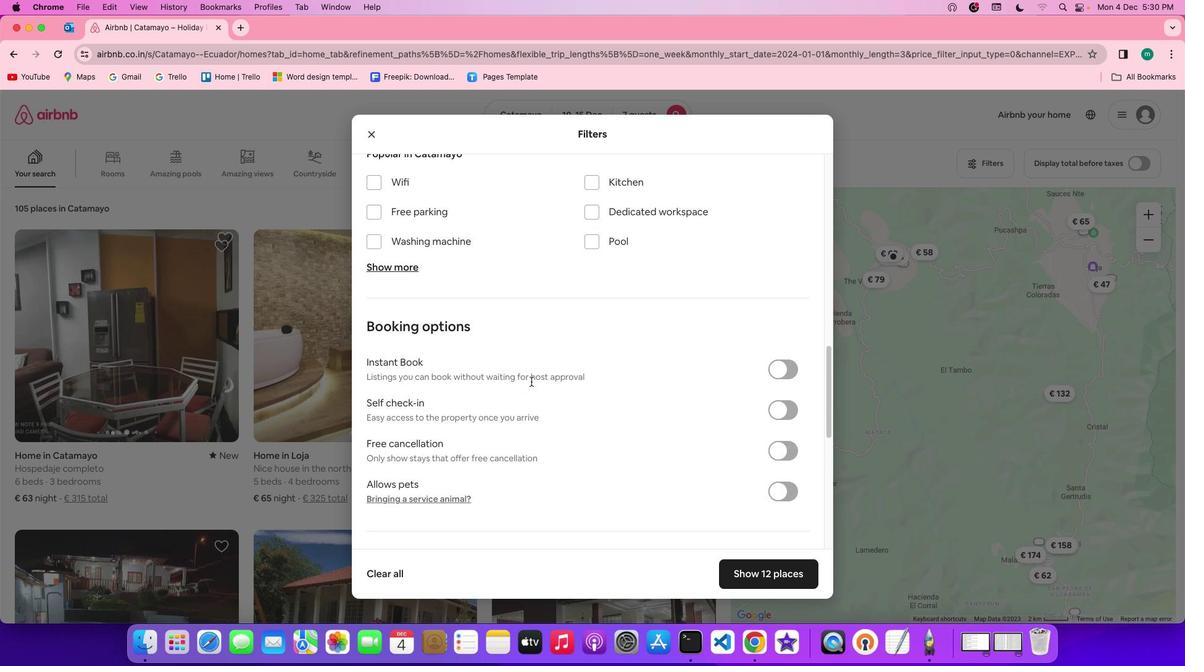 
Action: Mouse moved to (377, 234)
Screenshot: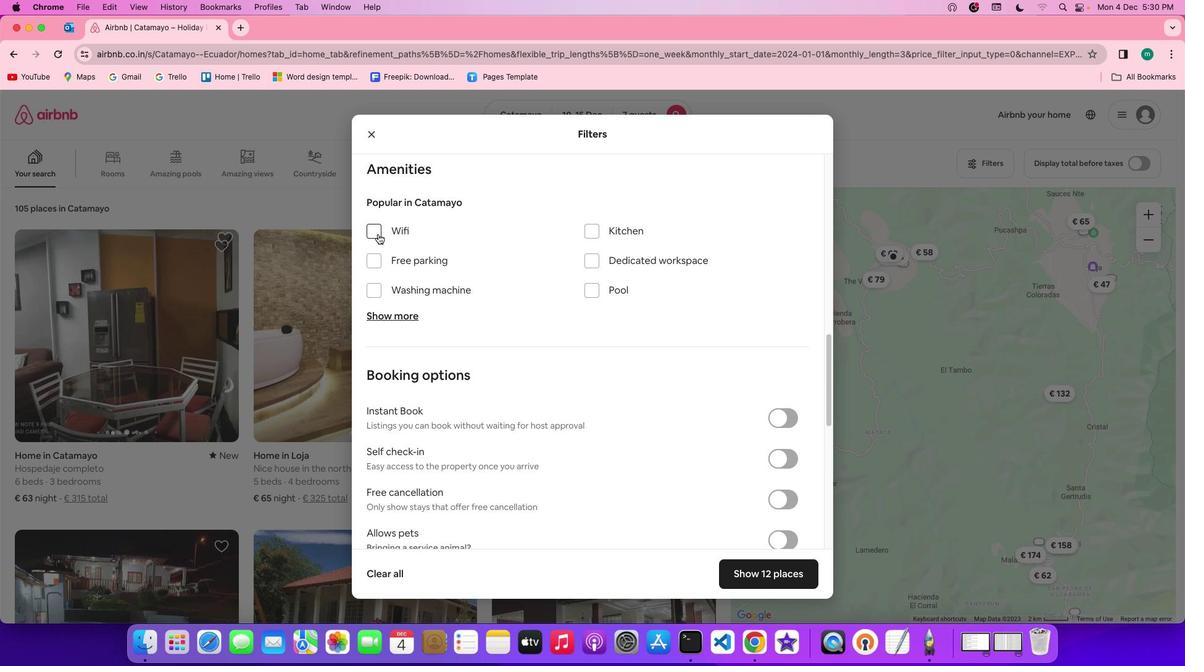 
Action: Mouse pressed left at (377, 234)
Screenshot: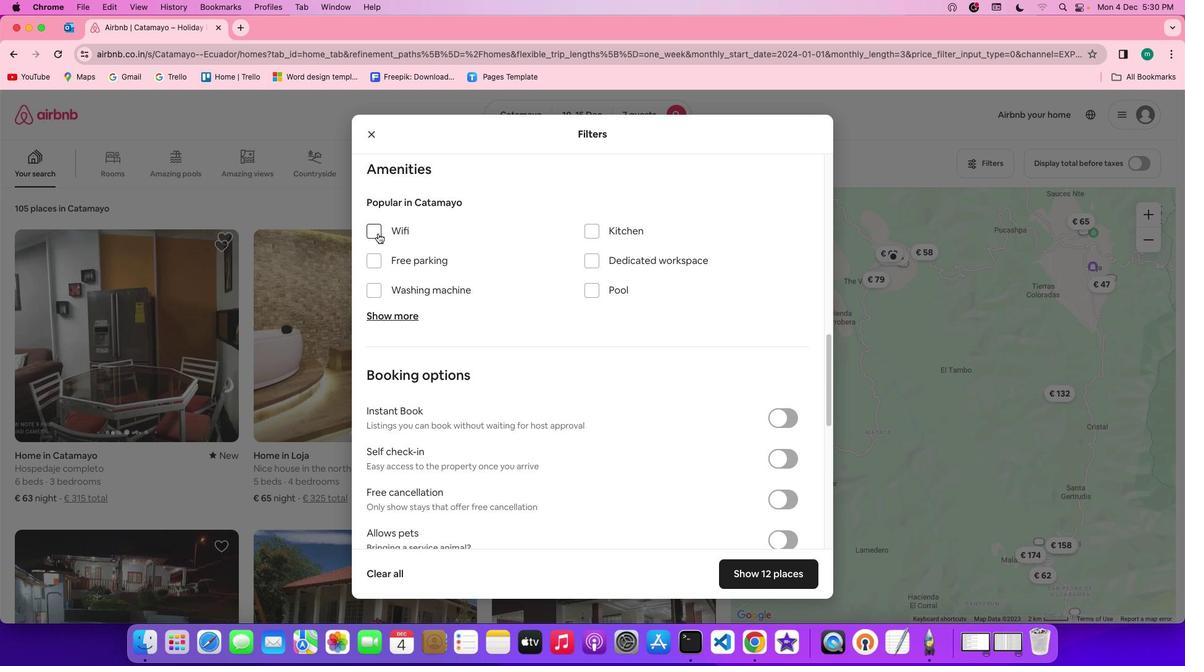 
Action: Mouse moved to (390, 318)
Screenshot: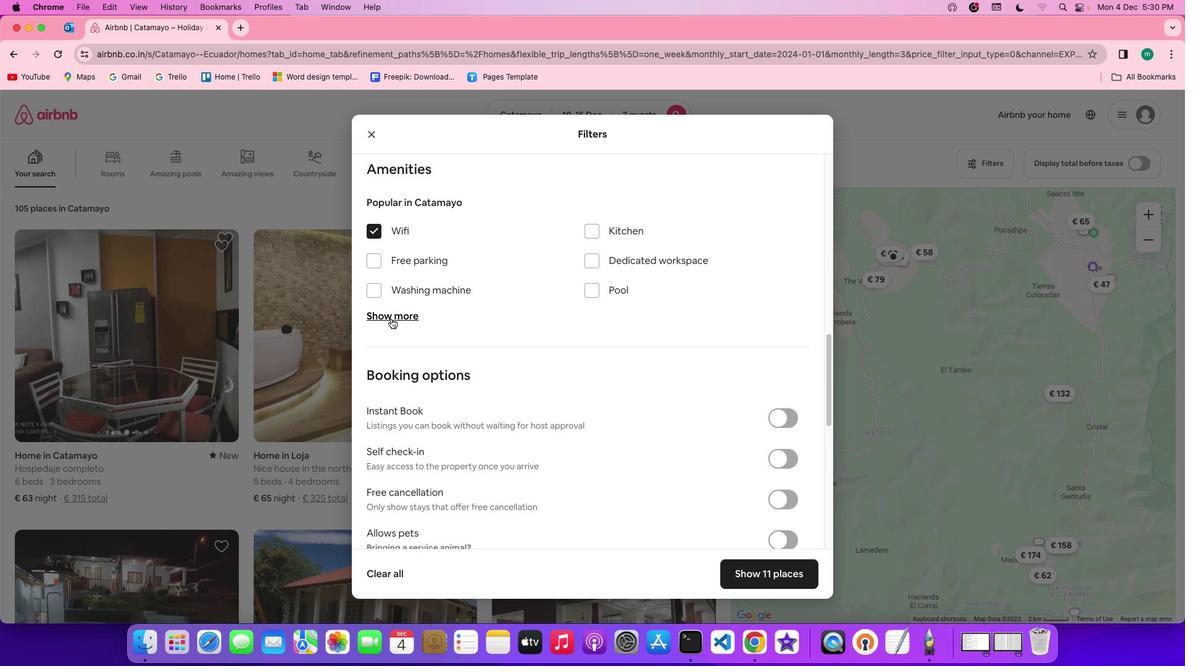 
Action: Mouse pressed left at (390, 318)
Screenshot: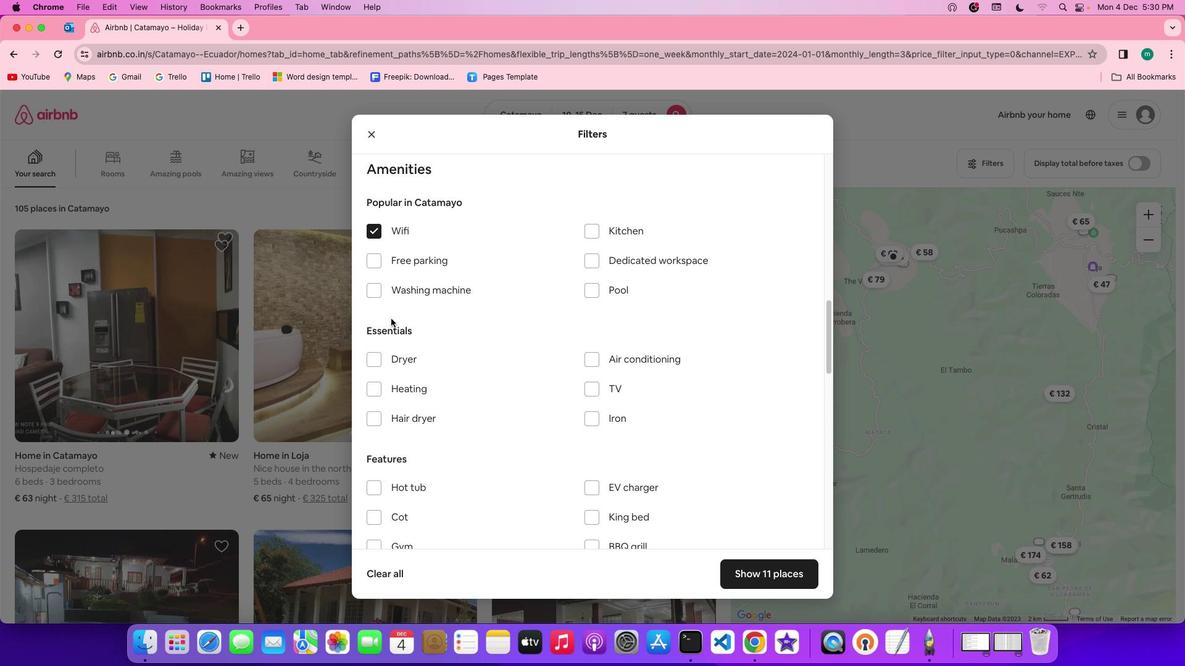 
Action: Mouse moved to (591, 390)
Screenshot: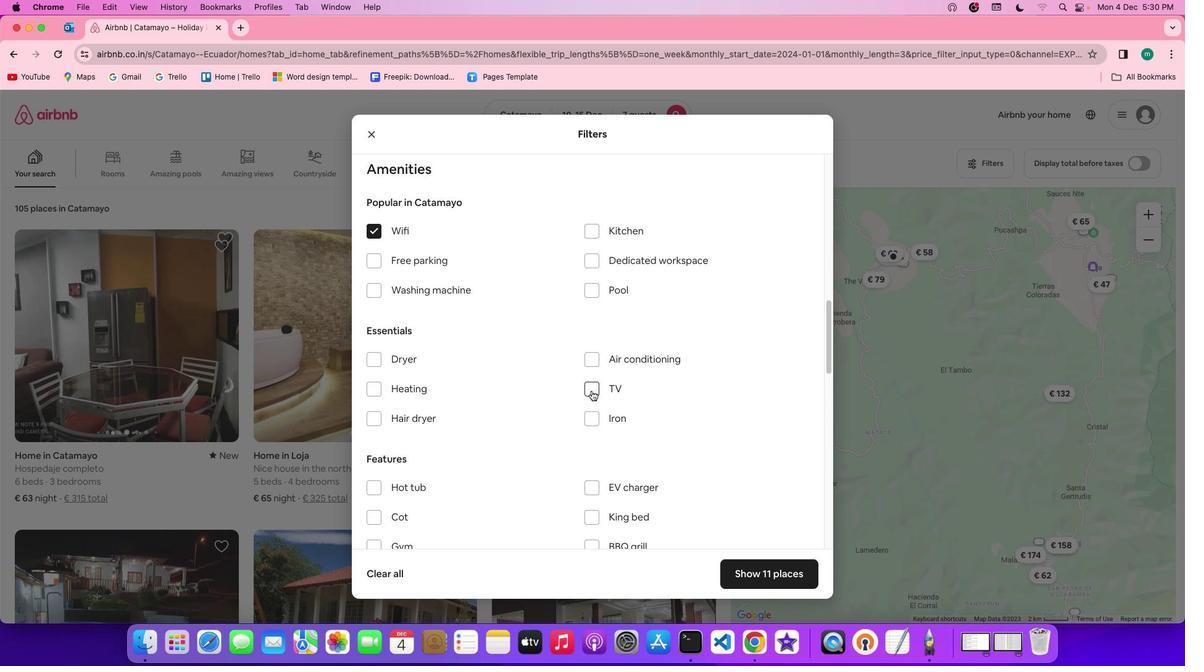 
Action: Mouse pressed left at (591, 390)
Screenshot: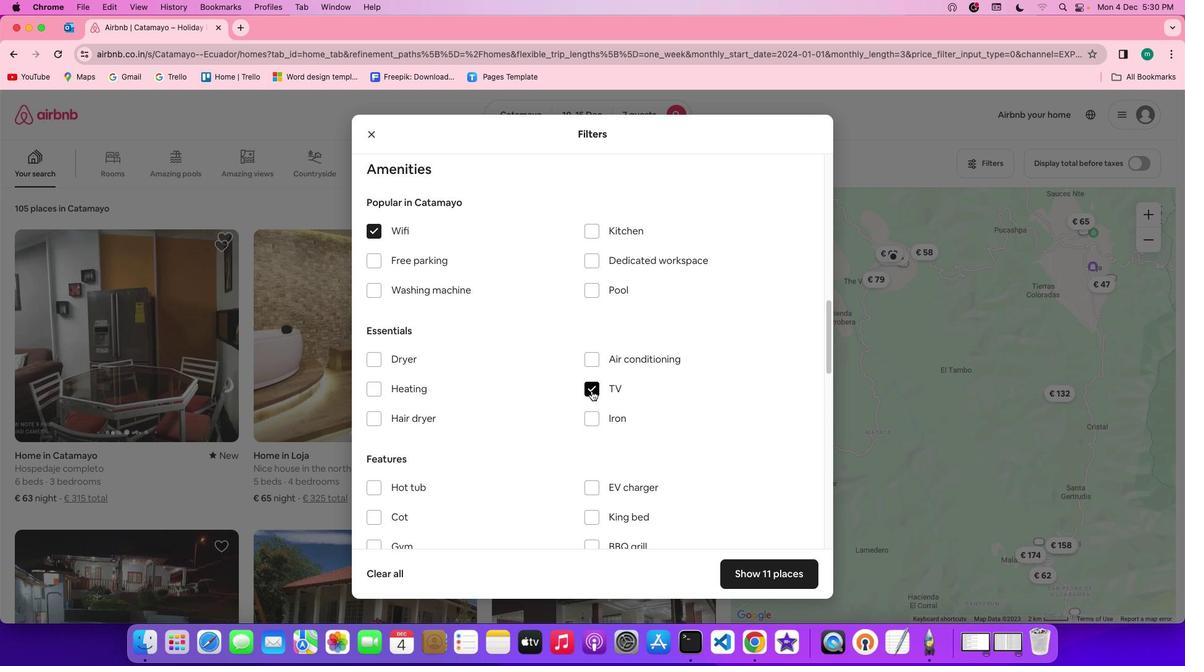 
Action: Mouse moved to (430, 258)
Screenshot: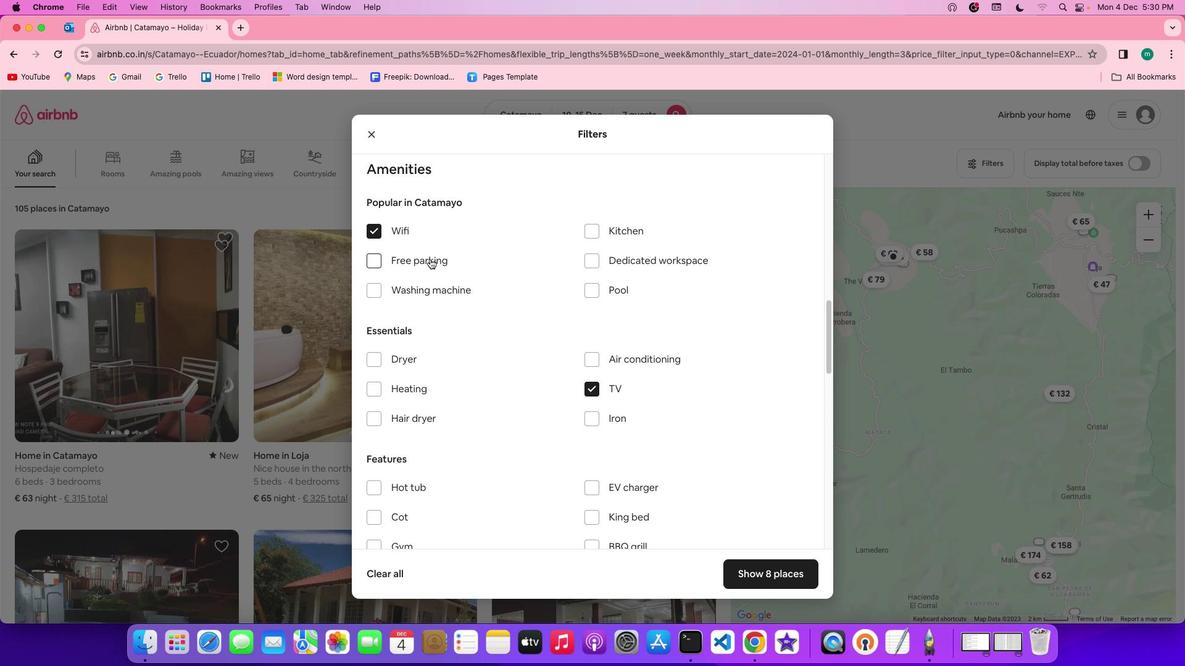
Action: Mouse pressed left at (430, 258)
Screenshot: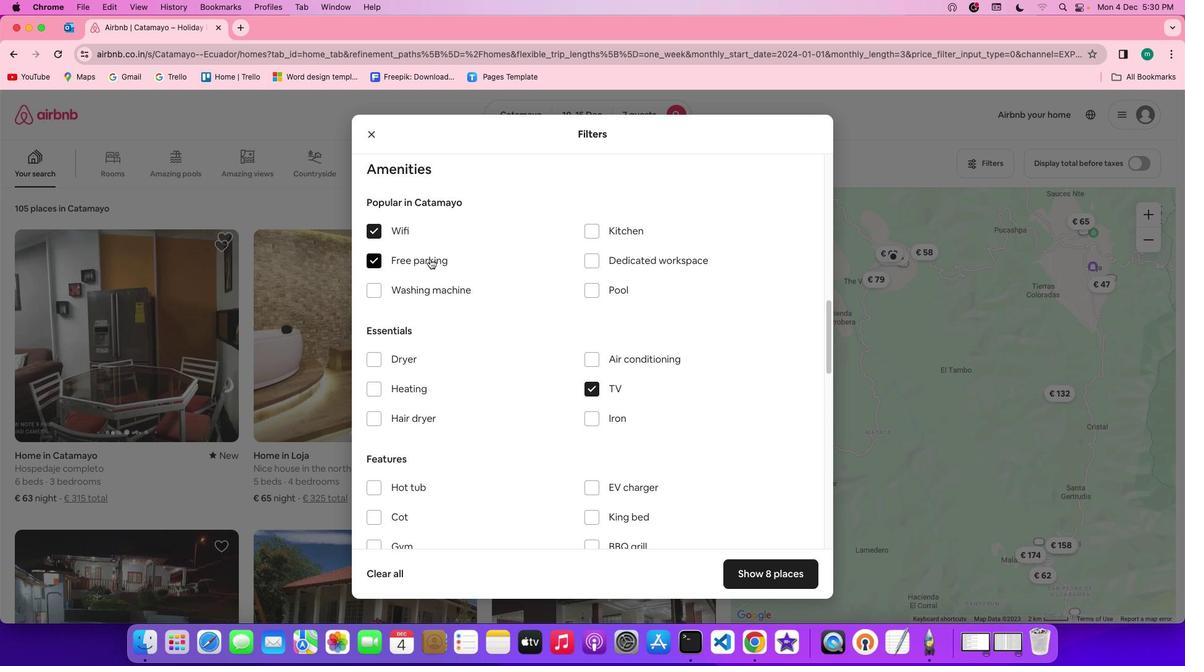 
Action: Mouse moved to (598, 379)
Screenshot: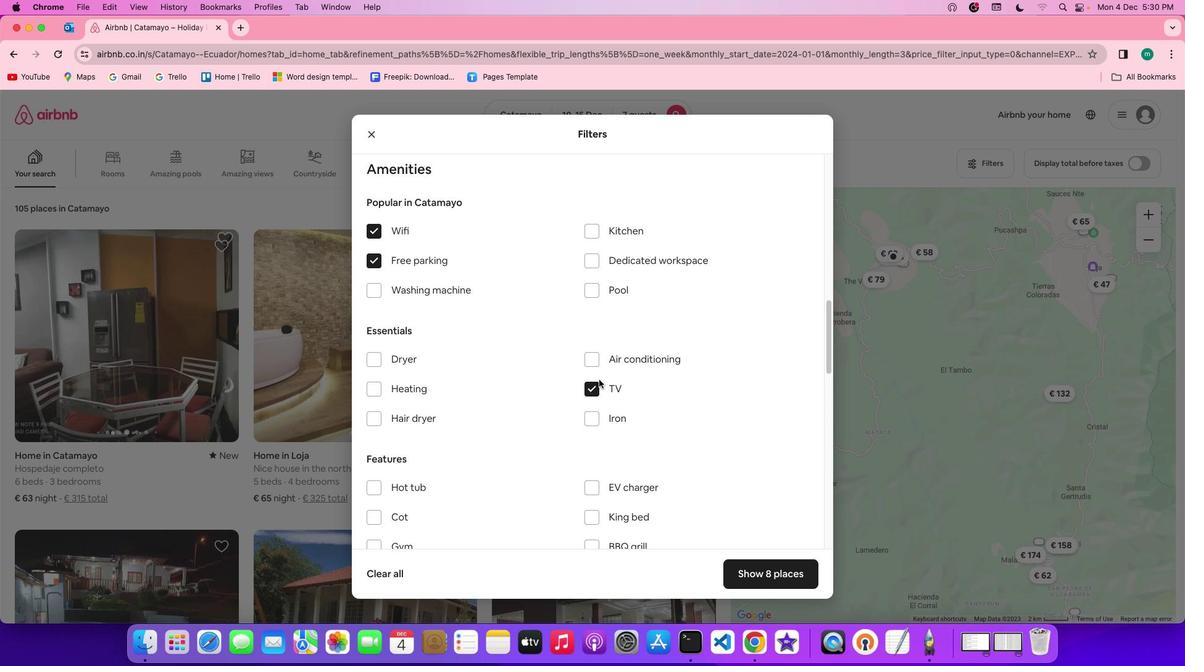 
Action: Mouse scrolled (598, 379) with delta (0, 0)
Screenshot: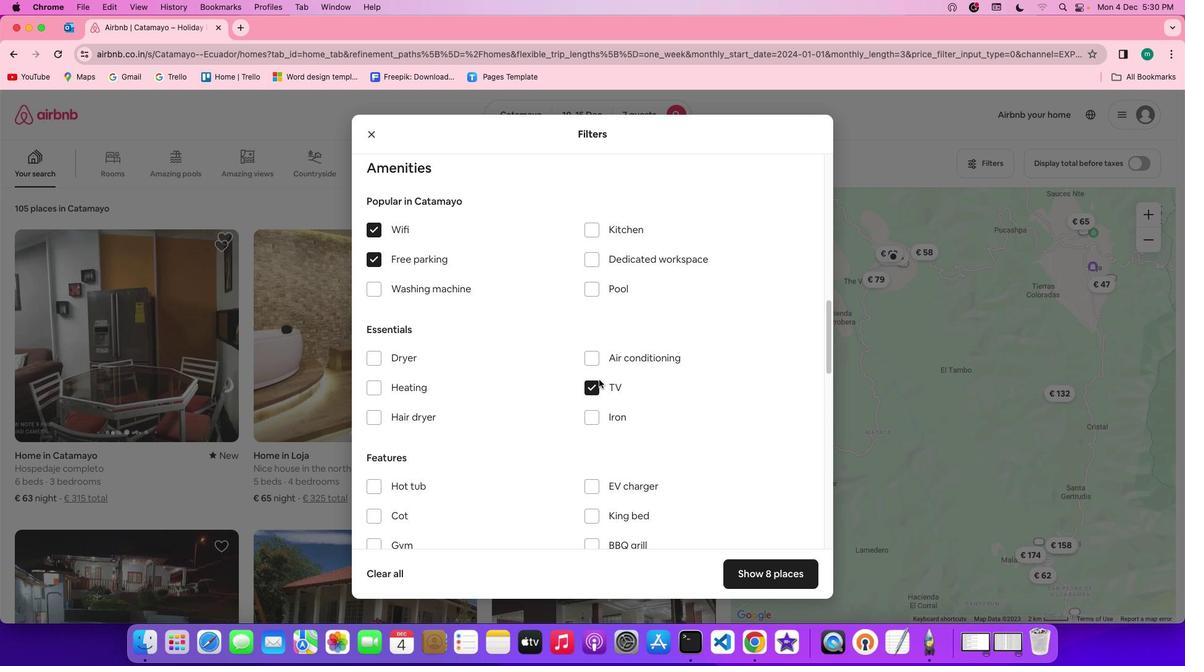
Action: Mouse scrolled (598, 379) with delta (0, 0)
Screenshot: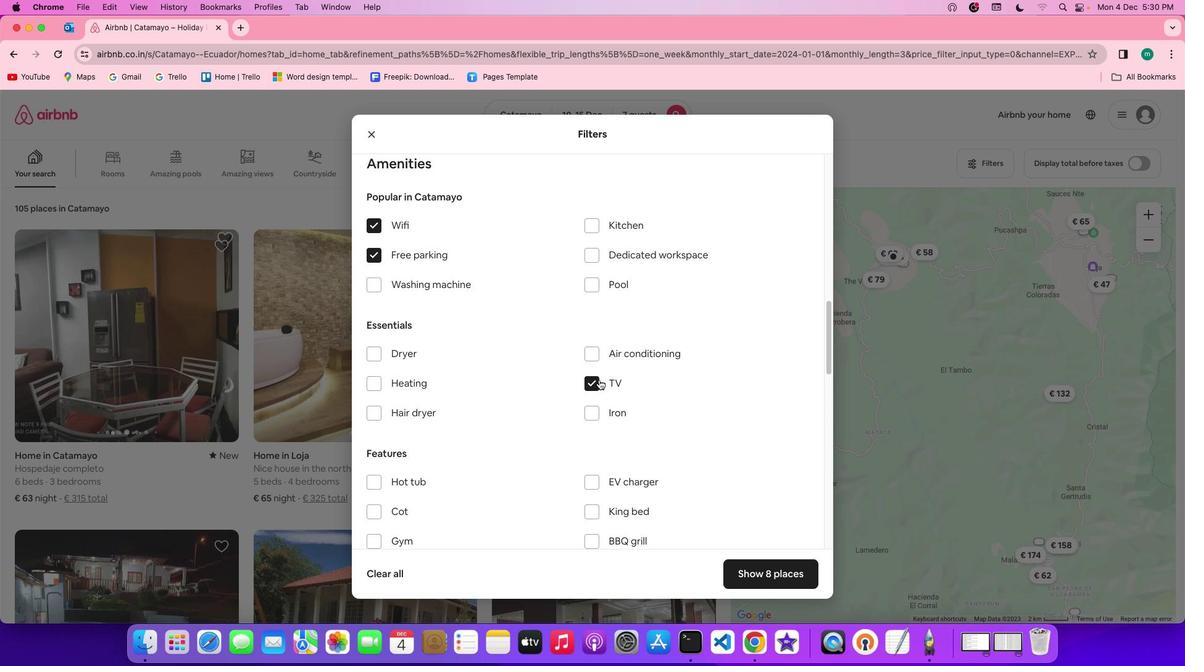 
Action: Mouse scrolled (598, 379) with delta (0, 0)
Screenshot: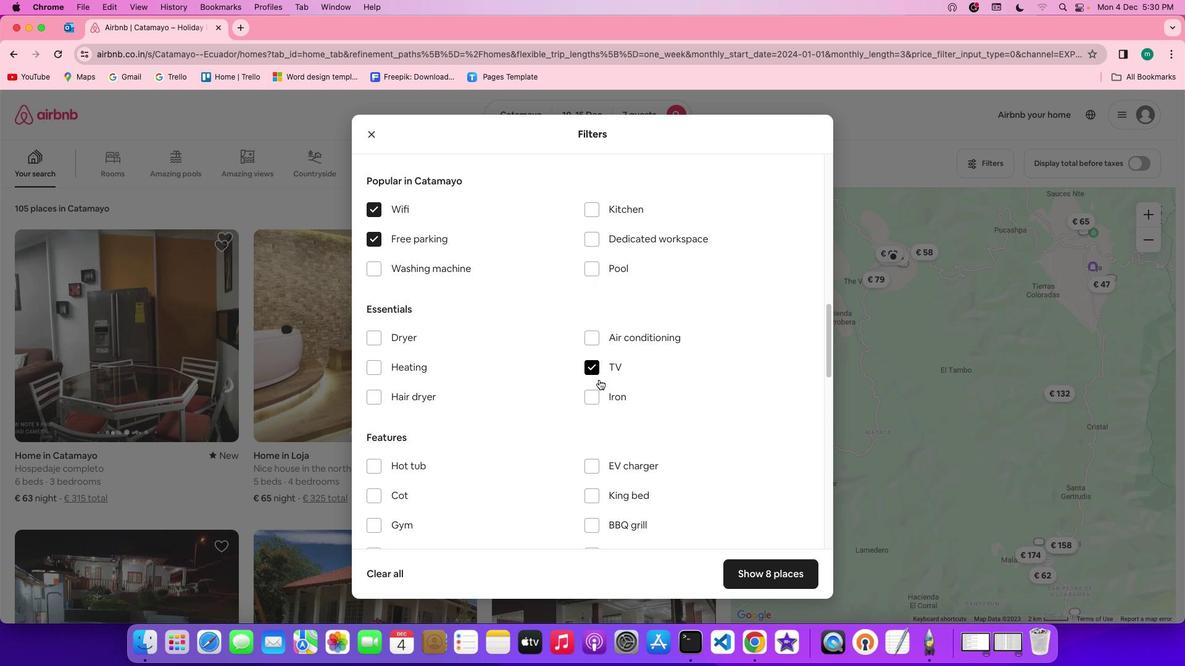 
Action: Mouse scrolled (598, 379) with delta (0, 0)
Screenshot: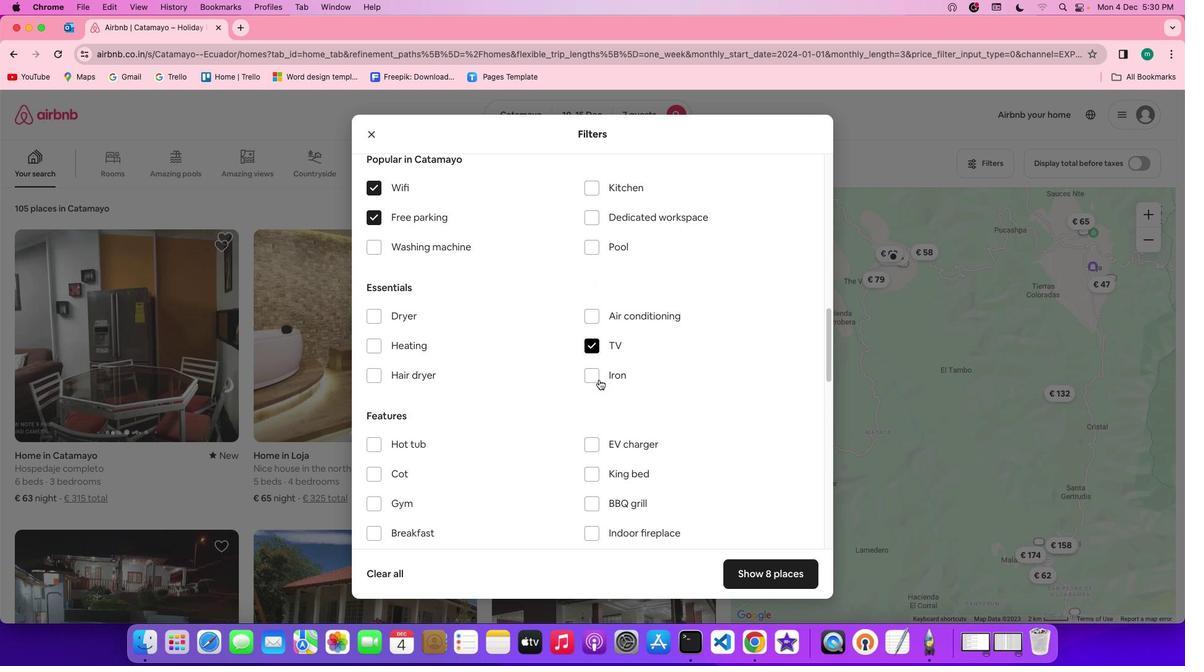 
Action: Mouse scrolled (598, 379) with delta (0, 0)
Screenshot: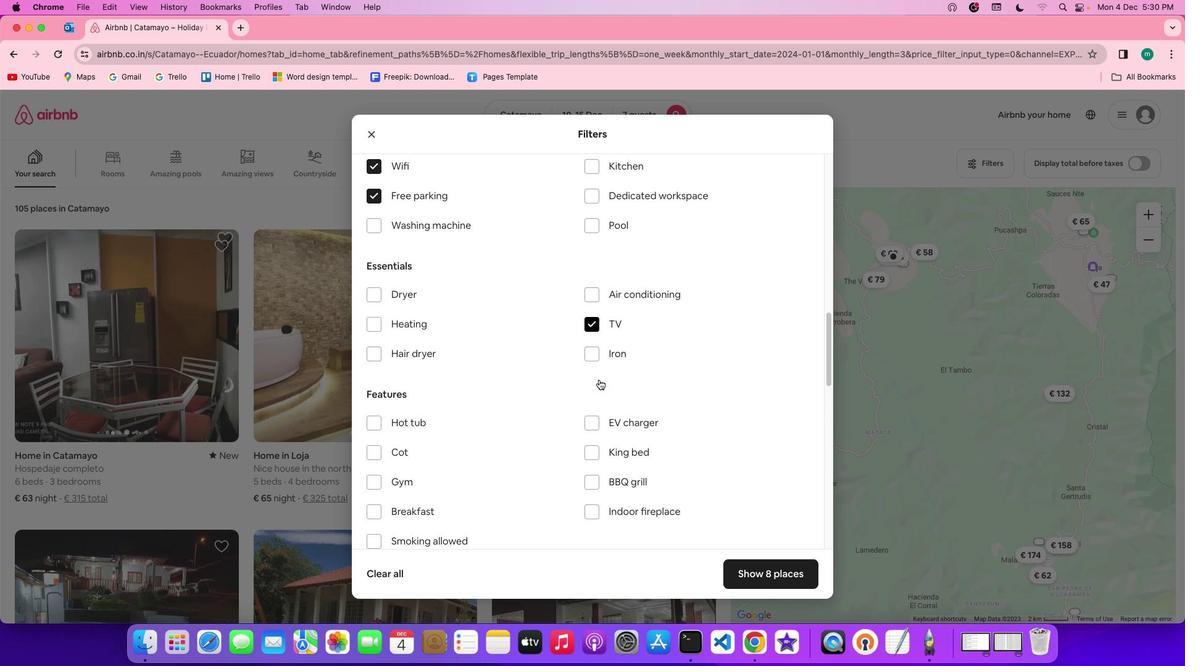 
Action: Mouse scrolled (598, 379) with delta (0, -1)
Screenshot: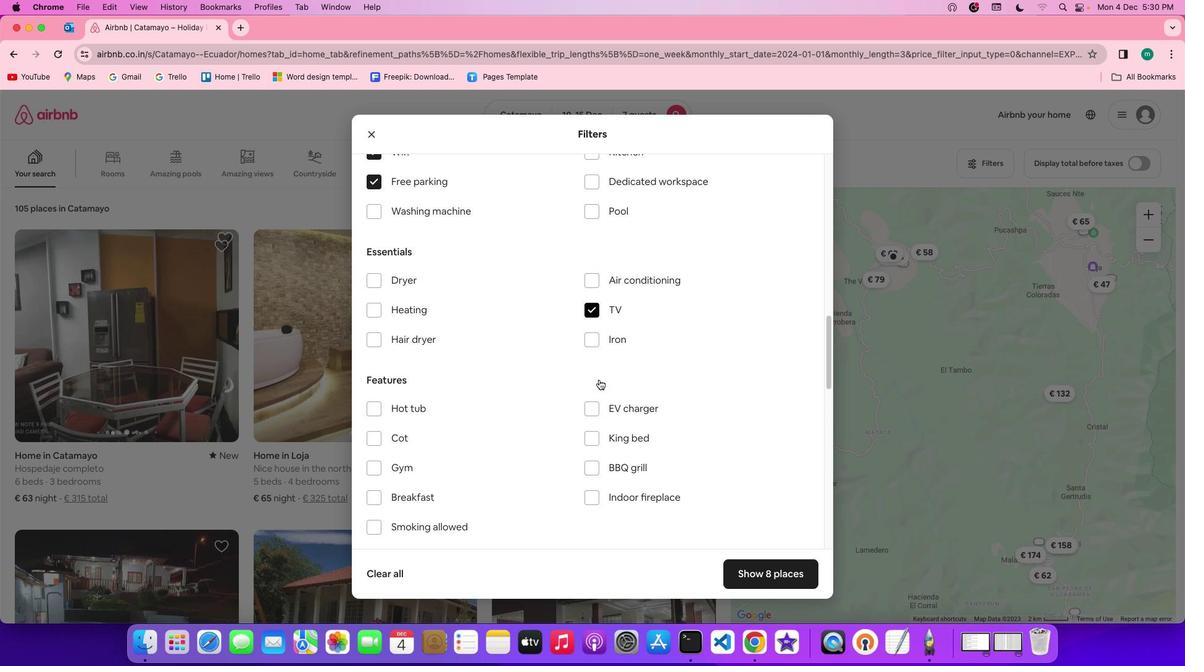
Action: Mouse scrolled (598, 379) with delta (0, -1)
Screenshot: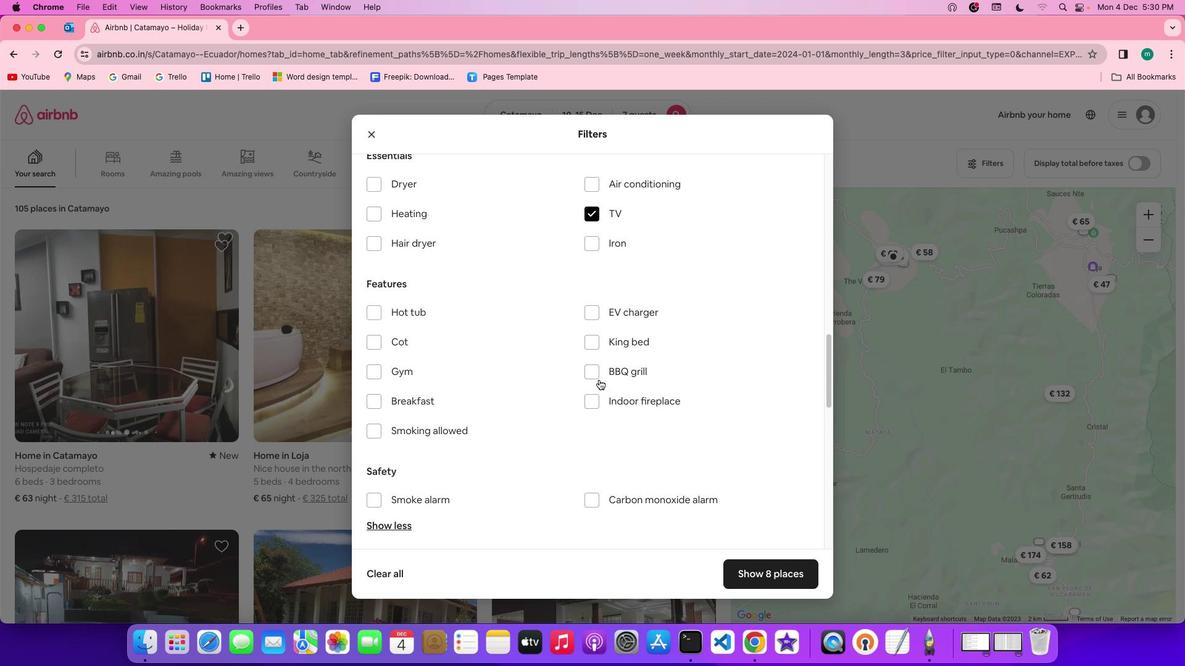 
Action: Mouse moved to (402, 345)
Screenshot: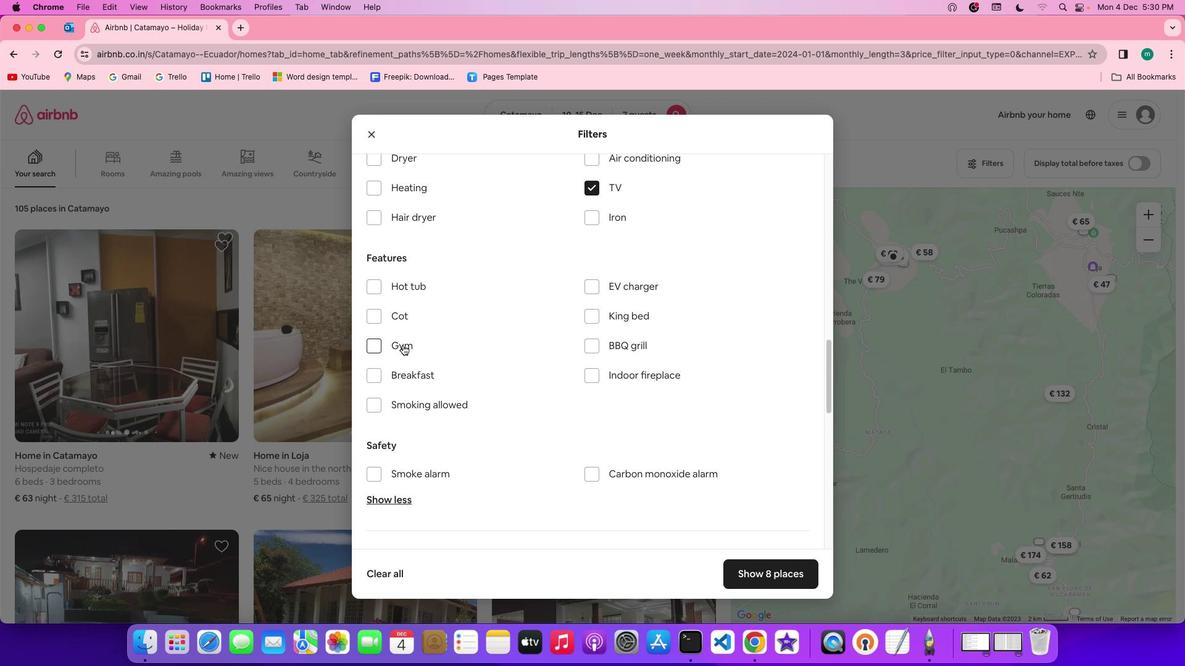 
Action: Mouse pressed left at (402, 345)
Screenshot: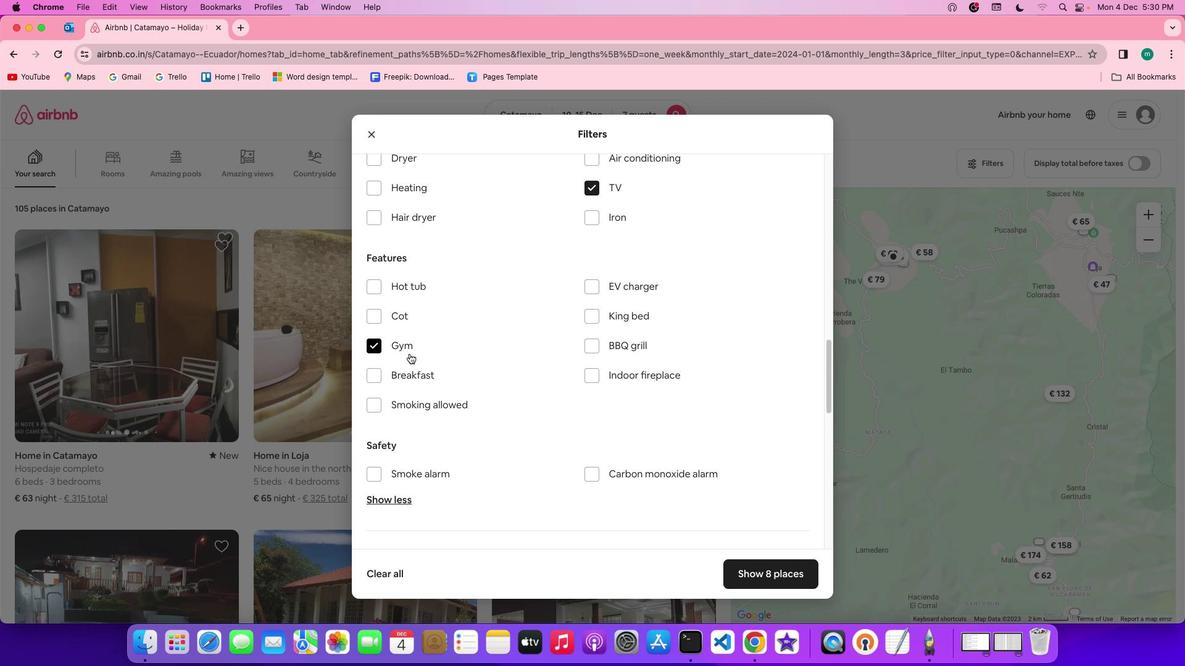 
Action: Mouse moved to (421, 372)
Screenshot: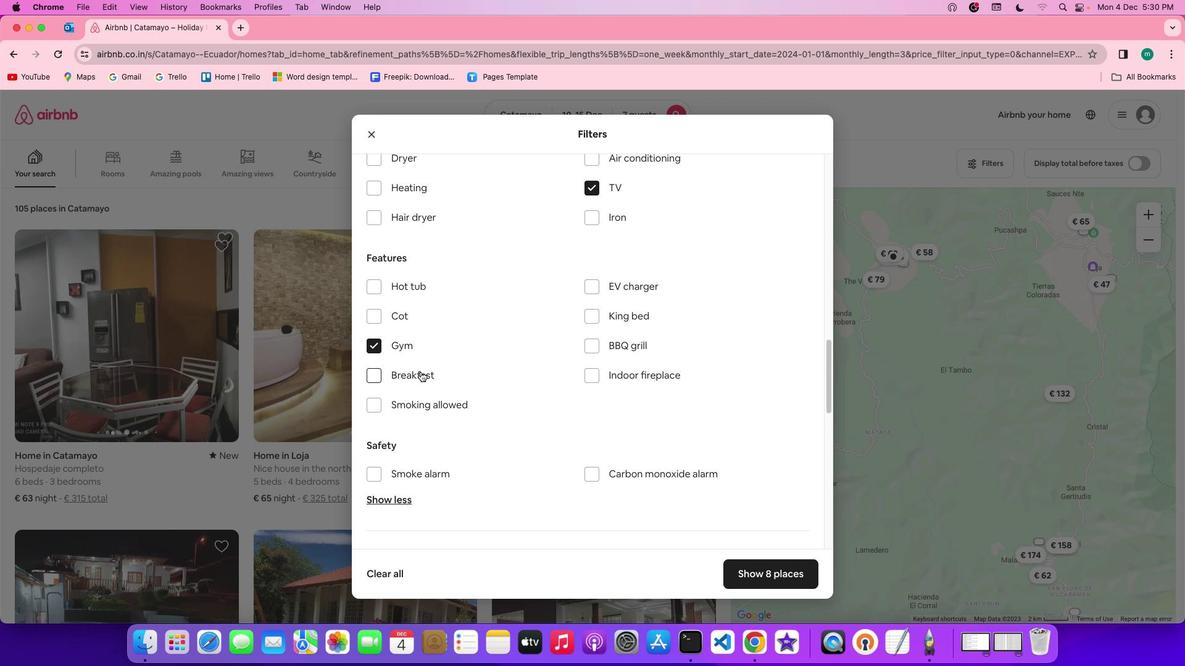 
Action: Mouse pressed left at (421, 372)
Screenshot: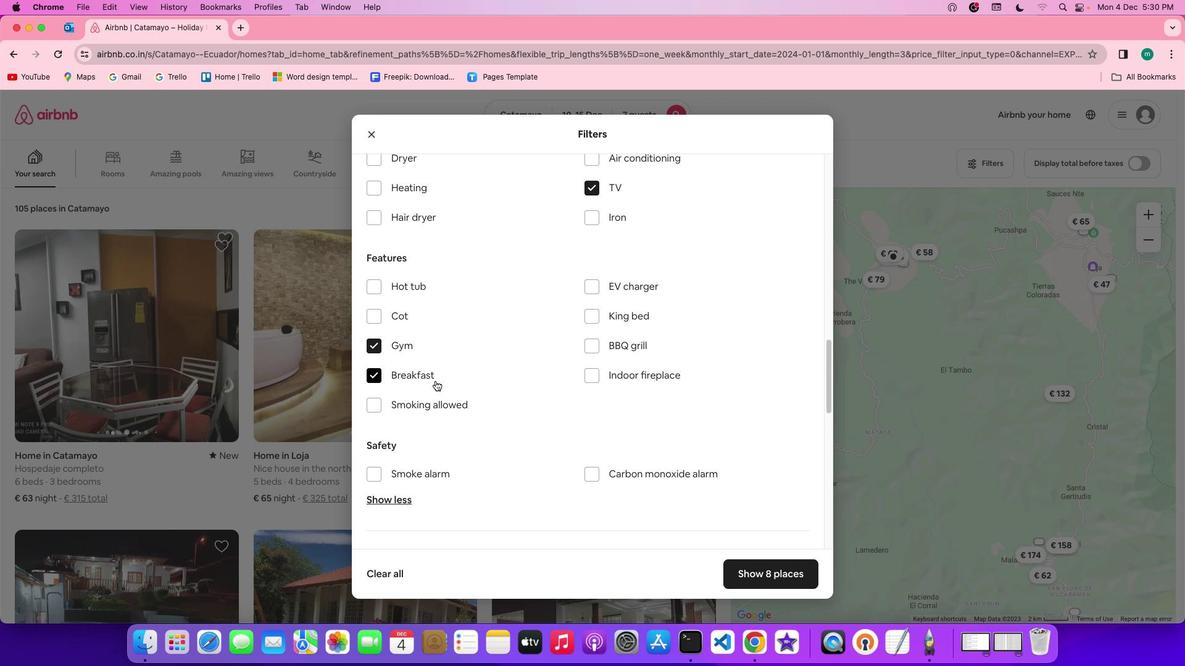 
Action: Mouse moved to (582, 481)
Screenshot: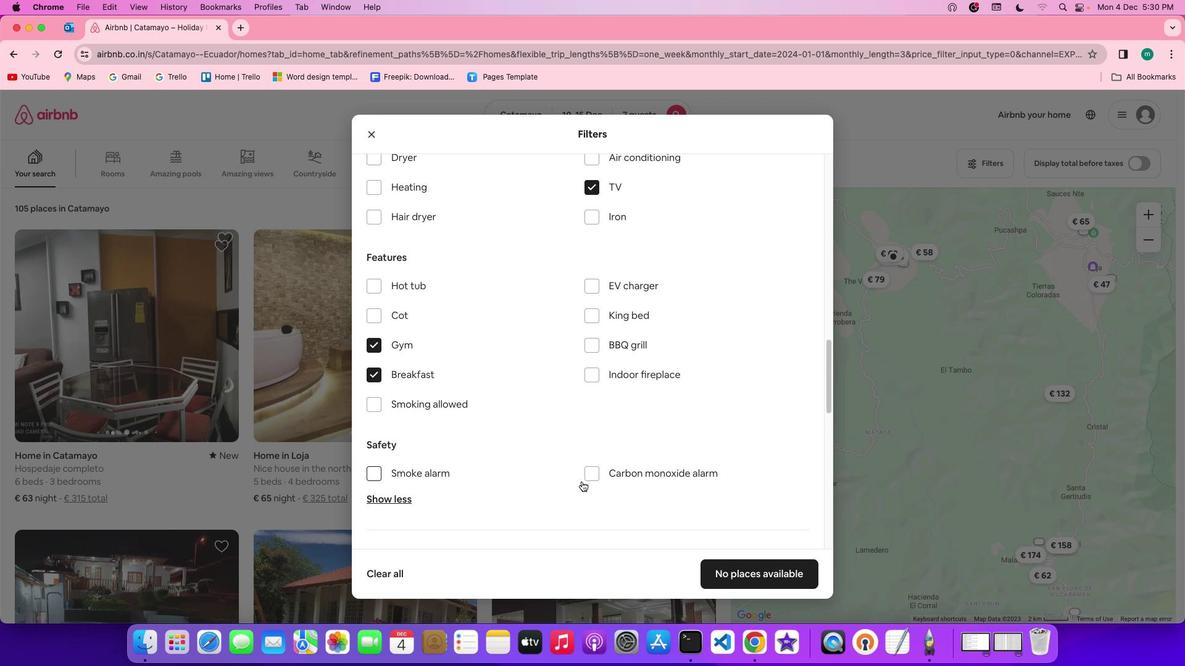 
Action: Mouse scrolled (582, 481) with delta (0, 0)
Screenshot: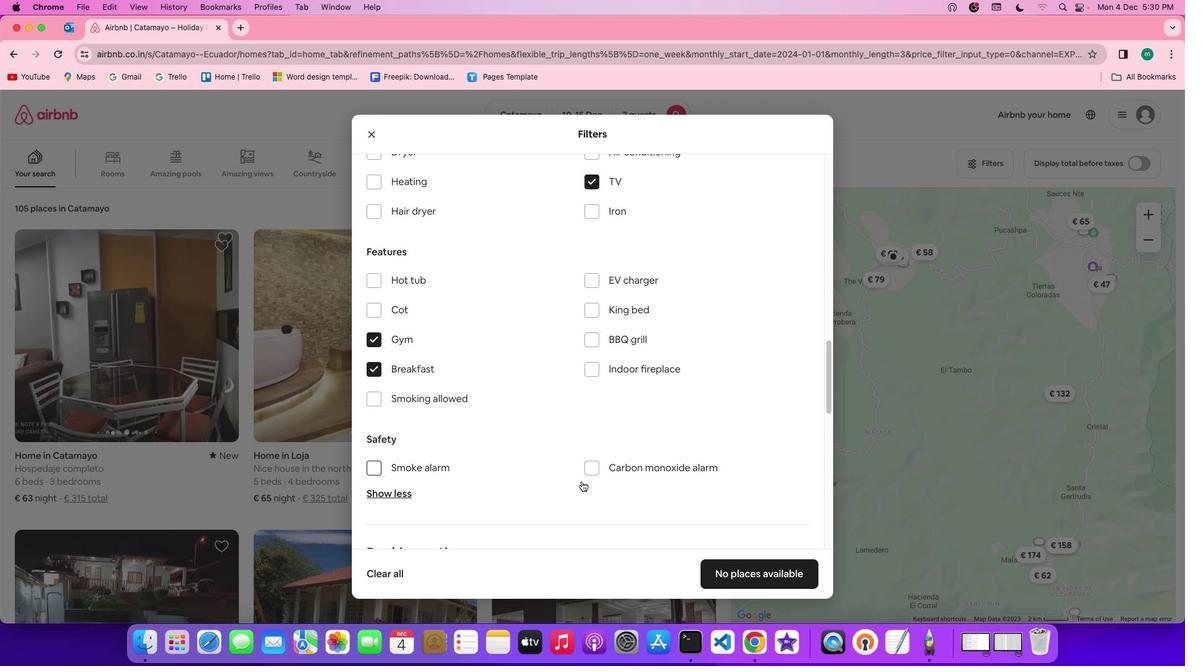 
Action: Mouse scrolled (582, 481) with delta (0, 0)
Screenshot: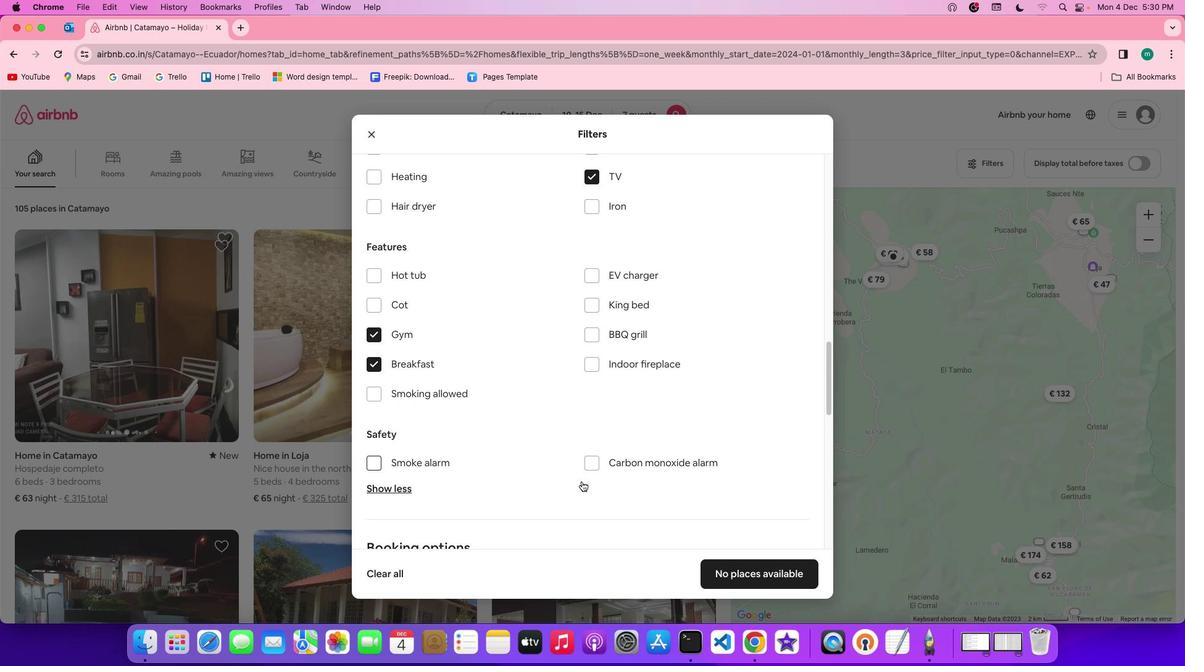 
Action: Mouse scrolled (582, 481) with delta (0, -1)
Screenshot: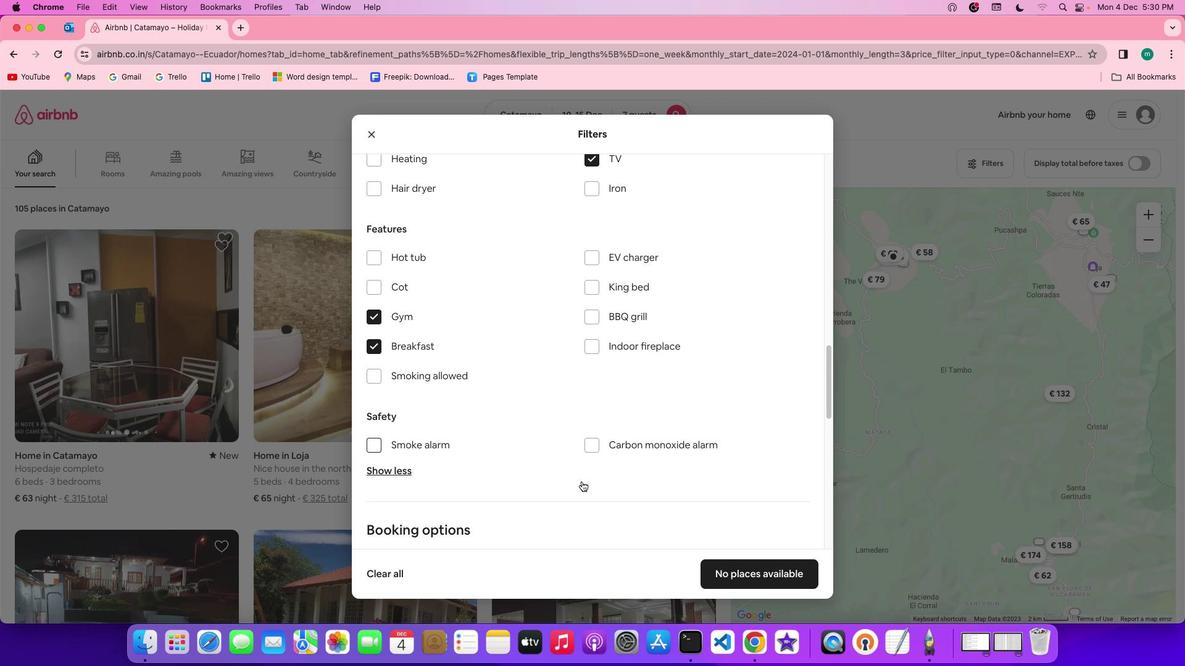 
Action: Mouse scrolled (582, 481) with delta (0, -1)
Screenshot: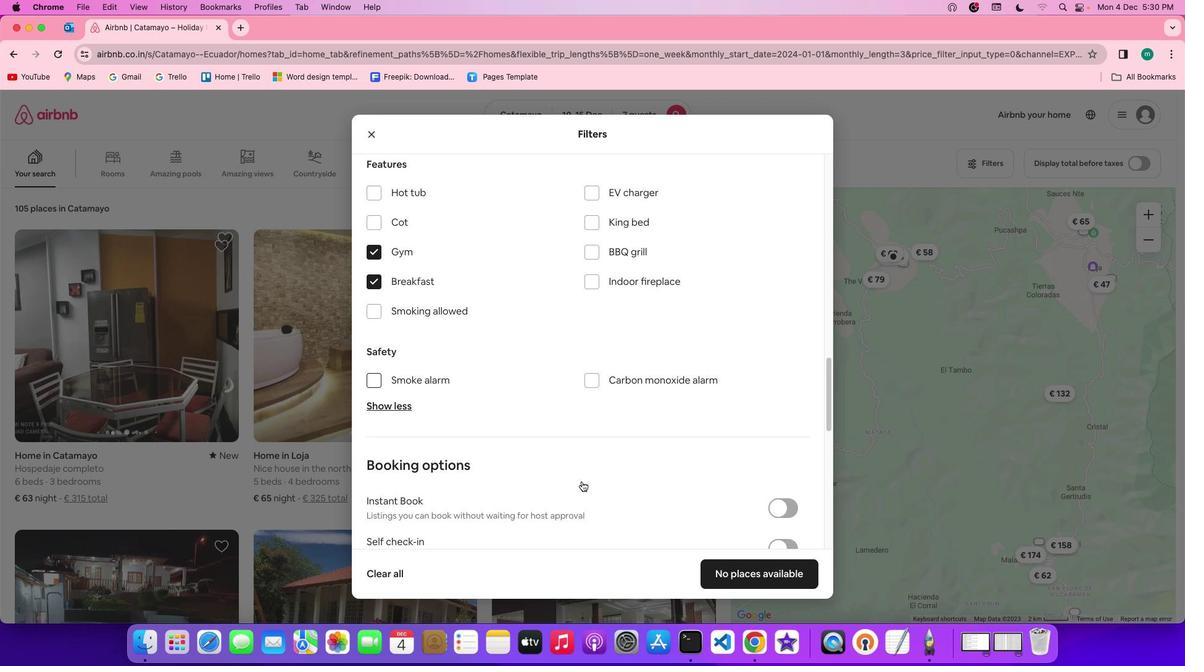 
Action: Mouse scrolled (582, 481) with delta (0, 0)
Screenshot: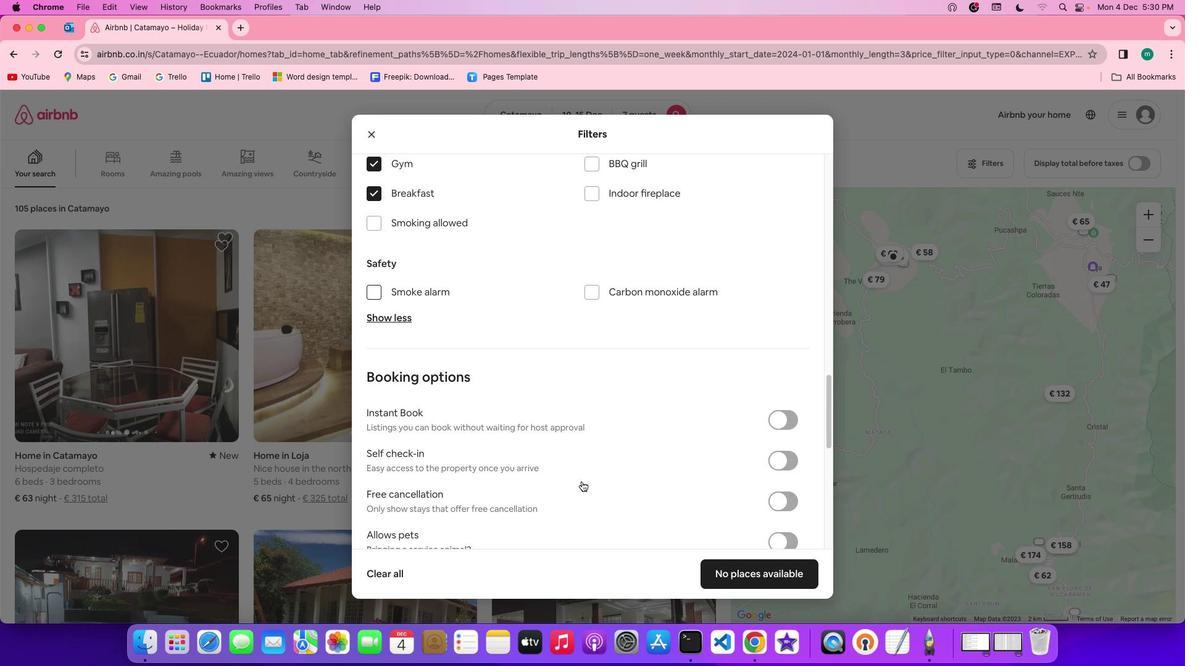 
Action: Mouse scrolled (582, 481) with delta (0, 0)
Screenshot: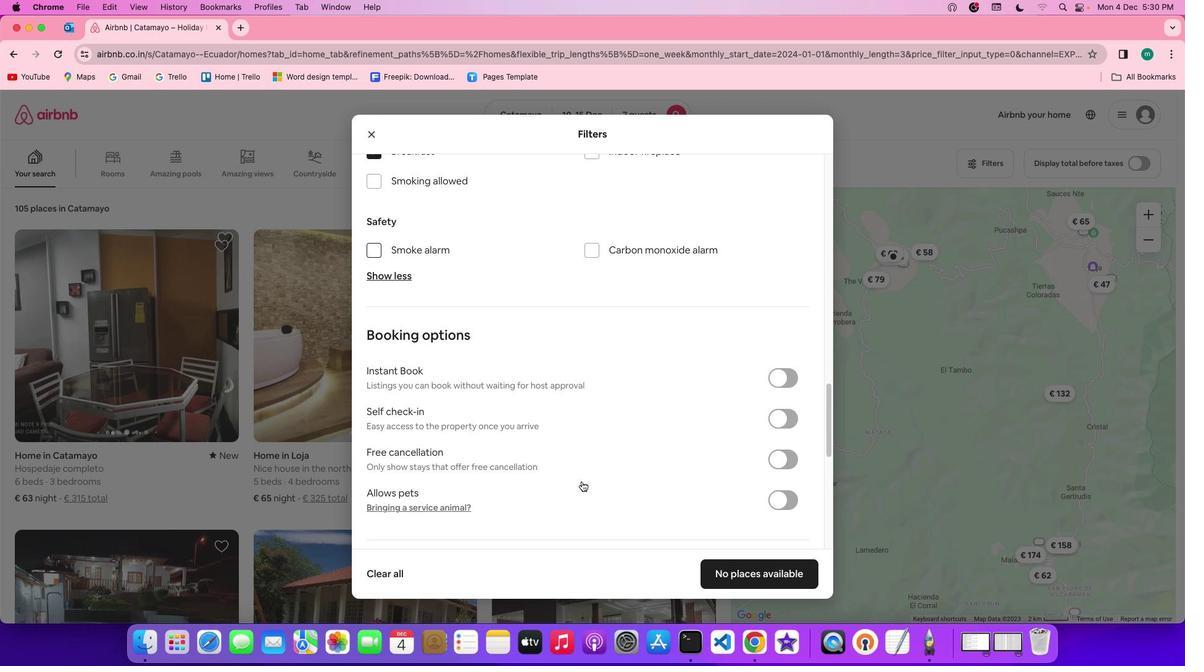 
Action: Mouse scrolled (582, 481) with delta (0, -1)
Screenshot: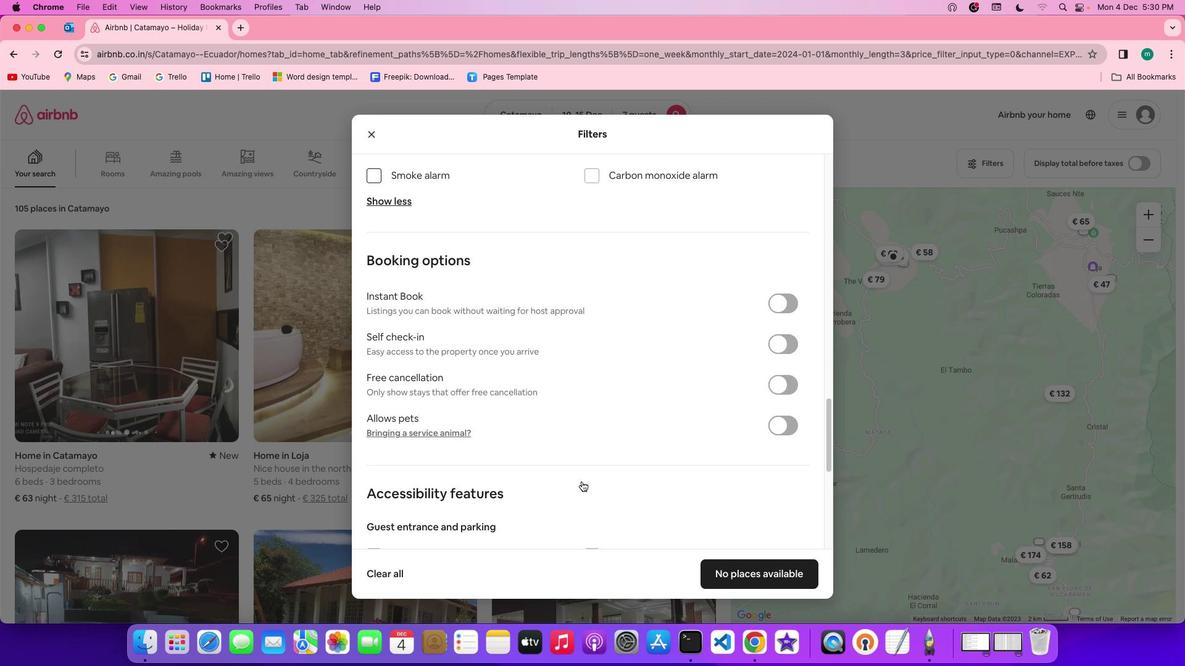 
Action: Mouse scrolled (582, 481) with delta (0, -2)
Screenshot: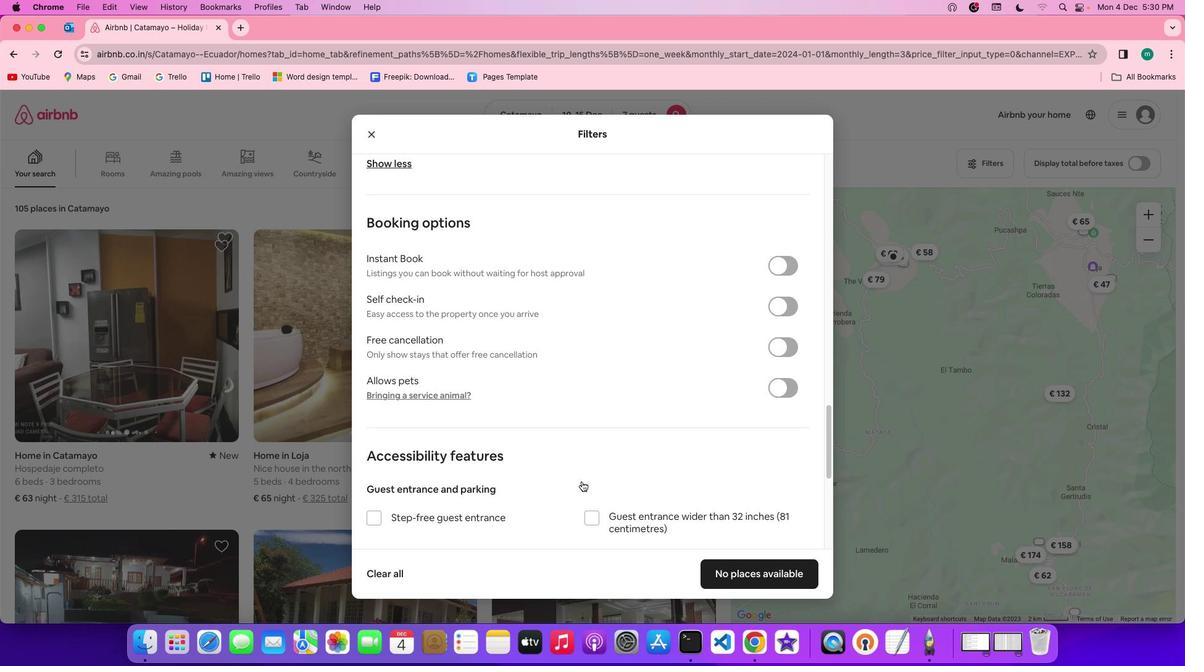 
Action: Mouse scrolled (582, 481) with delta (0, 0)
Screenshot: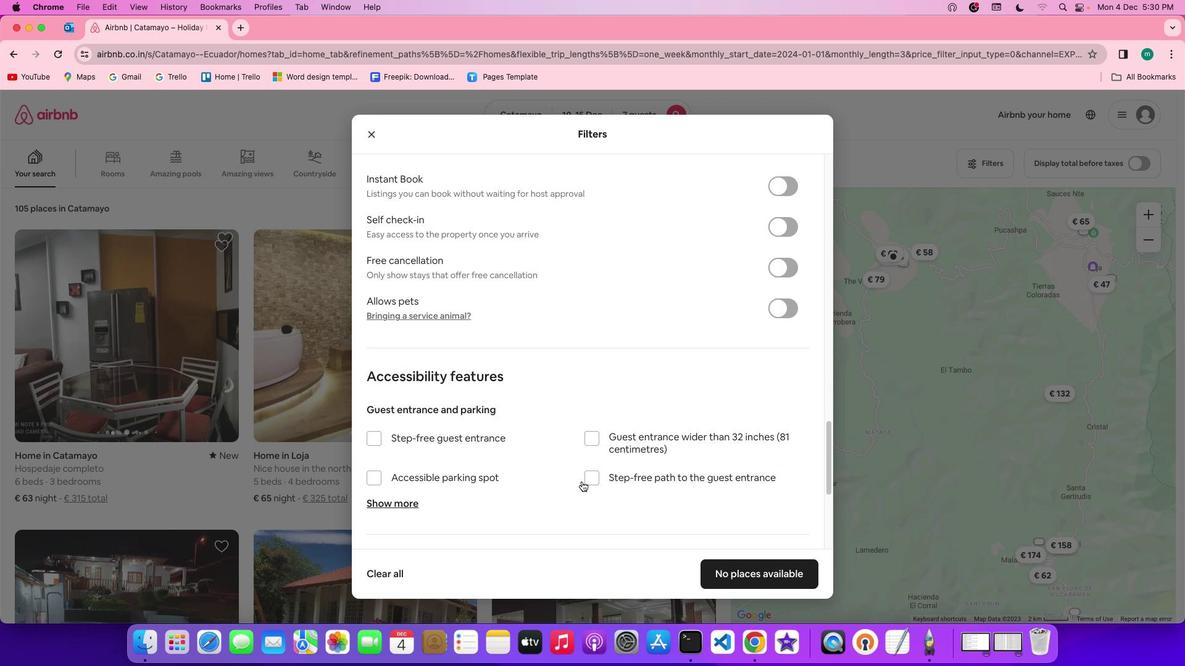 
Action: Mouse scrolled (582, 481) with delta (0, 0)
Screenshot: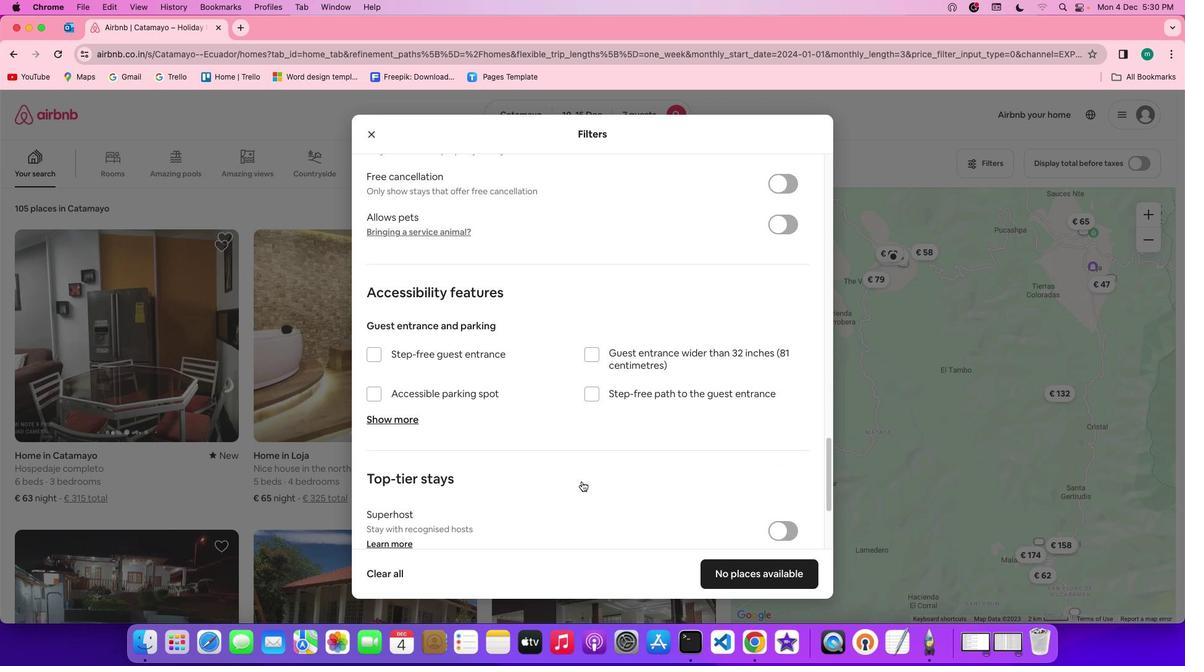 
Action: Mouse scrolled (582, 481) with delta (0, -1)
Screenshot: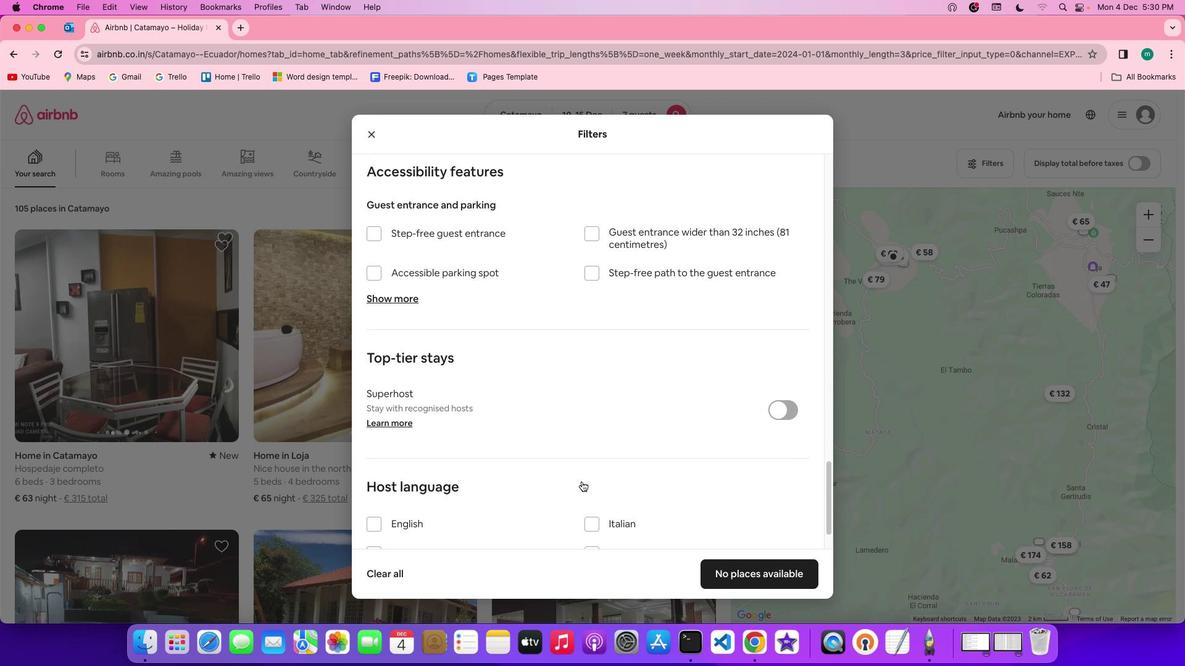
Action: Mouse scrolled (582, 481) with delta (0, -3)
Screenshot: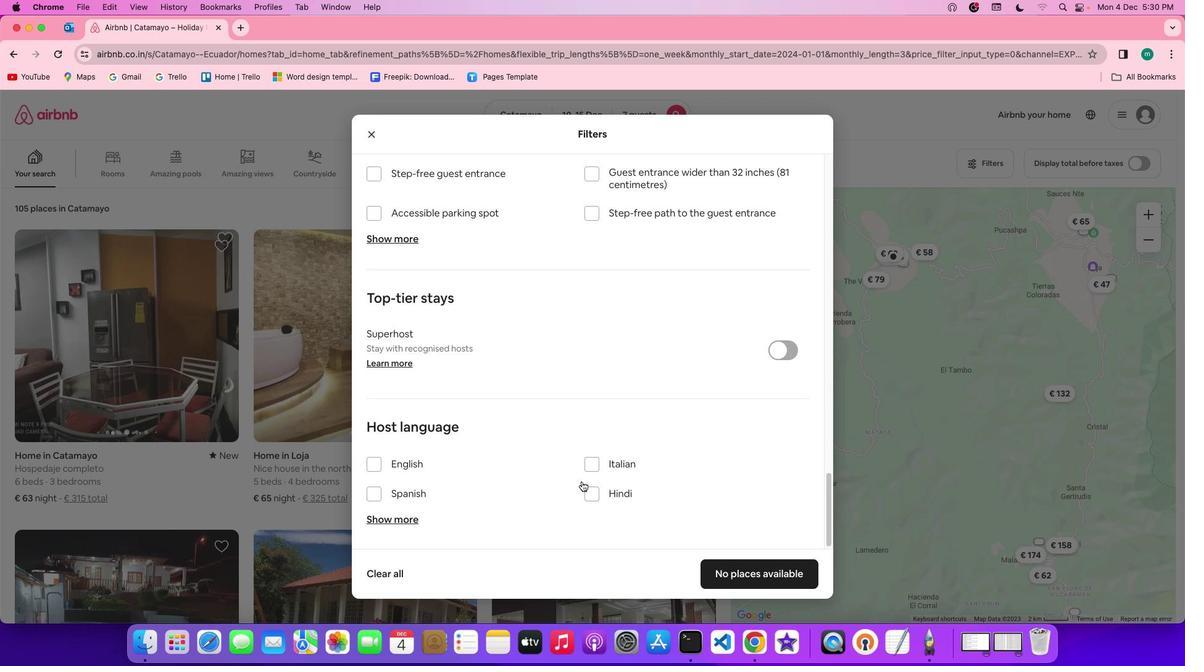 
Action: Mouse scrolled (582, 481) with delta (0, -3)
Screenshot: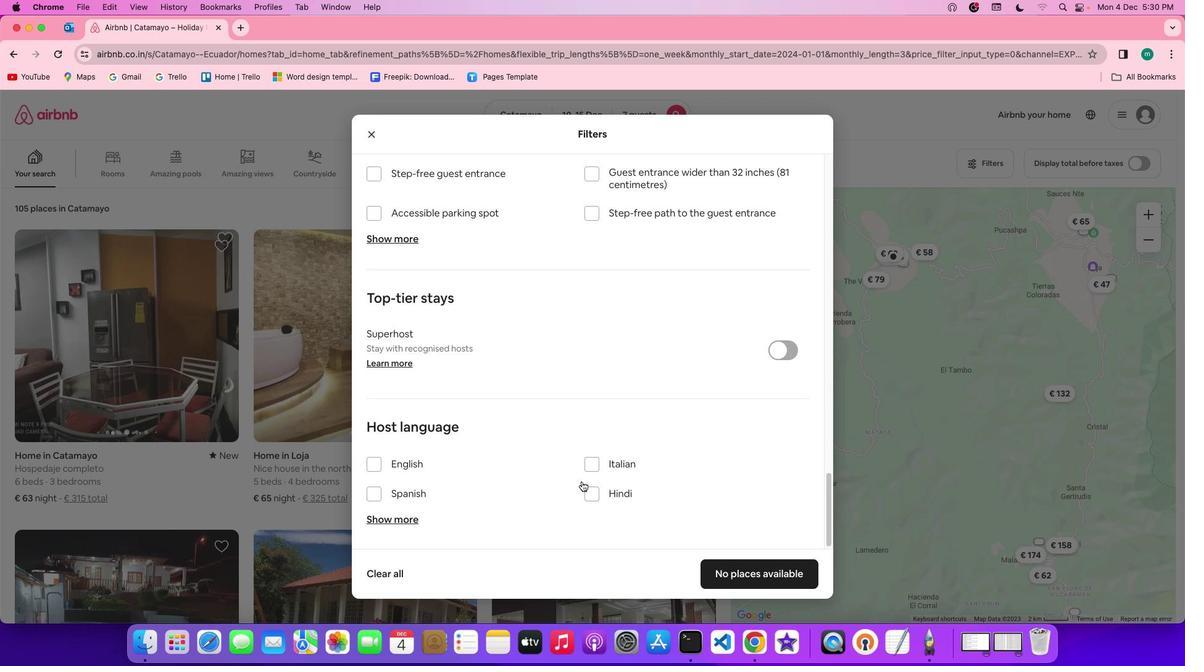 
Action: Mouse scrolled (582, 481) with delta (0, -3)
Screenshot: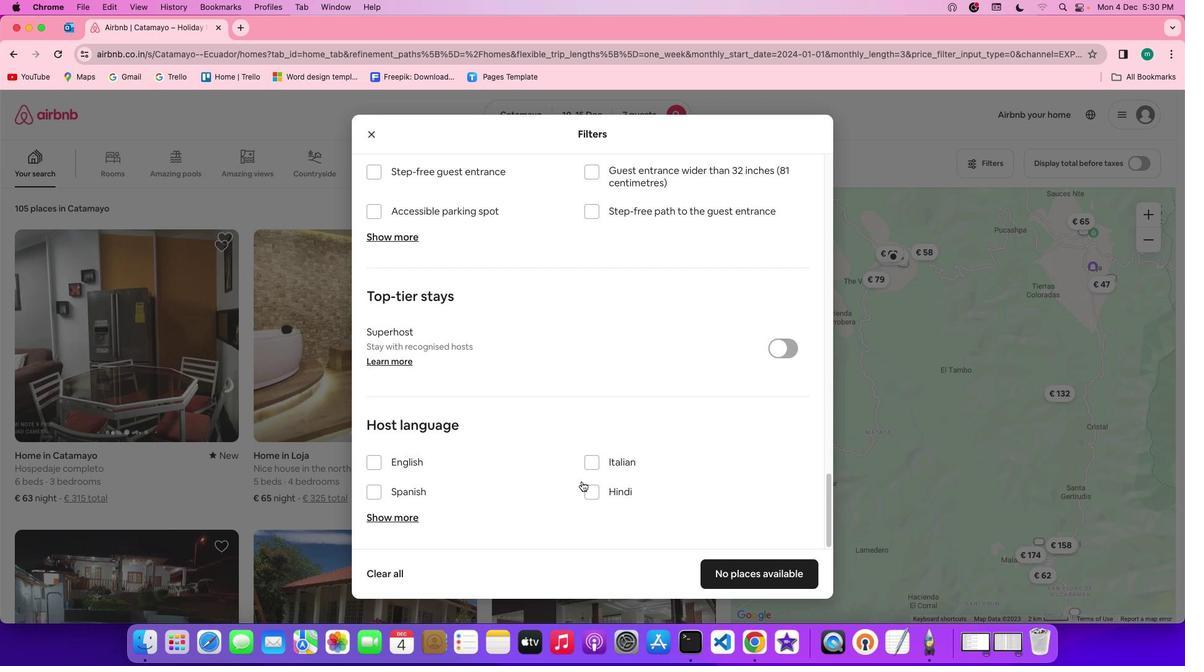 
Action: Mouse moved to (724, 522)
Screenshot: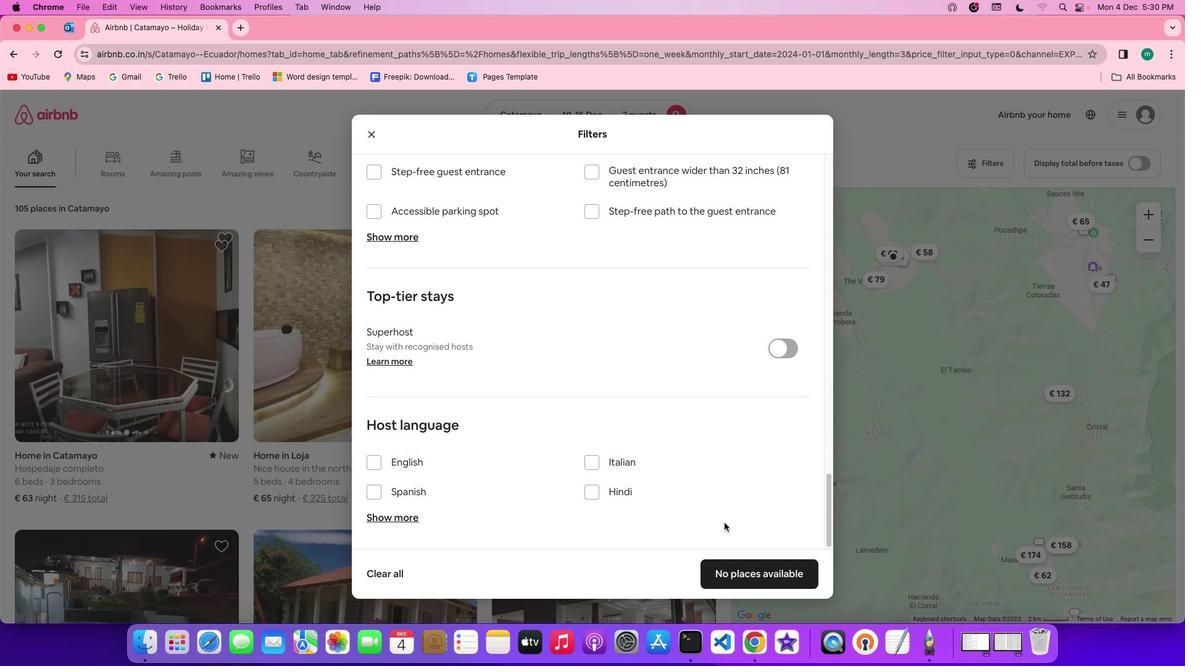 
Action: Mouse scrolled (724, 522) with delta (0, 0)
Screenshot: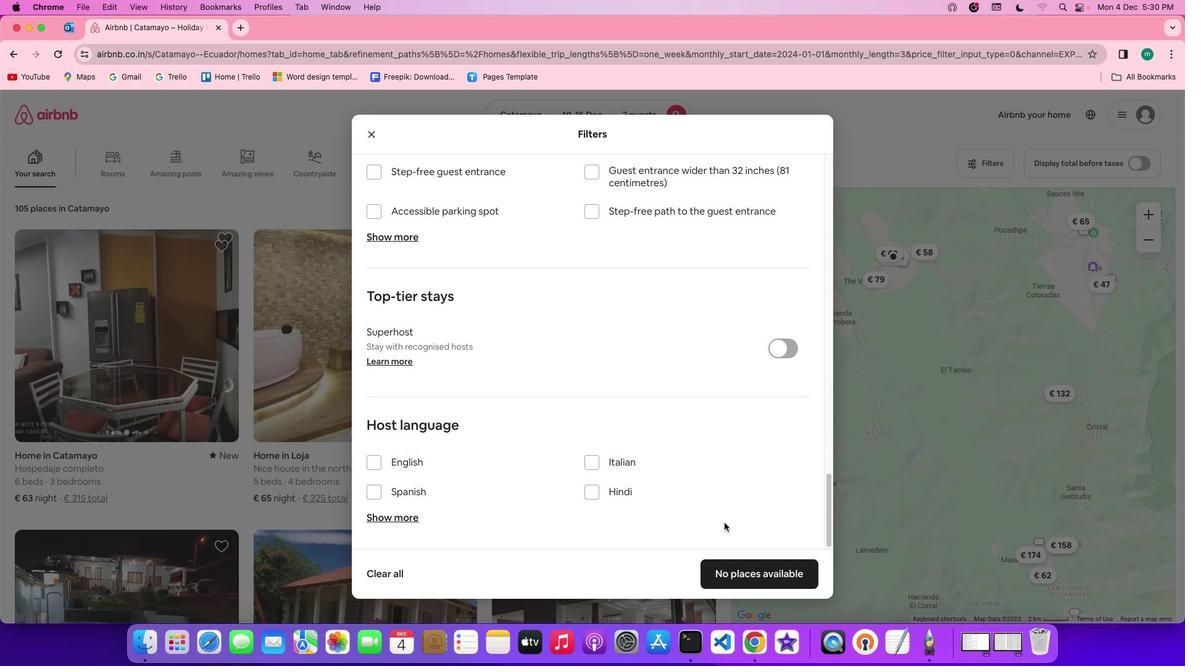 
Action: Mouse scrolled (724, 522) with delta (0, 0)
Screenshot: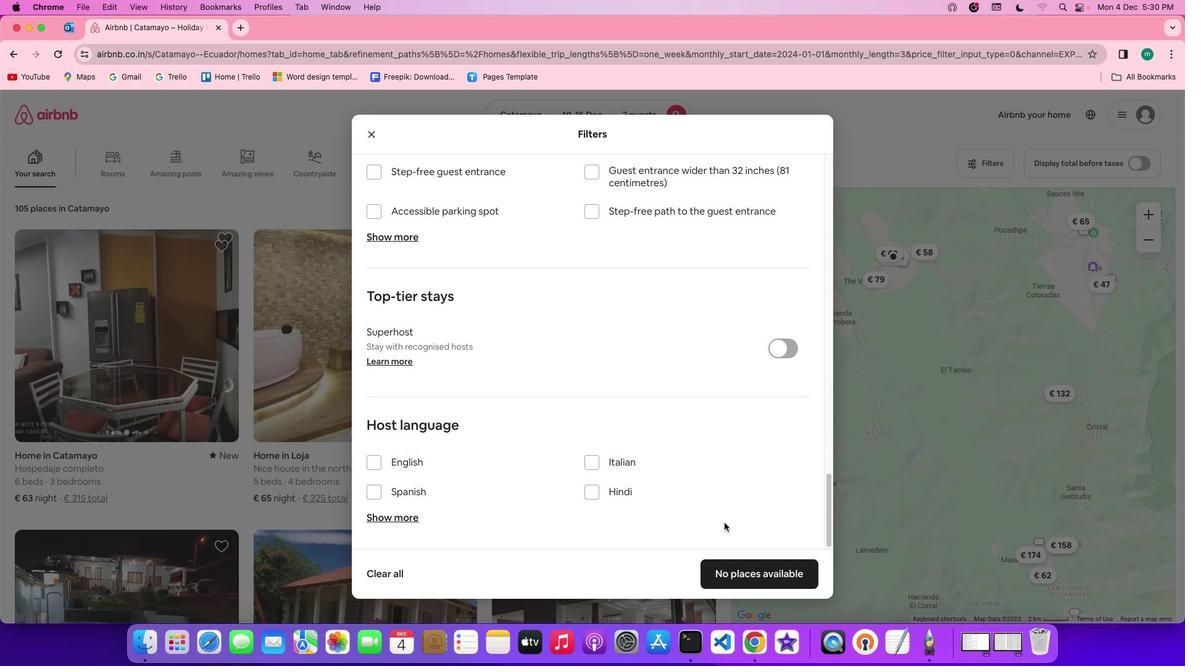 
Action: Mouse scrolled (724, 522) with delta (0, -1)
Screenshot: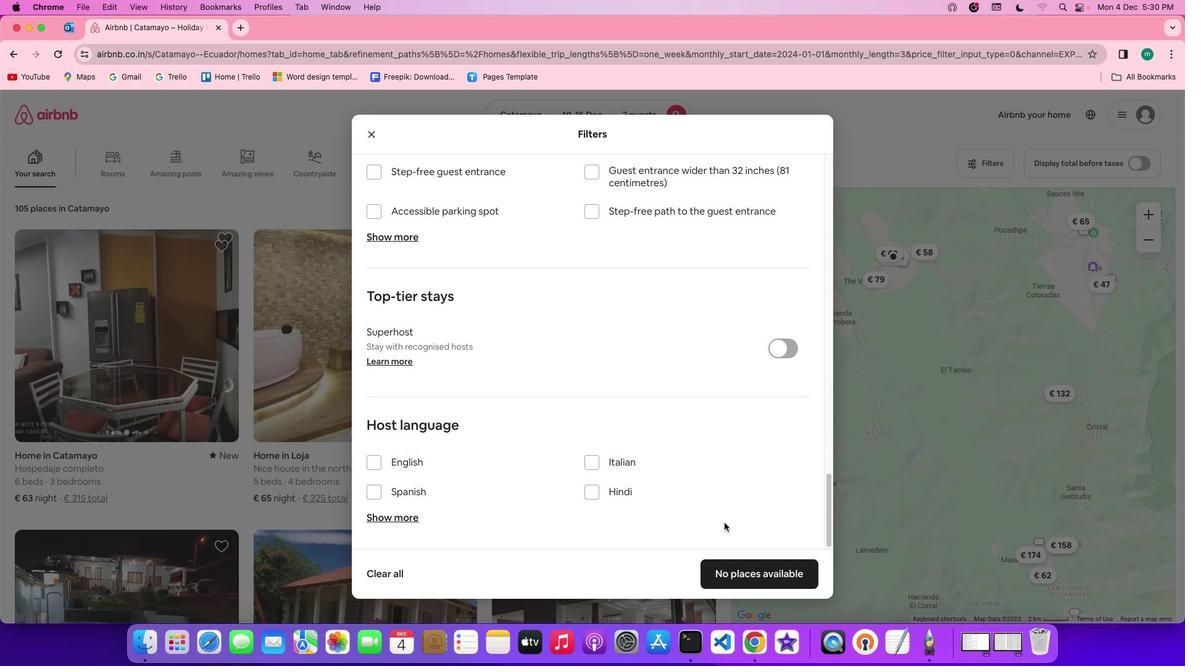 
Action: Mouse scrolled (724, 522) with delta (0, -3)
Screenshot: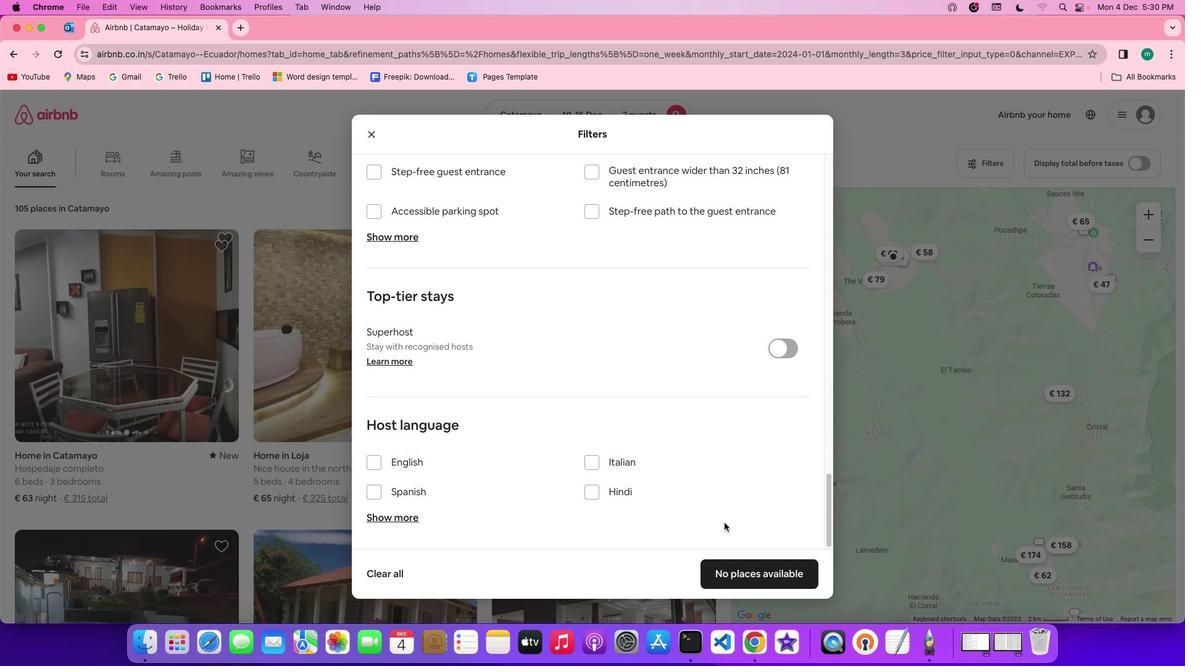 
Action: Mouse scrolled (724, 522) with delta (0, -3)
Screenshot: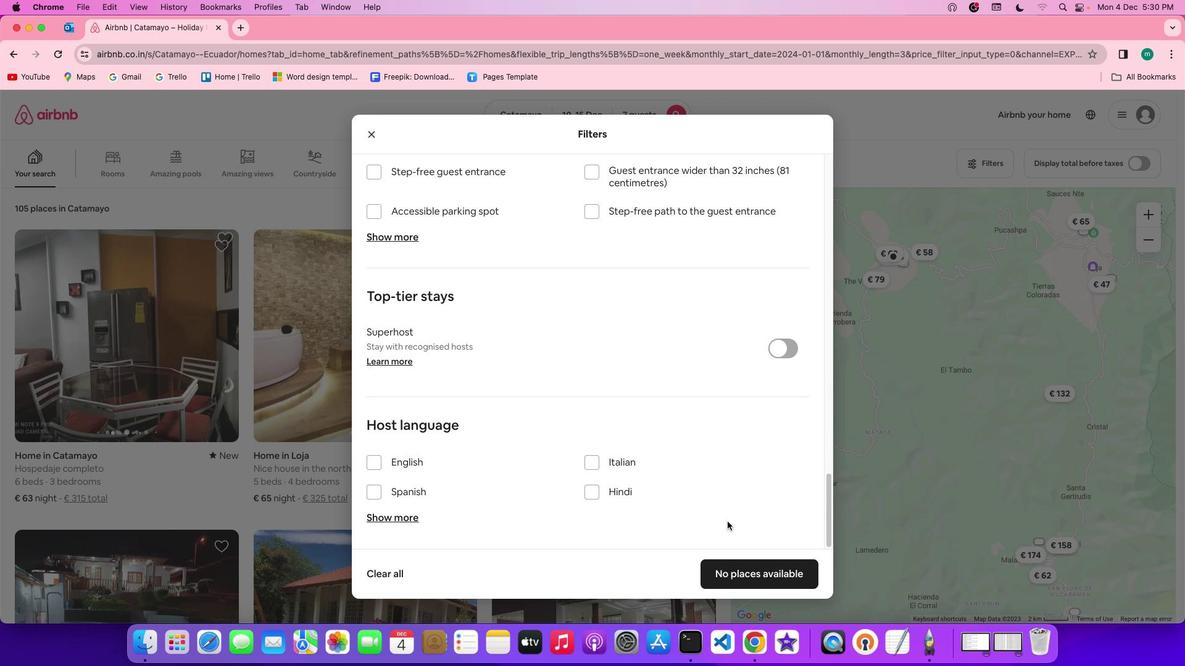 
Action: Mouse moved to (799, 577)
Screenshot: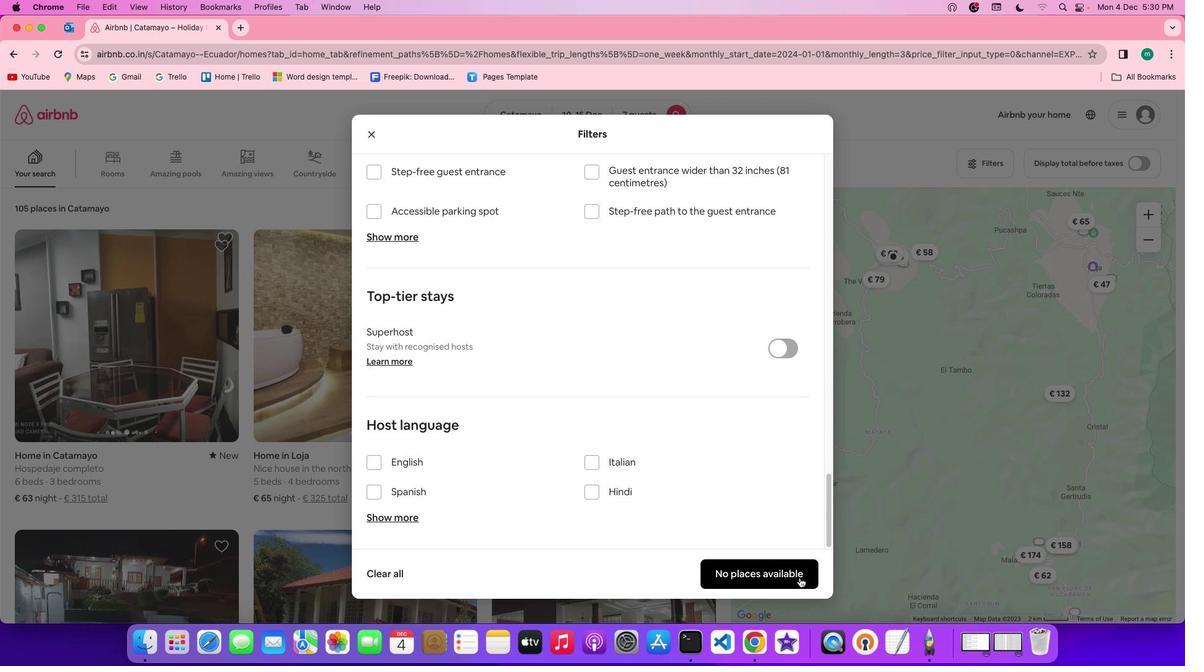 
Action: Mouse pressed left at (799, 577)
Screenshot: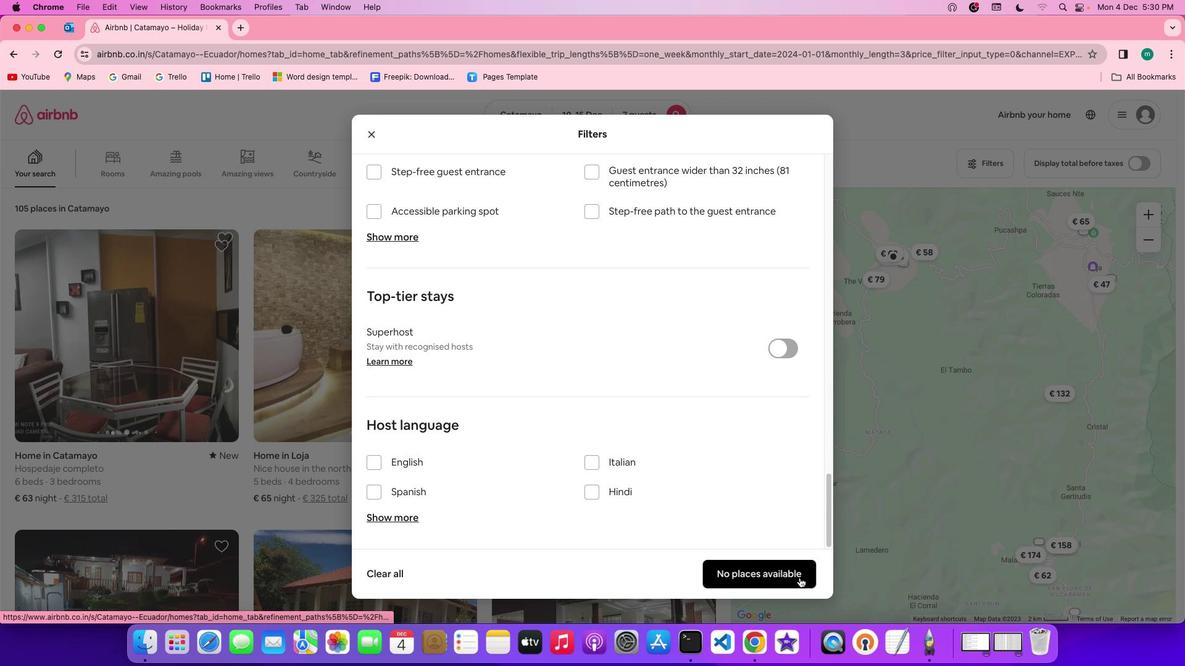 
Action: Mouse moved to (492, 456)
Screenshot: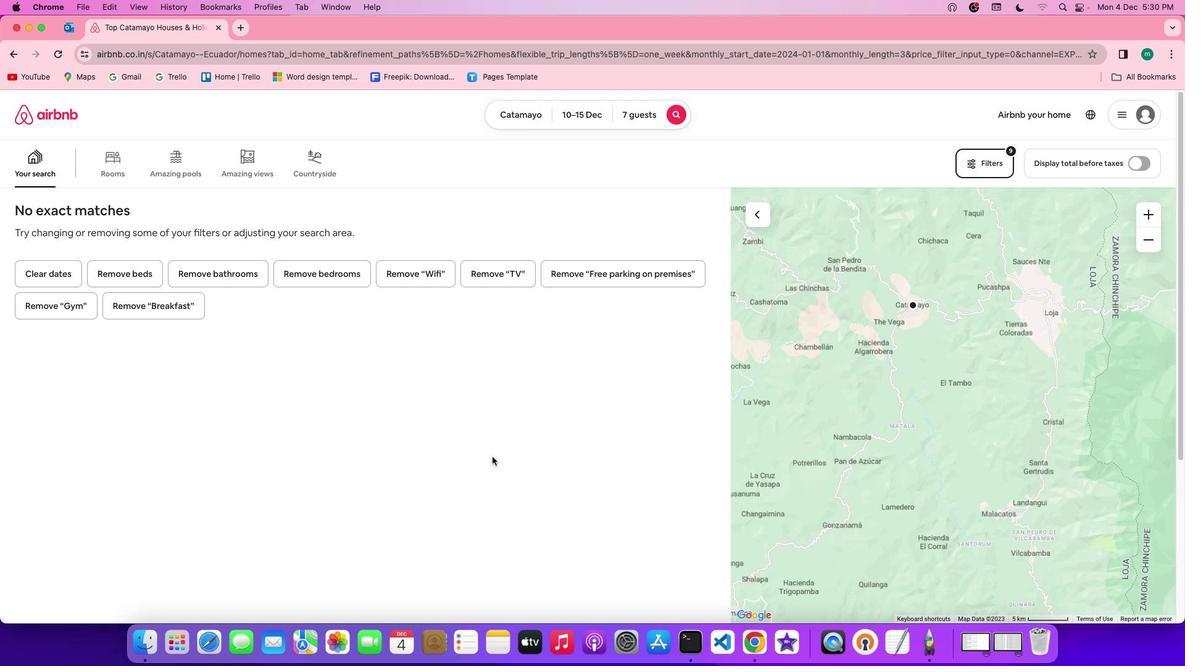 
